 Task: Find connections with filter location Aracati with filter topic #engineeringwith filter profile language German with filter current company Shardul Amarchand Mangaldas & Co with filter school Bharathidasan University, Tiruchirappalli with filter industry Dance Companies with filter service category Family Law with filter keywords title eCommerce Marketing Specialist
Action: Mouse moved to (687, 118)
Screenshot: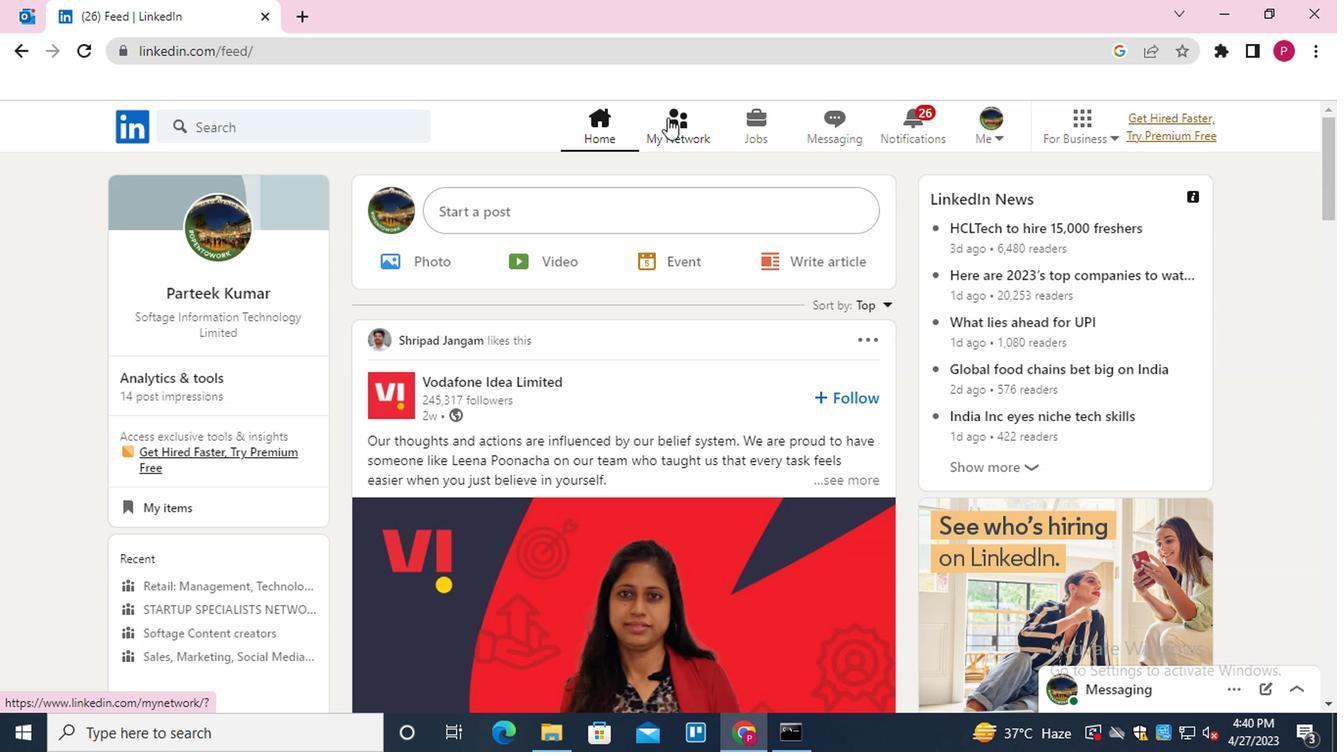 
Action: Mouse pressed left at (687, 118)
Screenshot: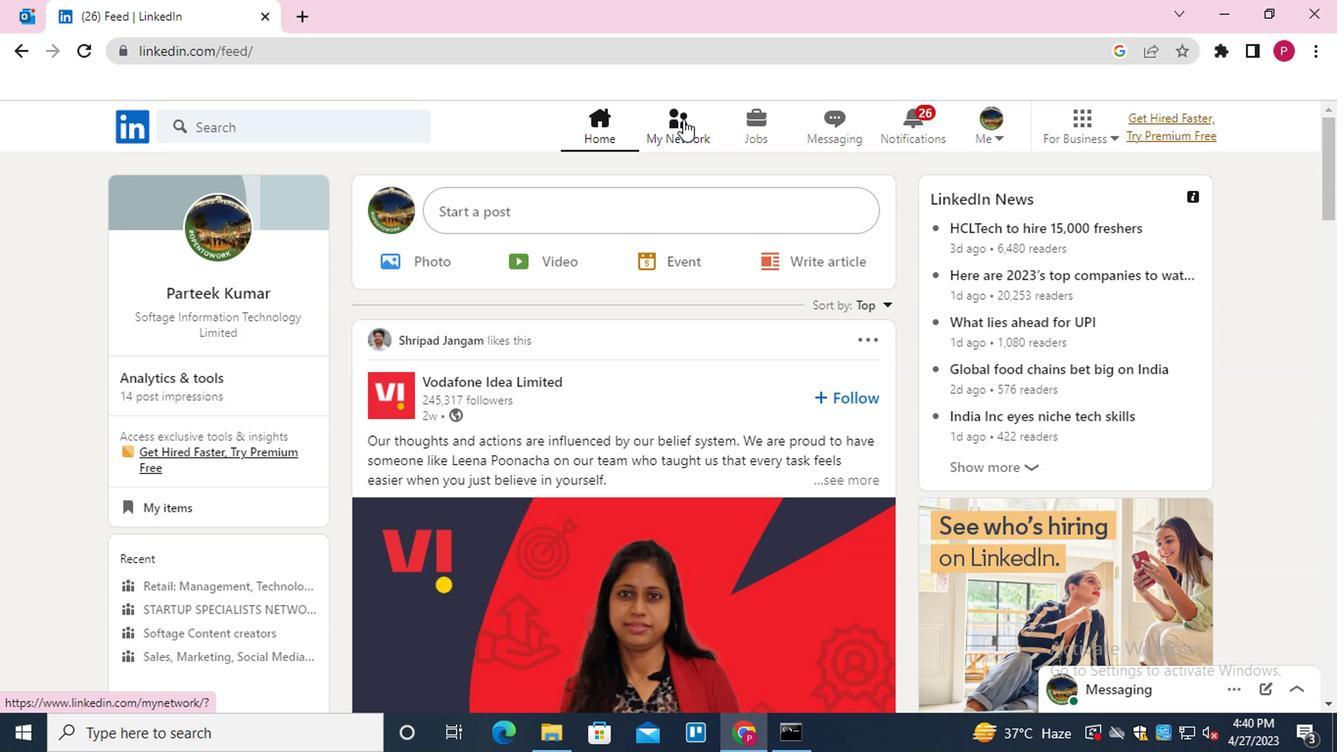 
Action: Mouse moved to (313, 236)
Screenshot: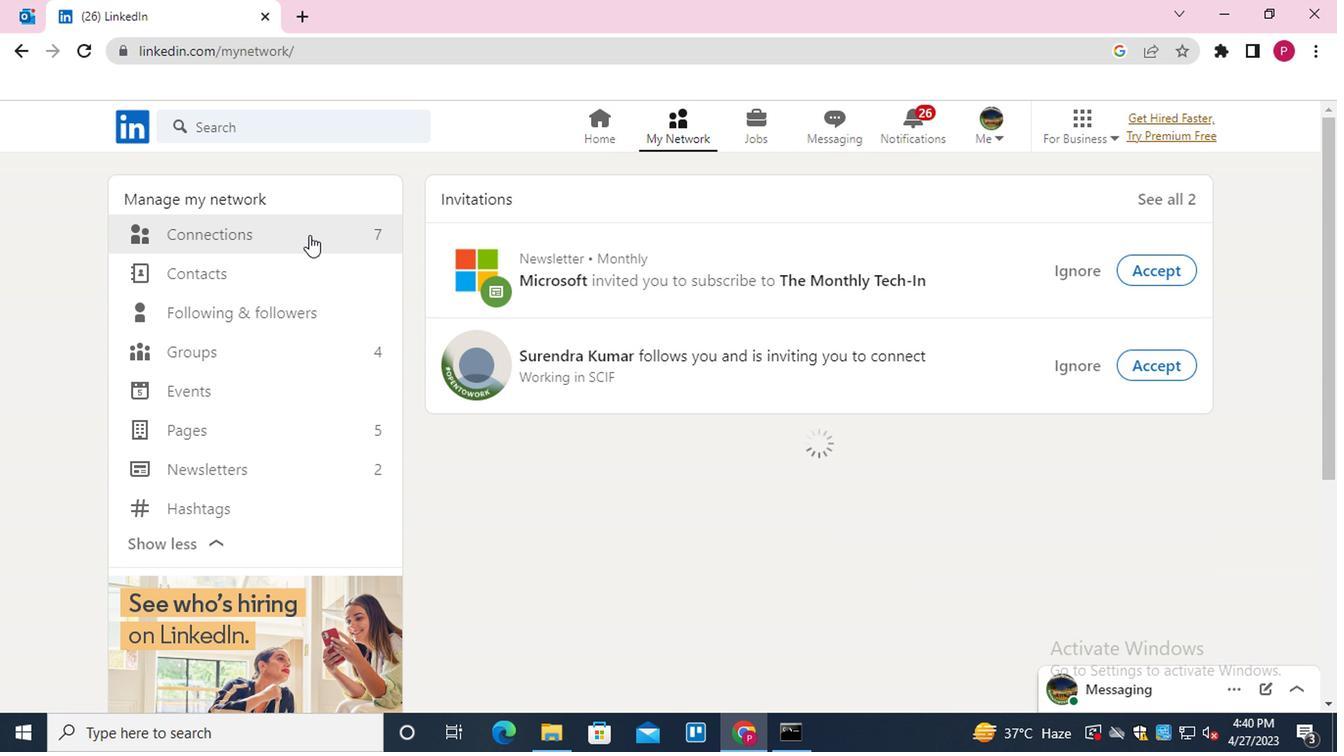 
Action: Mouse pressed left at (313, 236)
Screenshot: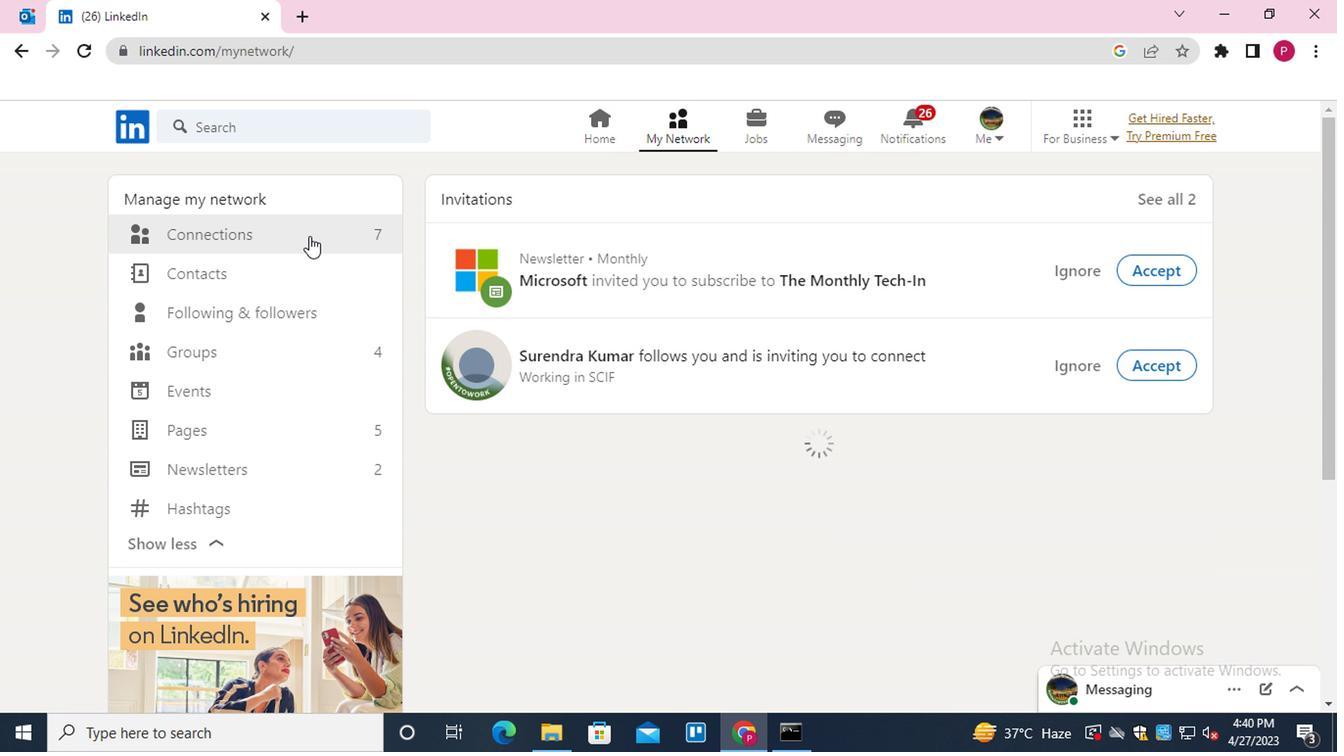 
Action: Mouse moved to (846, 234)
Screenshot: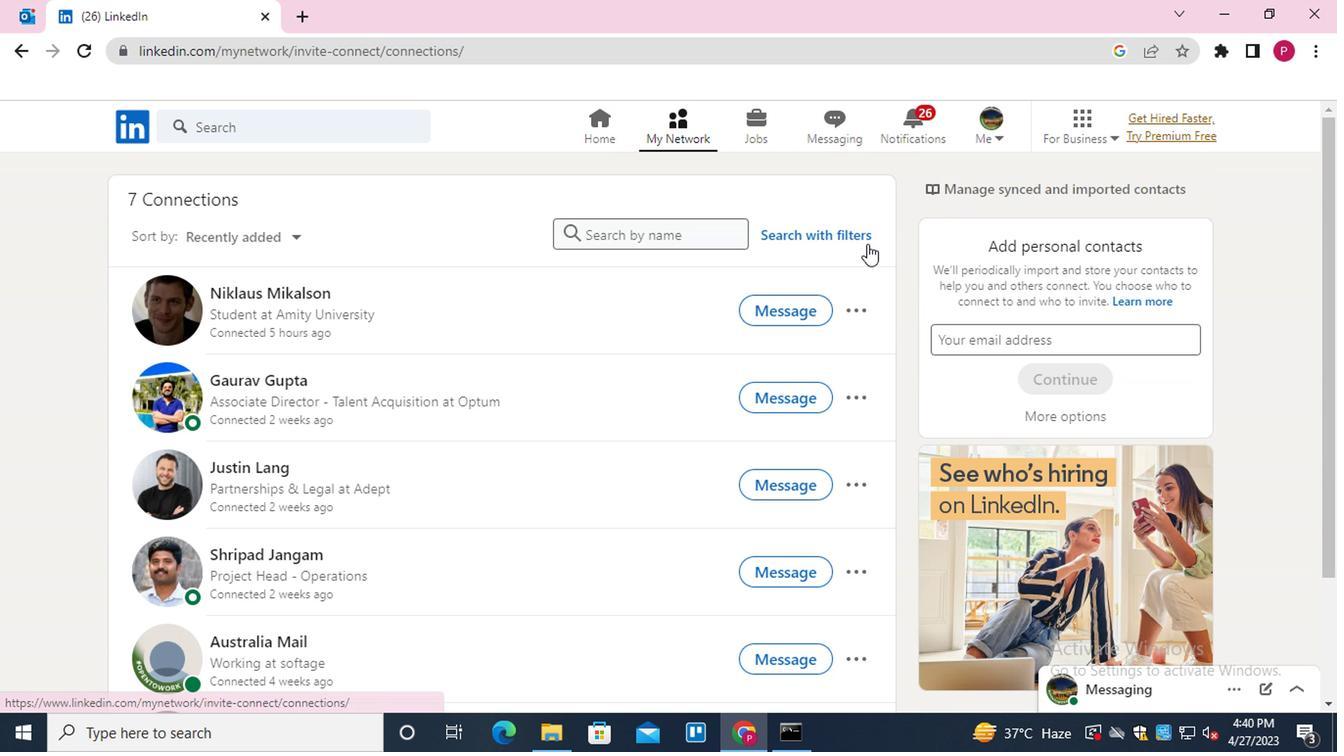 
Action: Mouse pressed left at (846, 234)
Screenshot: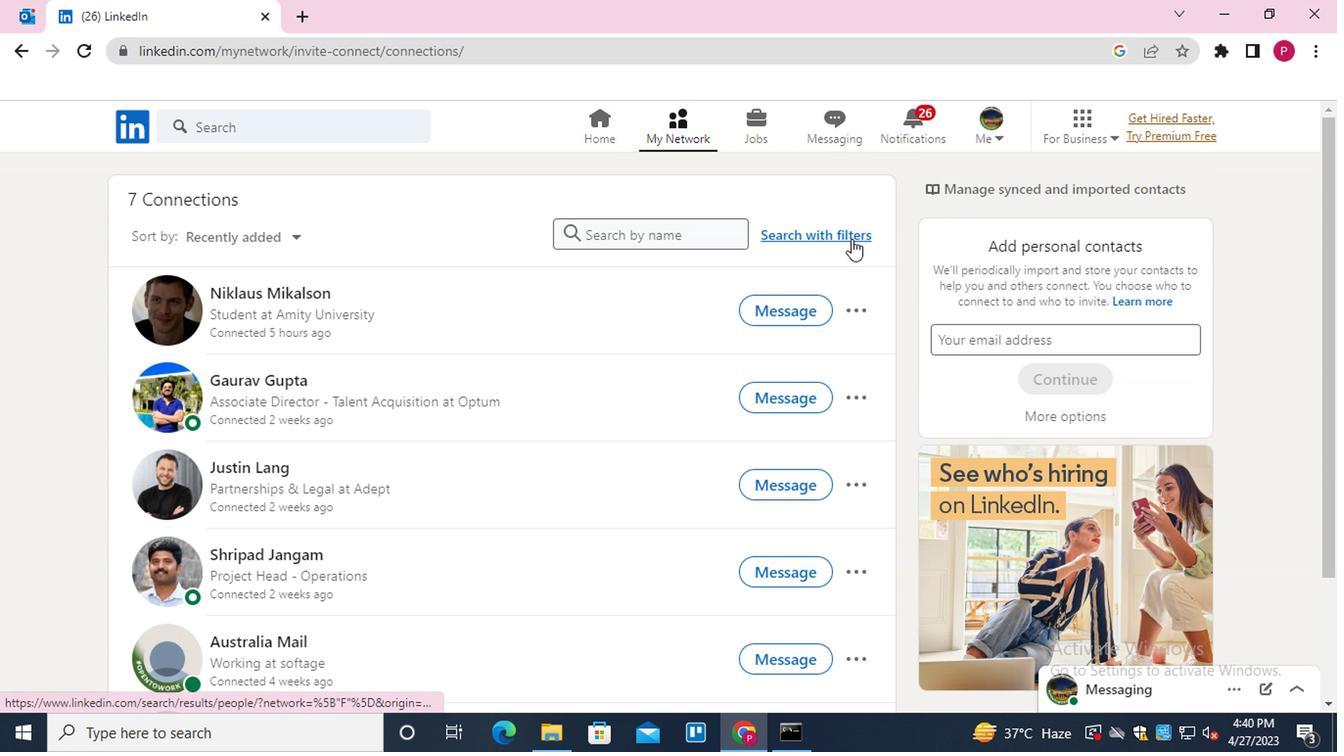 
Action: Mouse moved to (721, 183)
Screenshot: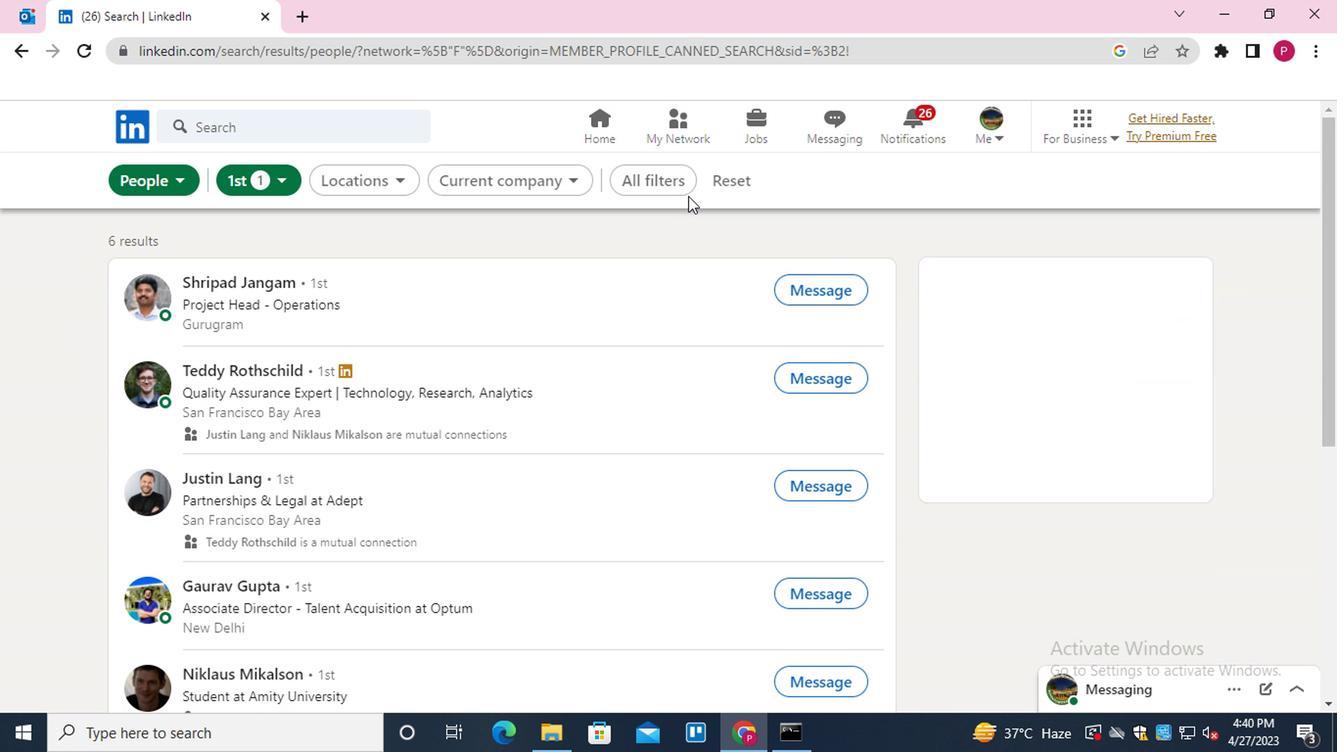 
Action: Mouse pressed left at (721, 183)
Screenshot: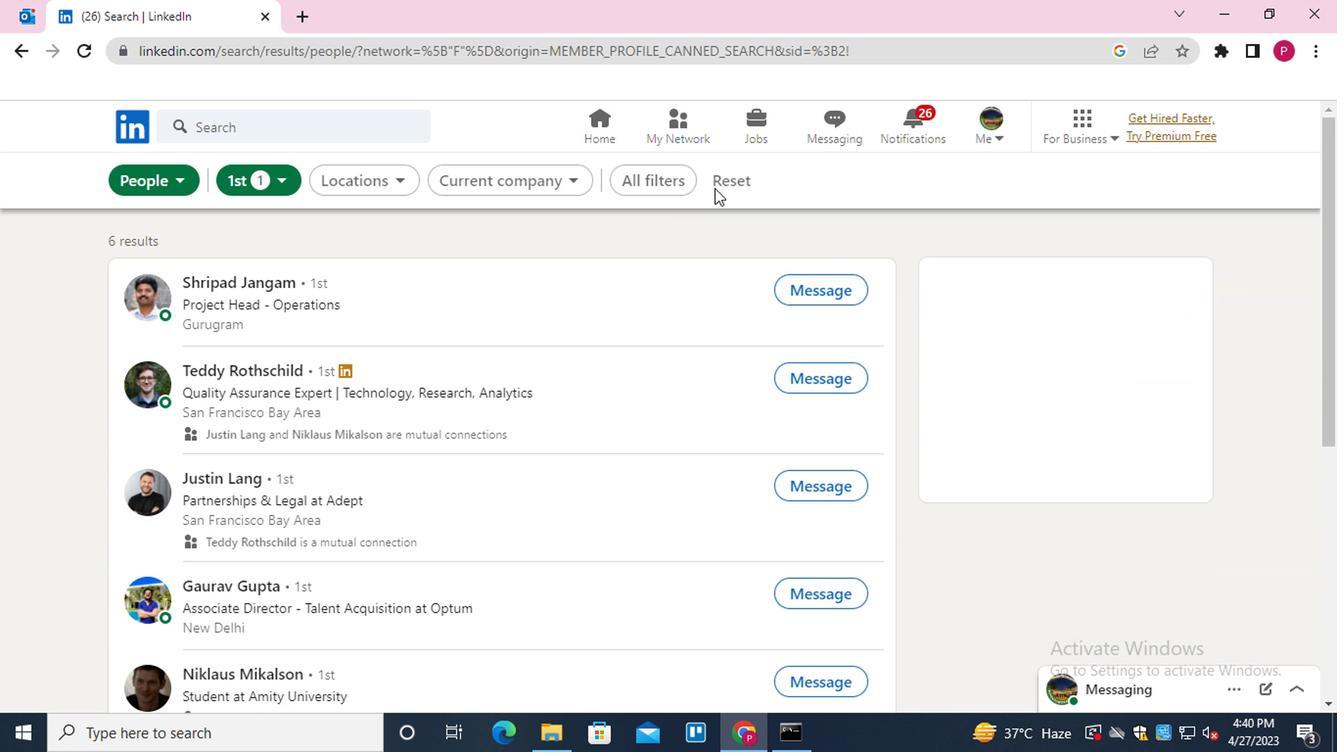 
Action: Mouse pressed left at (721, 183)
Screenshot: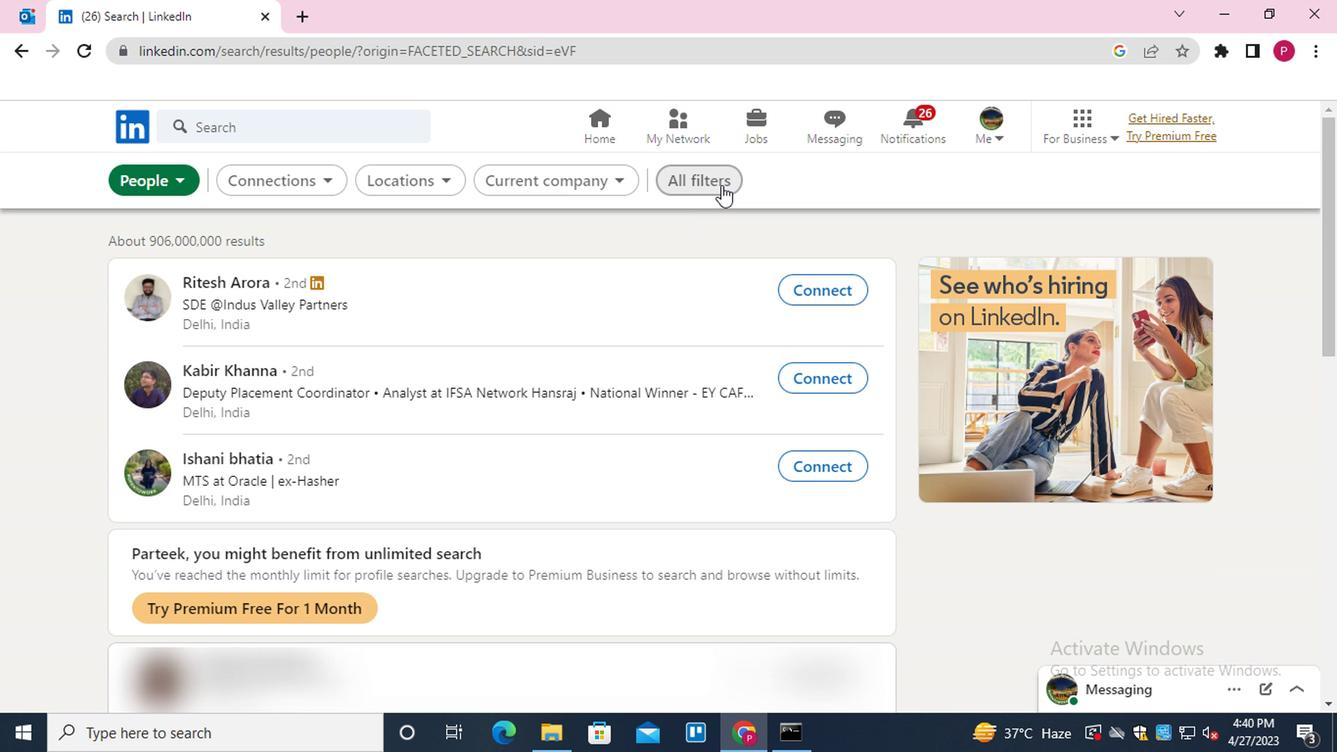 
Action: Mouse moved to (988, 422)
Screenshot: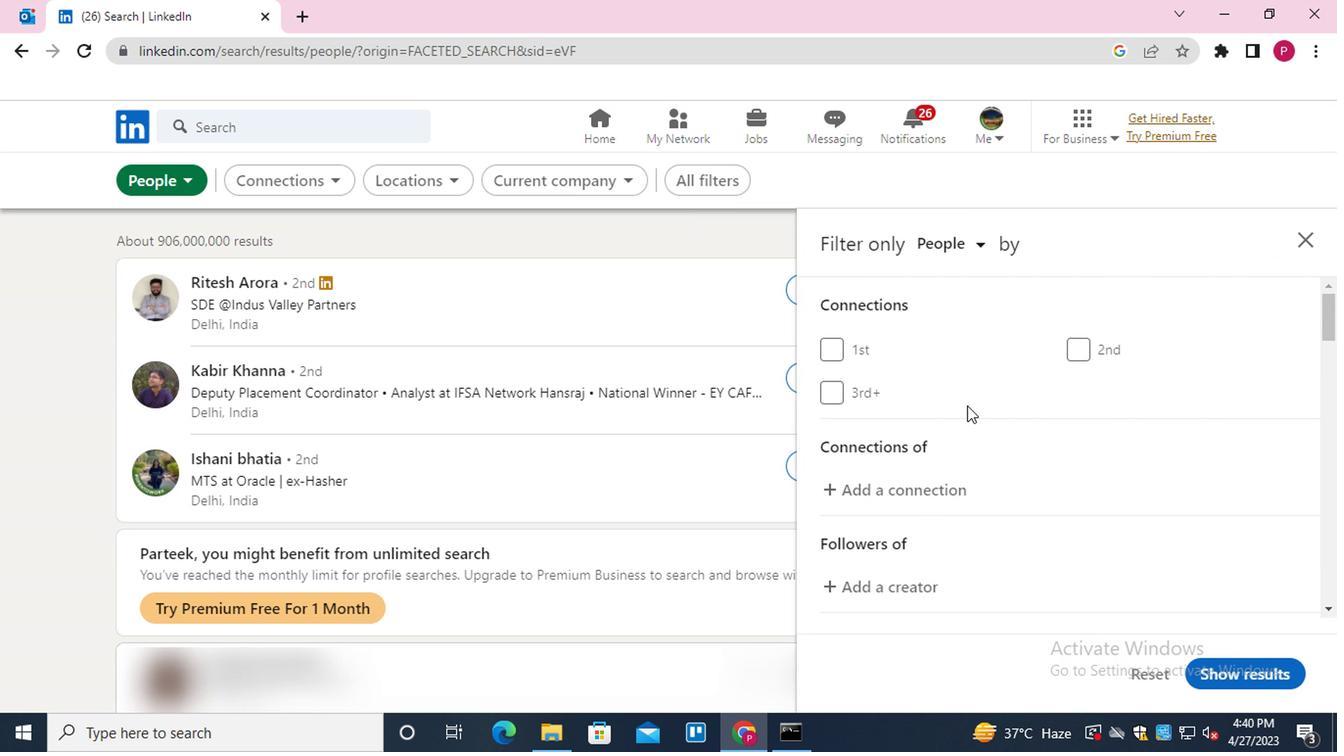 
Action: Mouse scrolled (988, 422) with delta (0, 0)
Screenshot: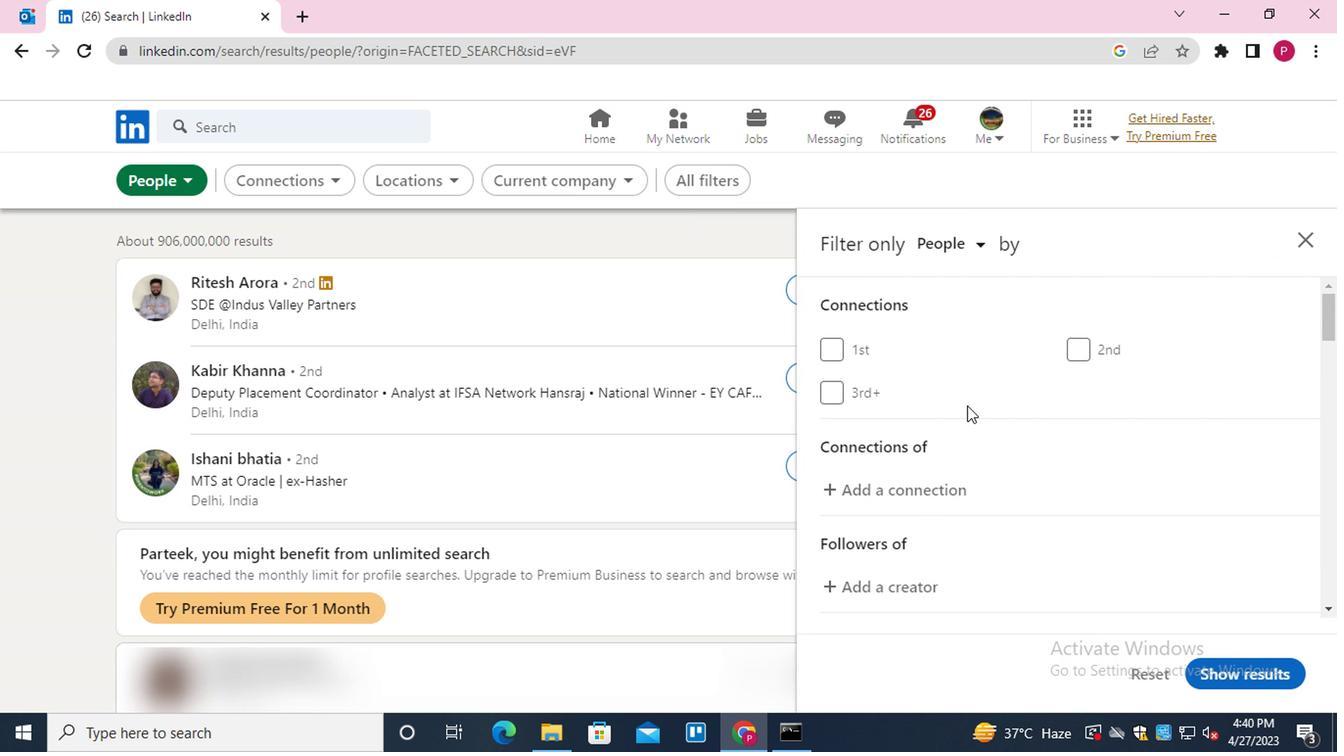 
Action: Mouse moved to (989, 424)
Screenshot: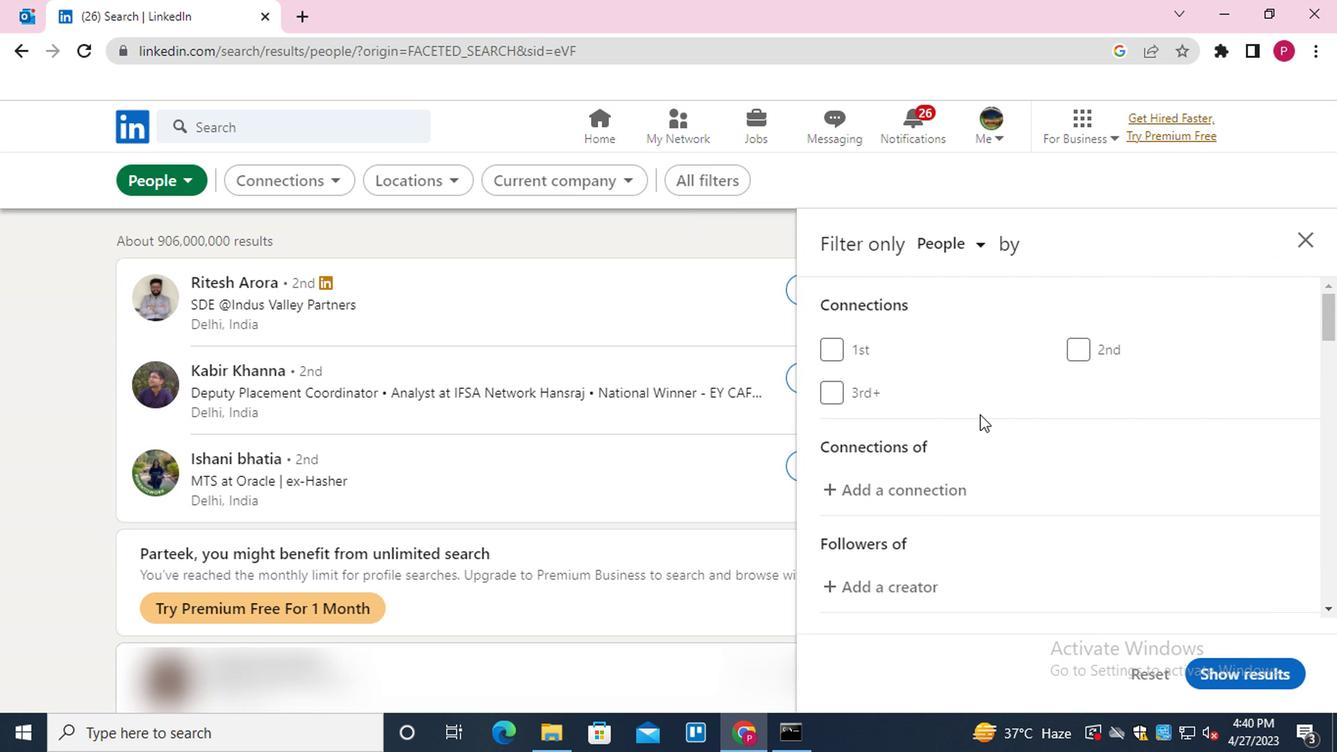 
Action: Mouse scrolled (989, 422) with delta (0, -1)
Screenshot: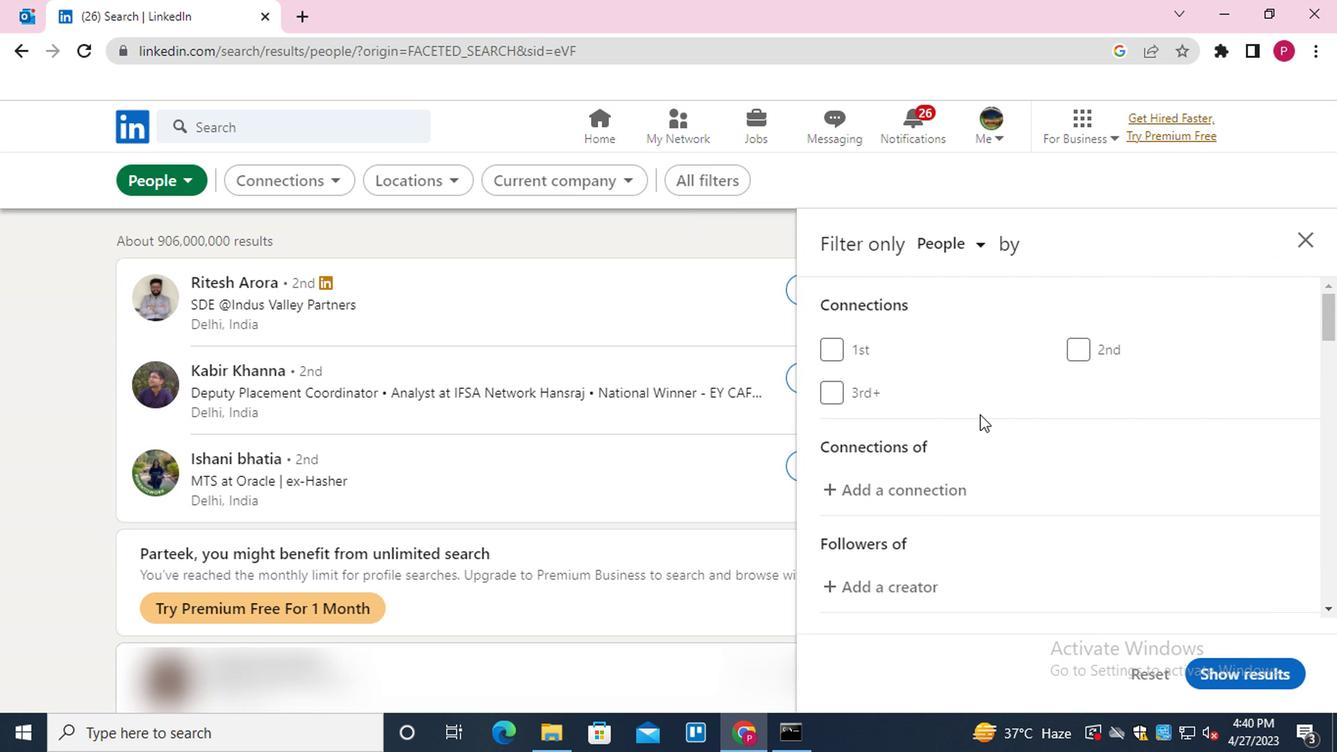 
Action: Mouse moved to (991, 427)
Screenshot: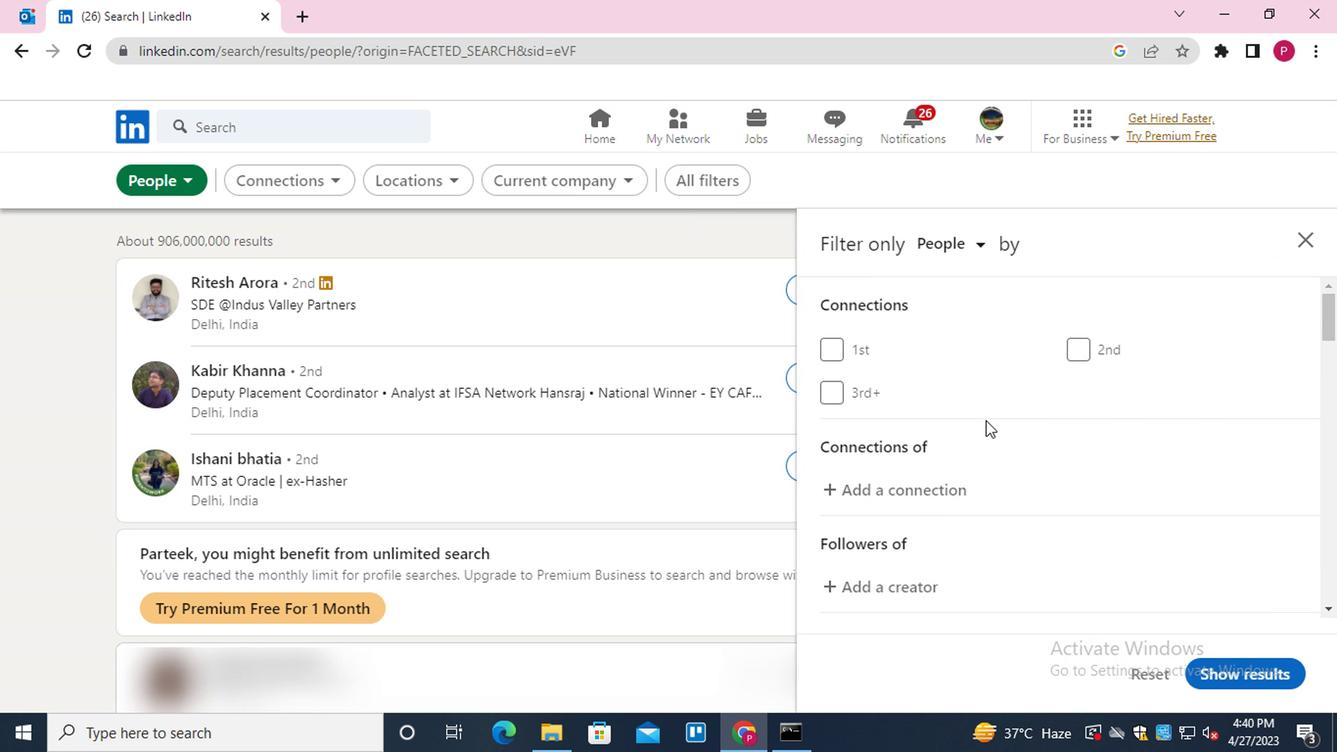 
Action: Mouse scrolled (991, 426) with delta (0, 0)
Screenshot: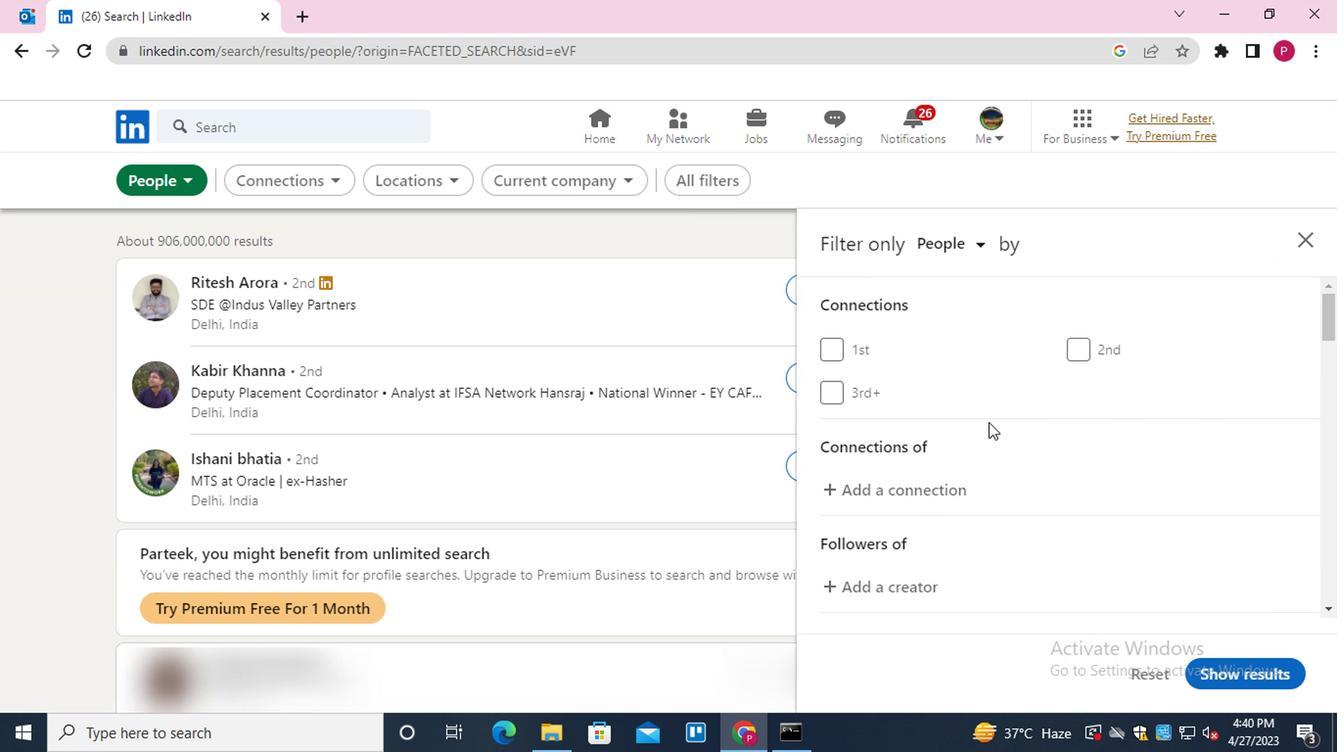
Action: Mouse moved to (1121, 466)
Screenshot: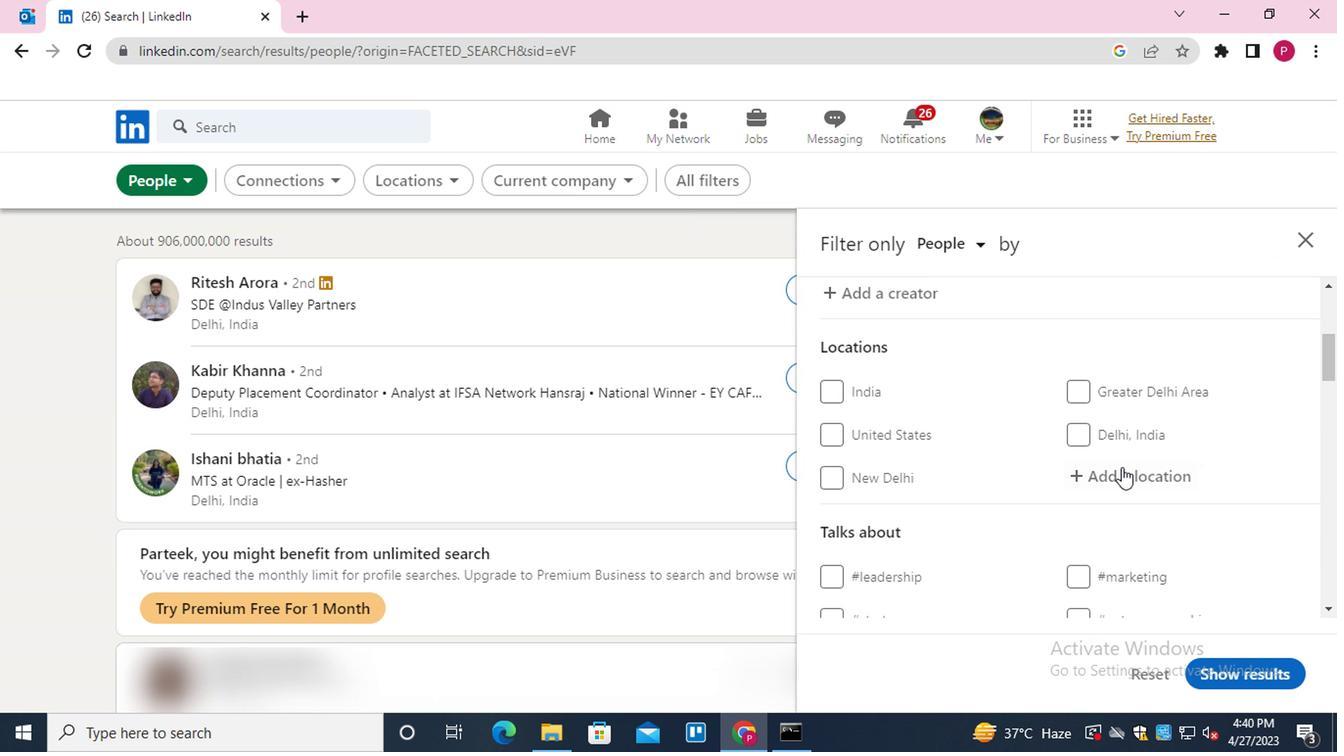 
Action: Mouse pressed left at (1121, 466)
Screenshot: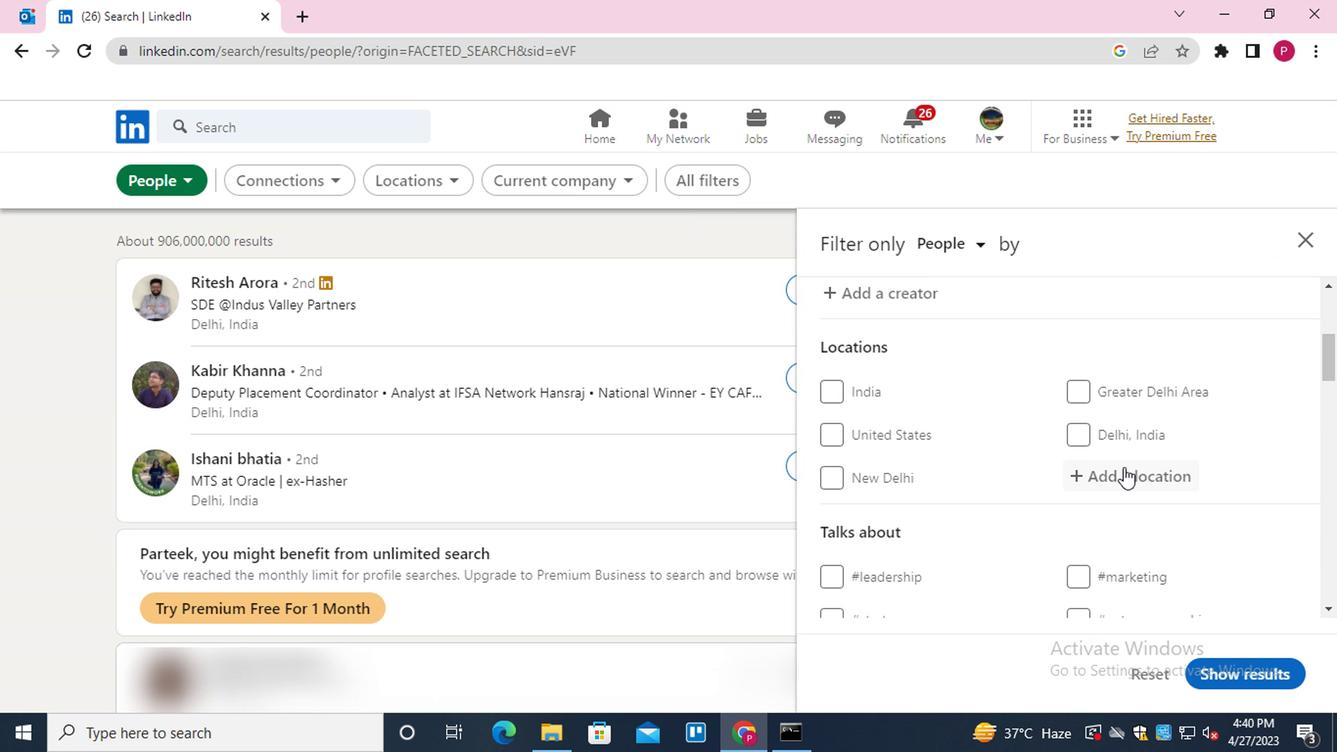 
Action: Key pressed <Key.shift>ARACAT<Key.down><Key.enter>
Screenshot: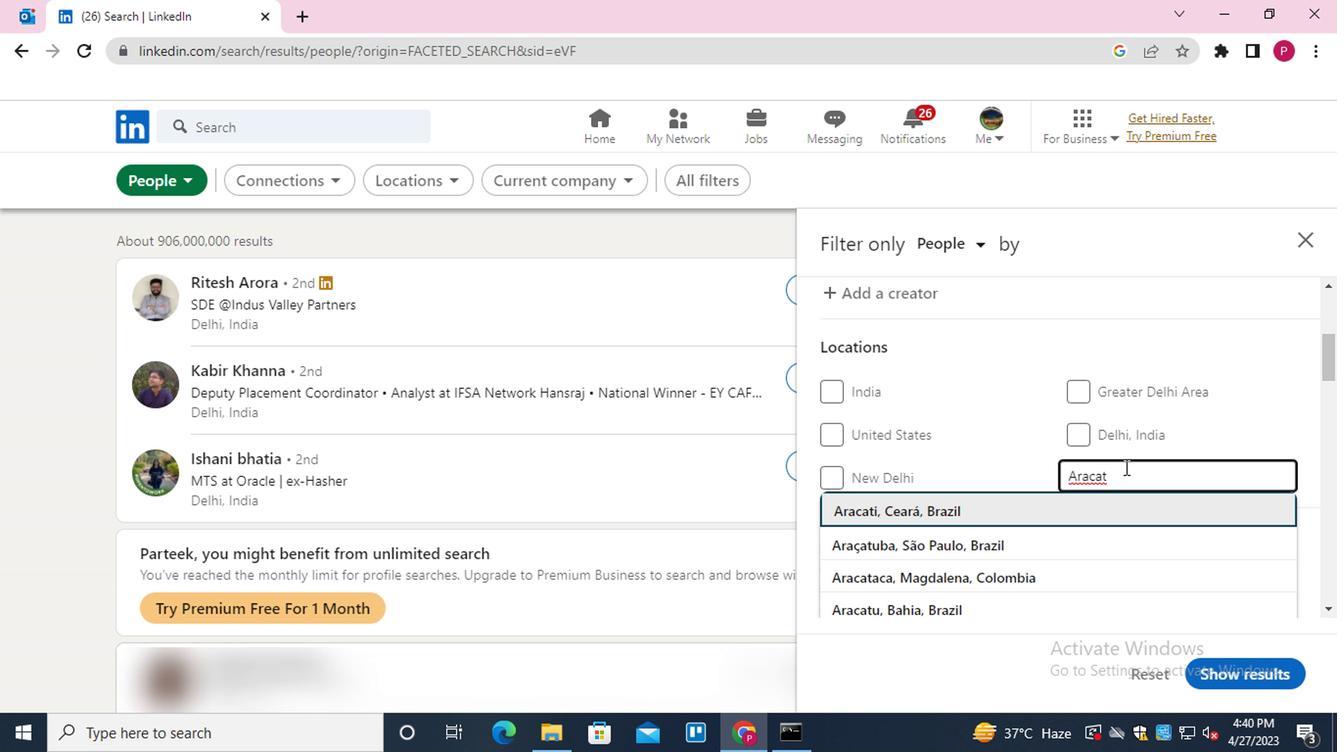 
Action: Mouse scrolled (1121, 465) with delta (0, 0)
Screenshot: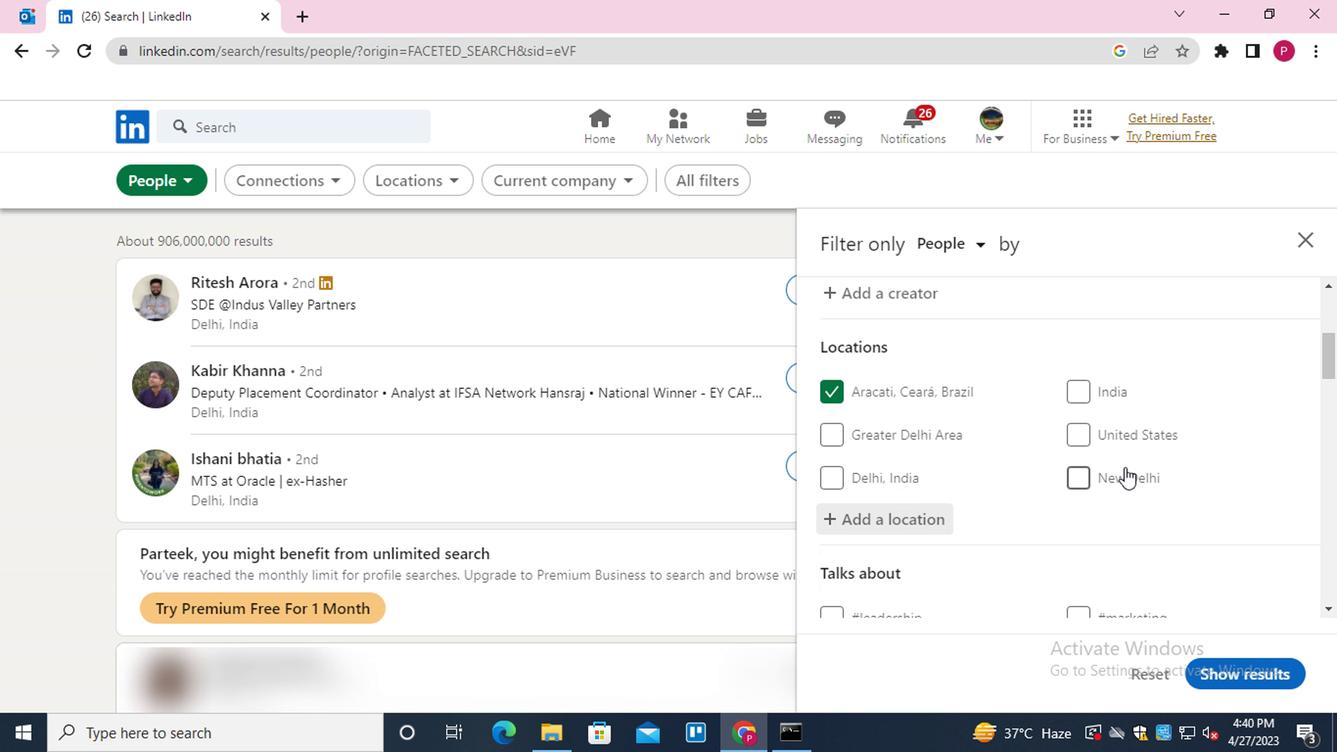 
Action: Mouse moved to (1122, 467)
Screenshot: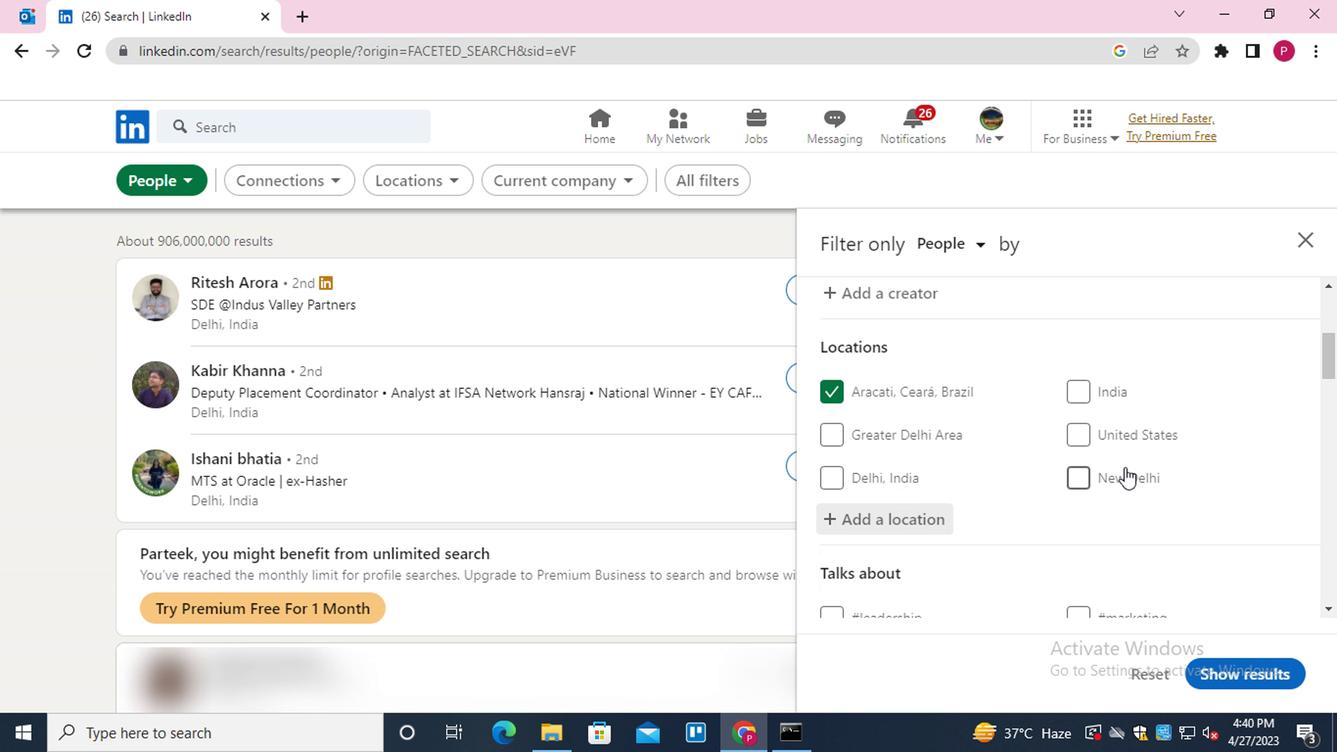 
Action: Mouse scrolled (1122, 466) with delta (0, -1)
Screenshot: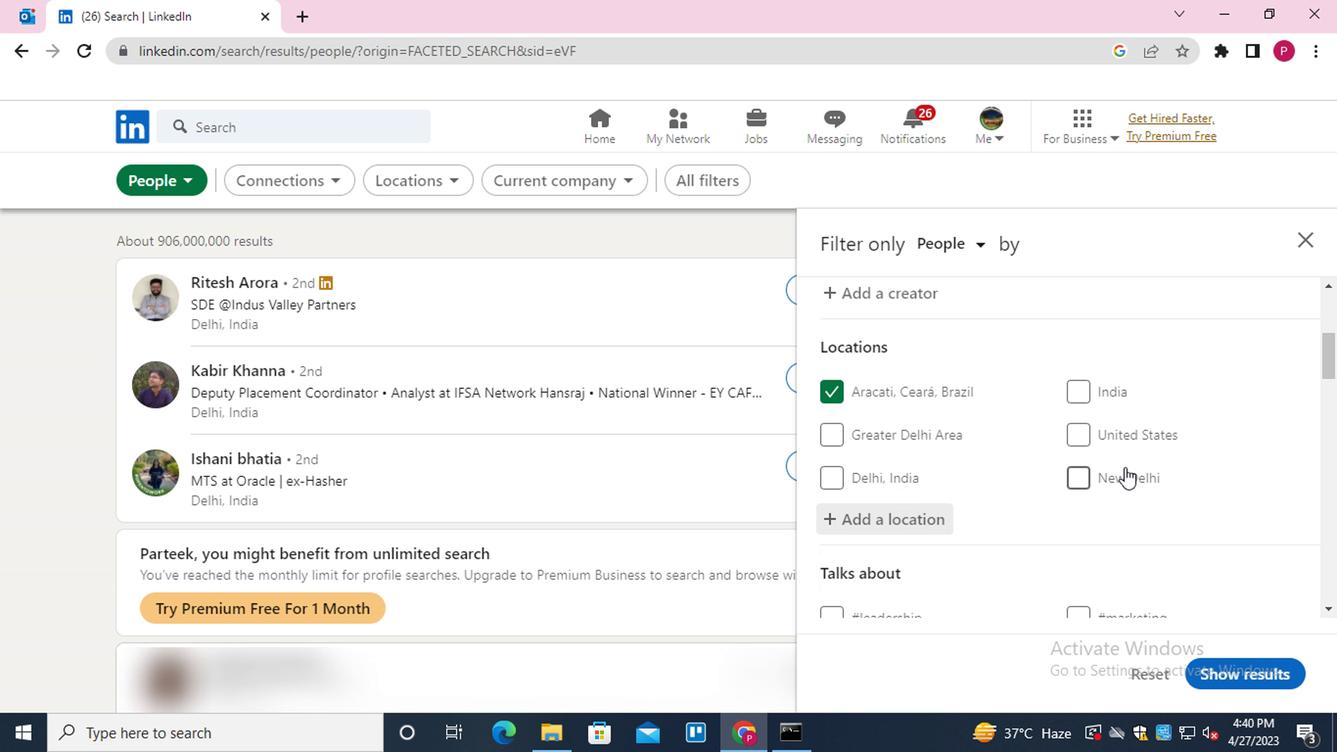 
Action: Mouse moved to (1107, 510)
Screenshot: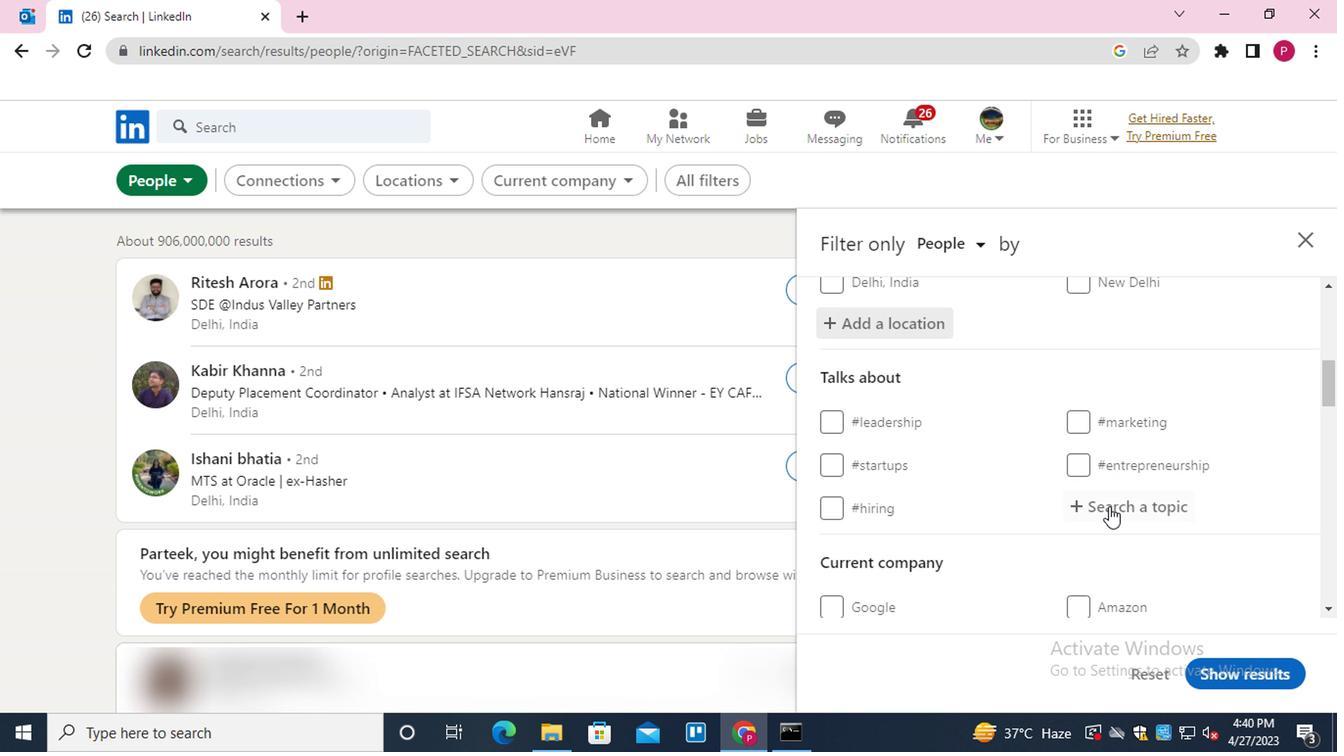 
Action: Mouse pressed left at (1107, 510)
Screenshot: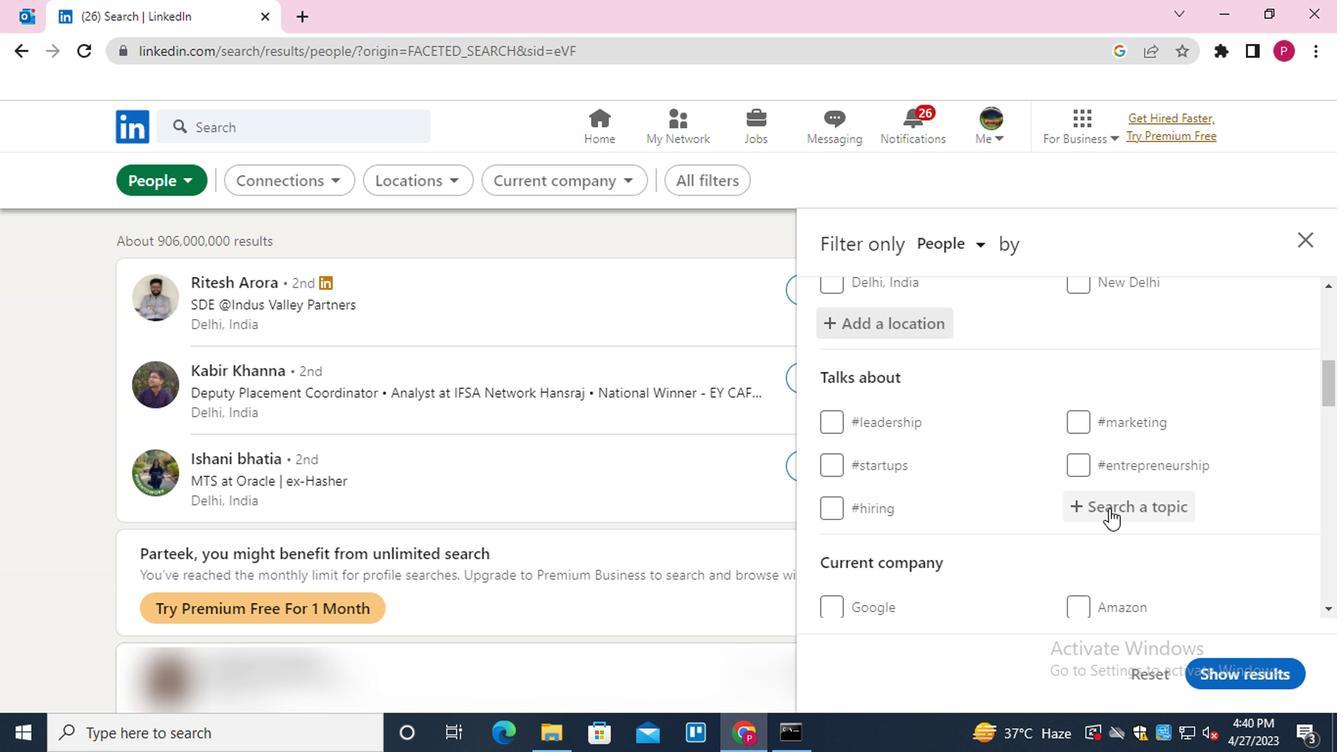 
Action: Key pressed ENGINE<Key.down><Key.enter>
Screenshot: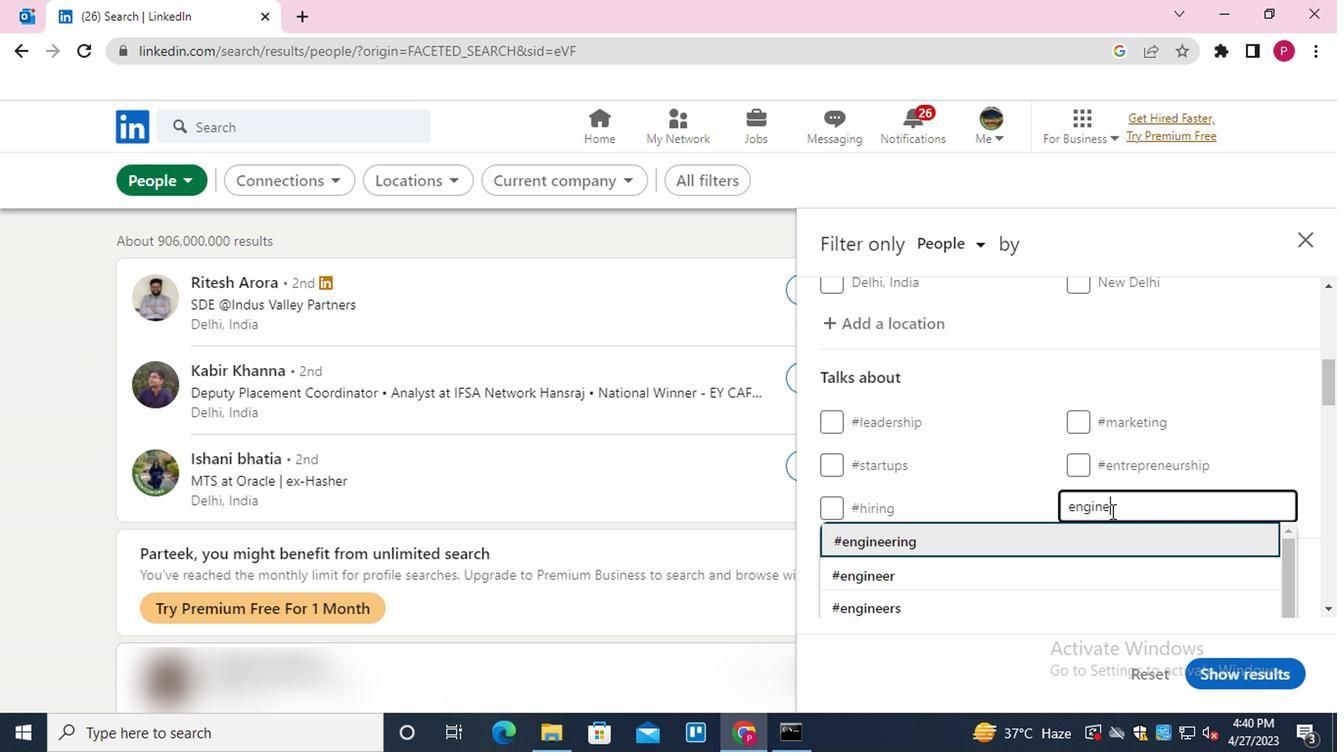 
Action: Mouse scrolled (1107, 509) with delta (0, -1)
Screenshot: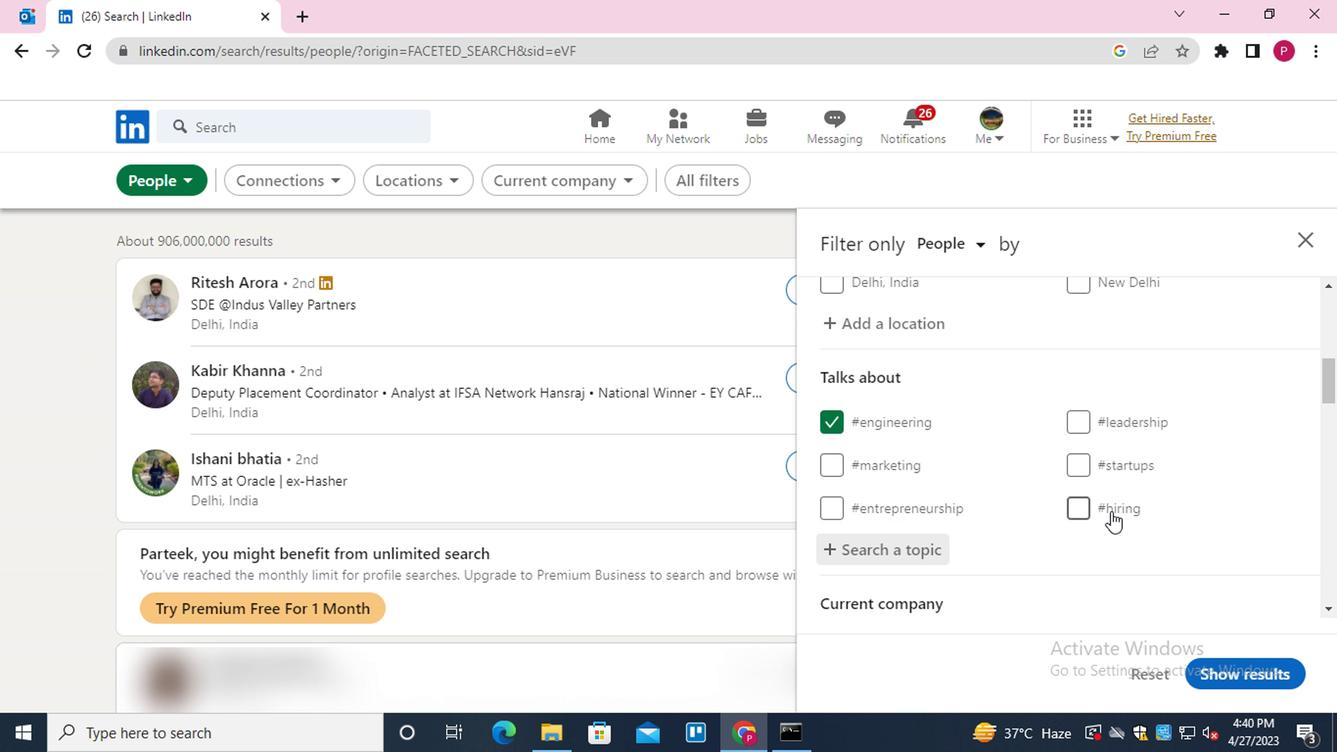 
Action: Mouse scrolled (1107, 509) with delta (0, -1)
Screenshot: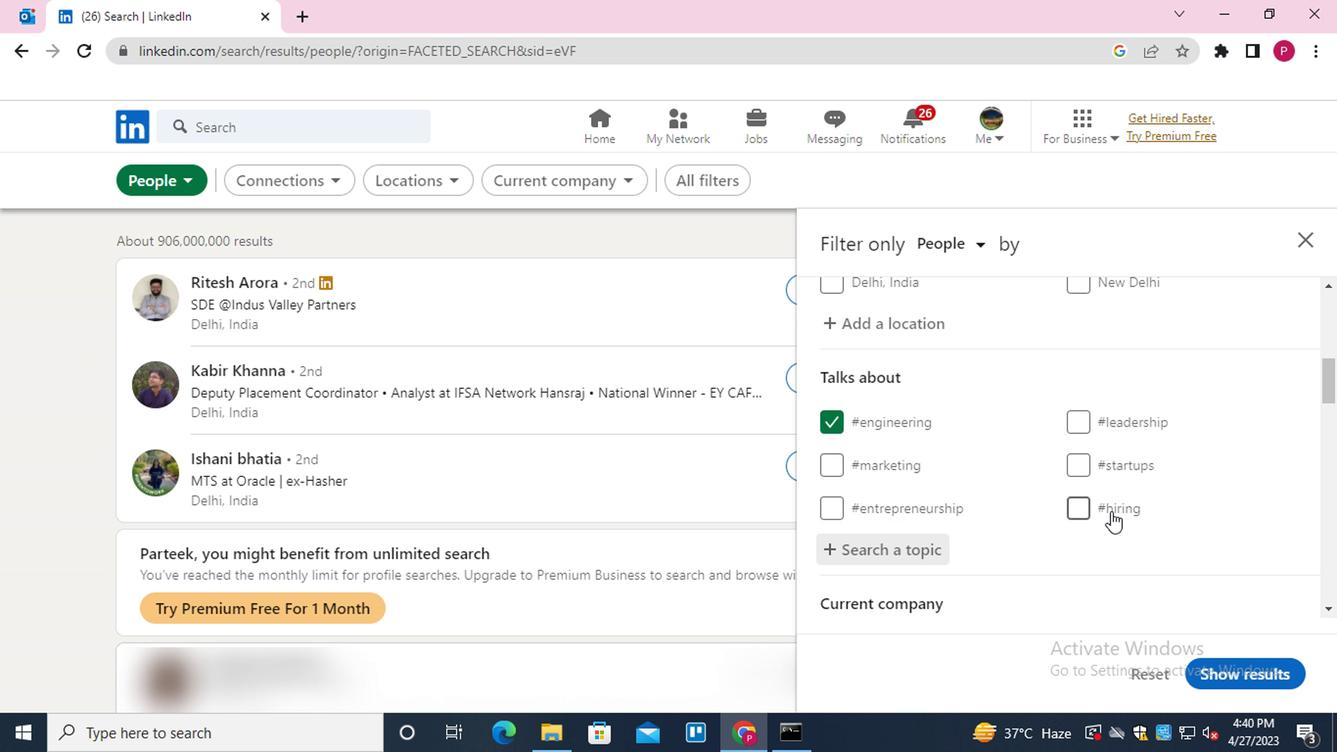
Action: Mouse scrolled (1107, 509) with delta (0, -1)
Screenshot: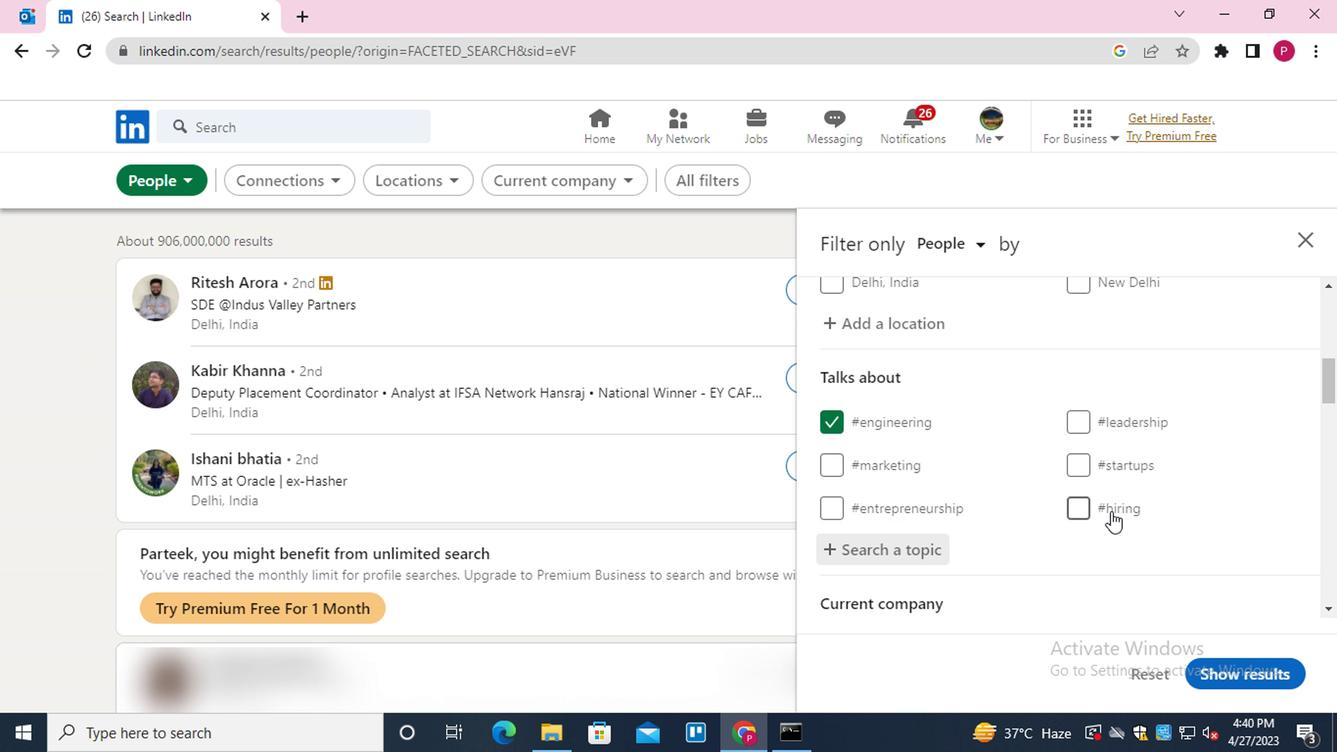 
Action: Mouse moved to (935, 468)
Screenshot: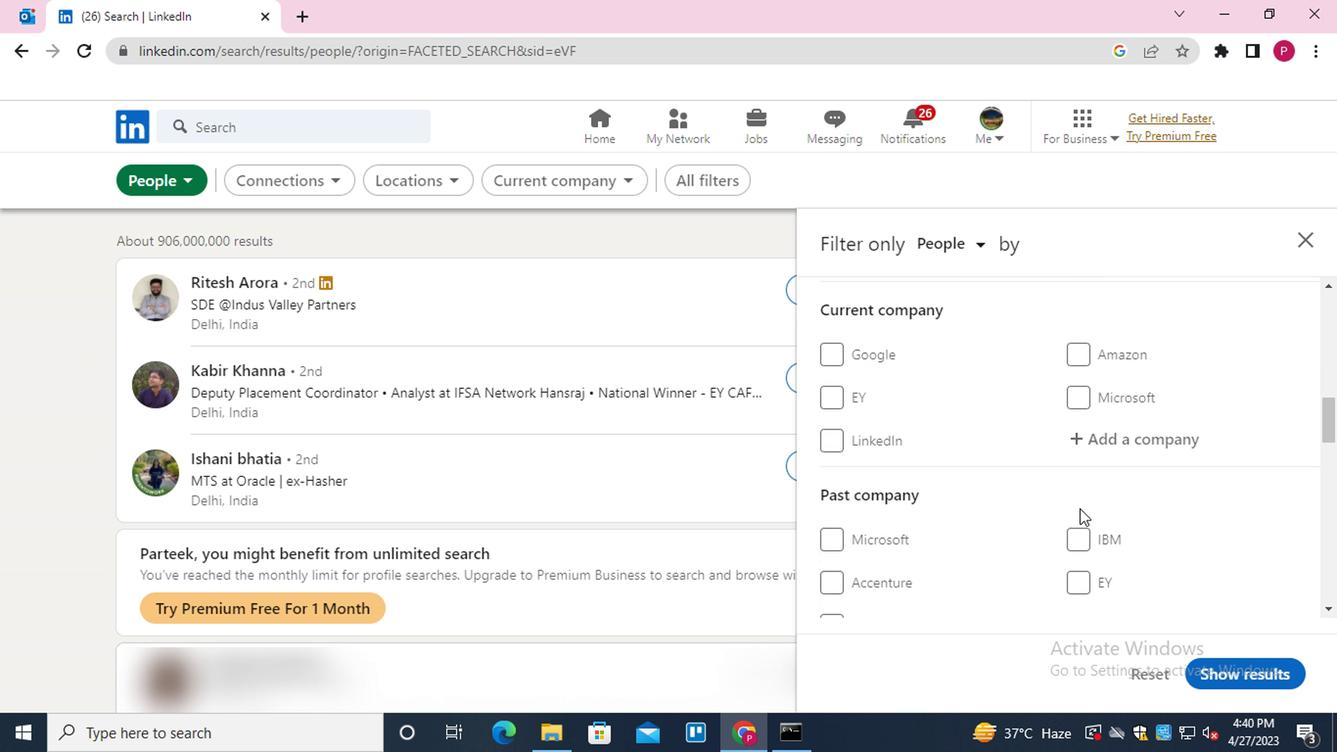 
Action: Mouse scrolled (935, 467) with delta (0, 0)
Screenshot: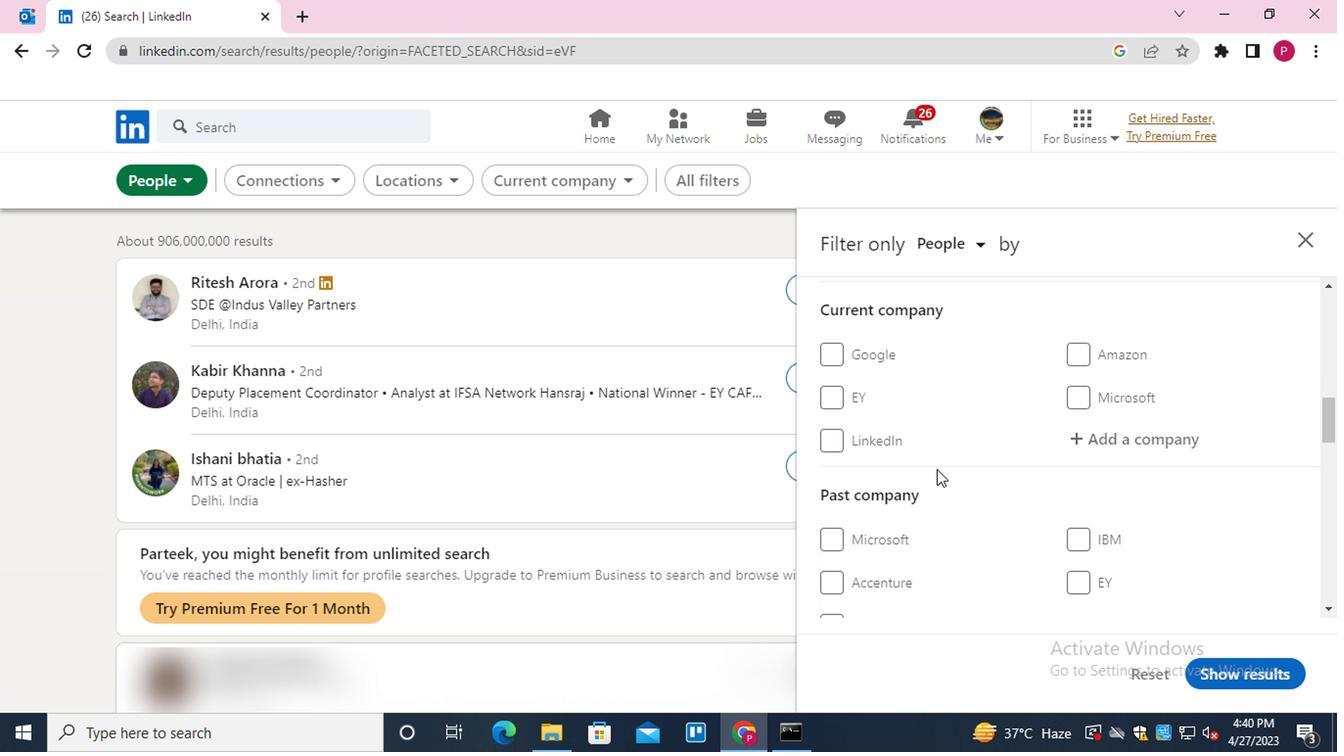 
Action: Mouse scrolled (935, 467) with delta (0, 0)
Screenshot: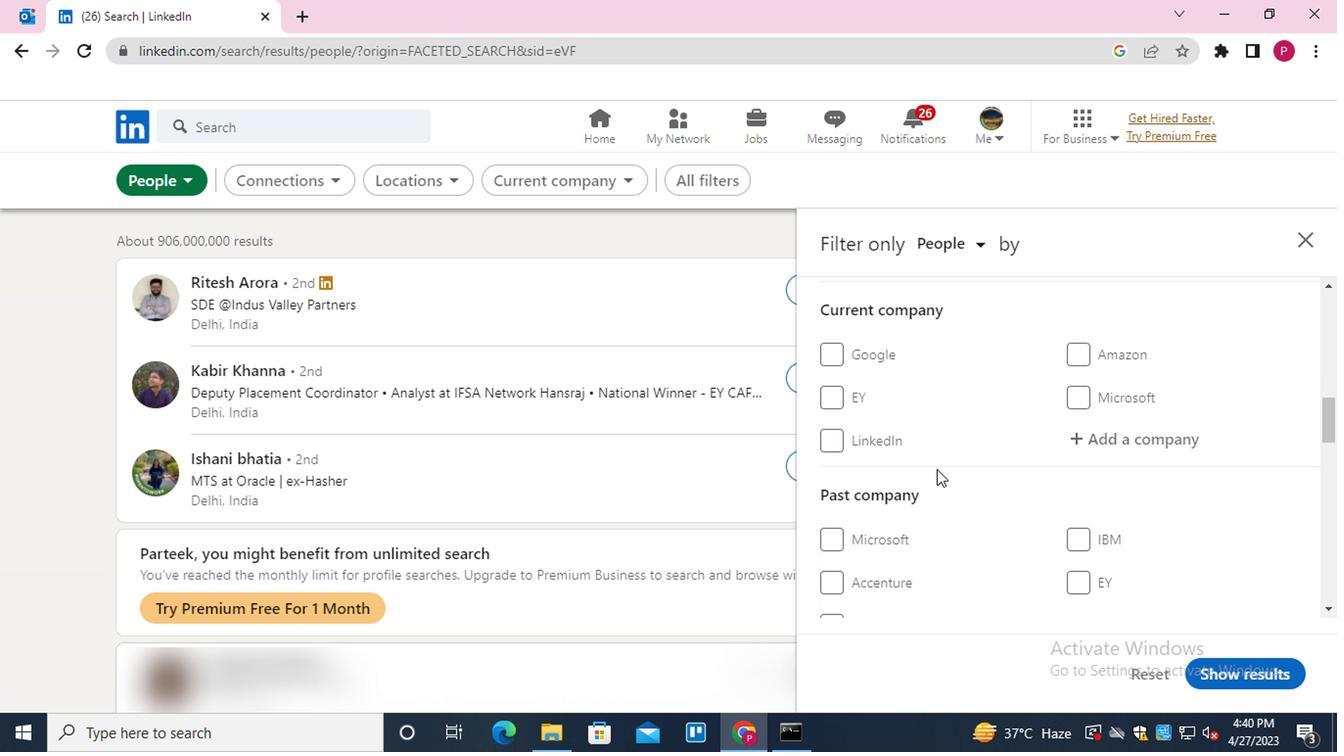 
Action: Mouse scrolled (935, 467) with delta (0, 0)
Screenshot: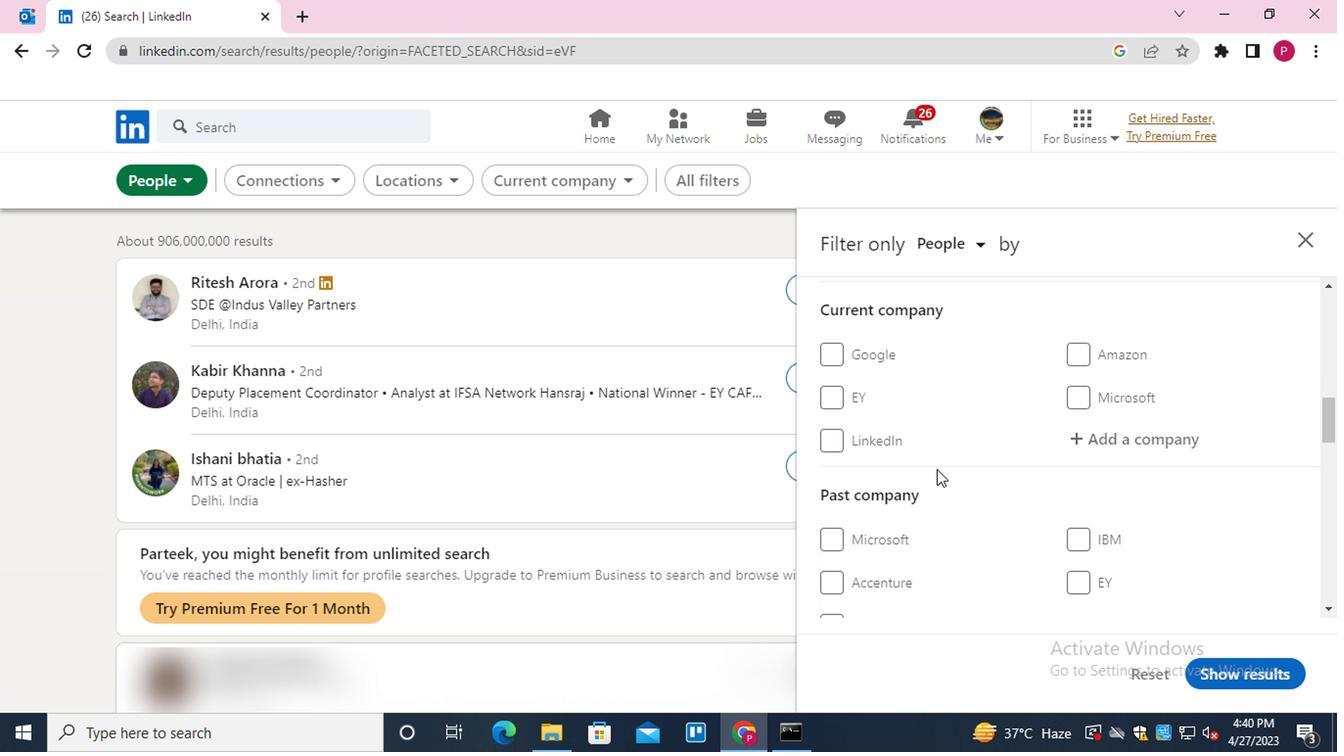 
Action: Mouse scrolled (935, 467) with delta (0, 0)
Screenshot: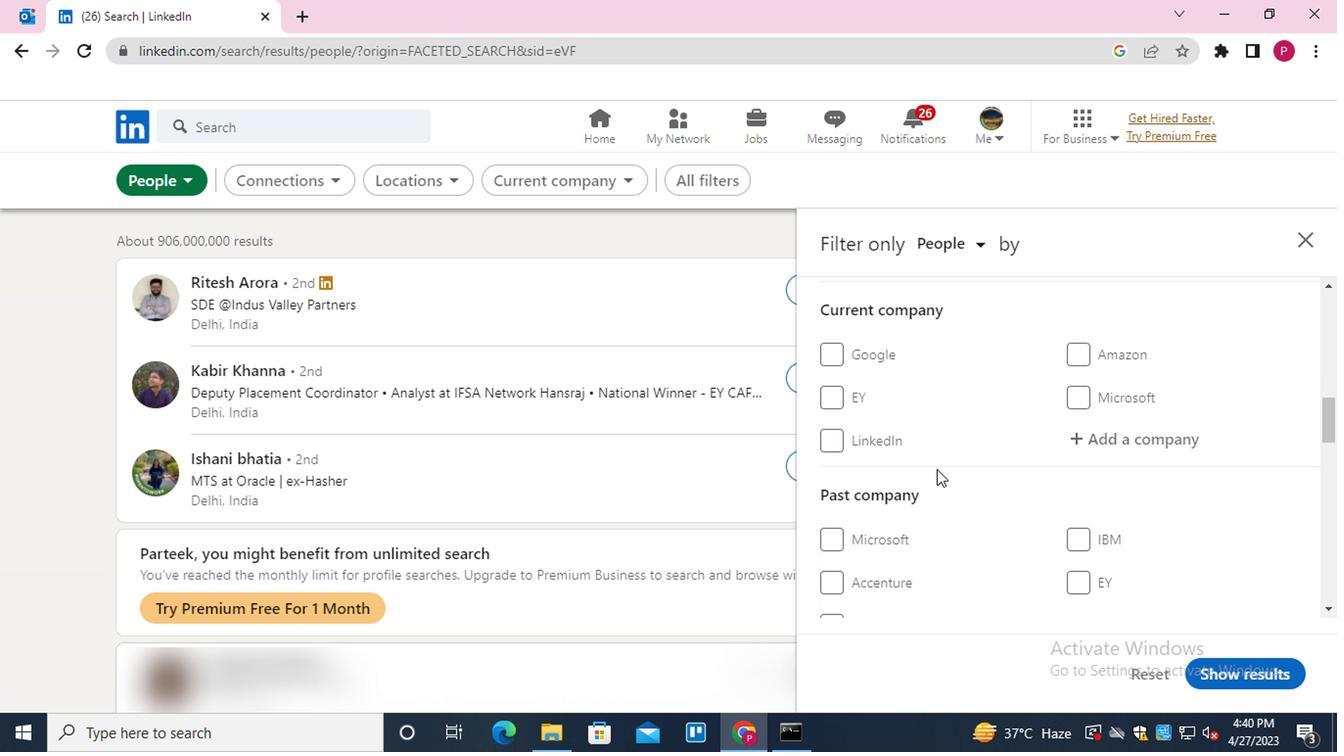 
Action: Mouse scrolled (935, 467) with delta (0, 0)
Screenshot: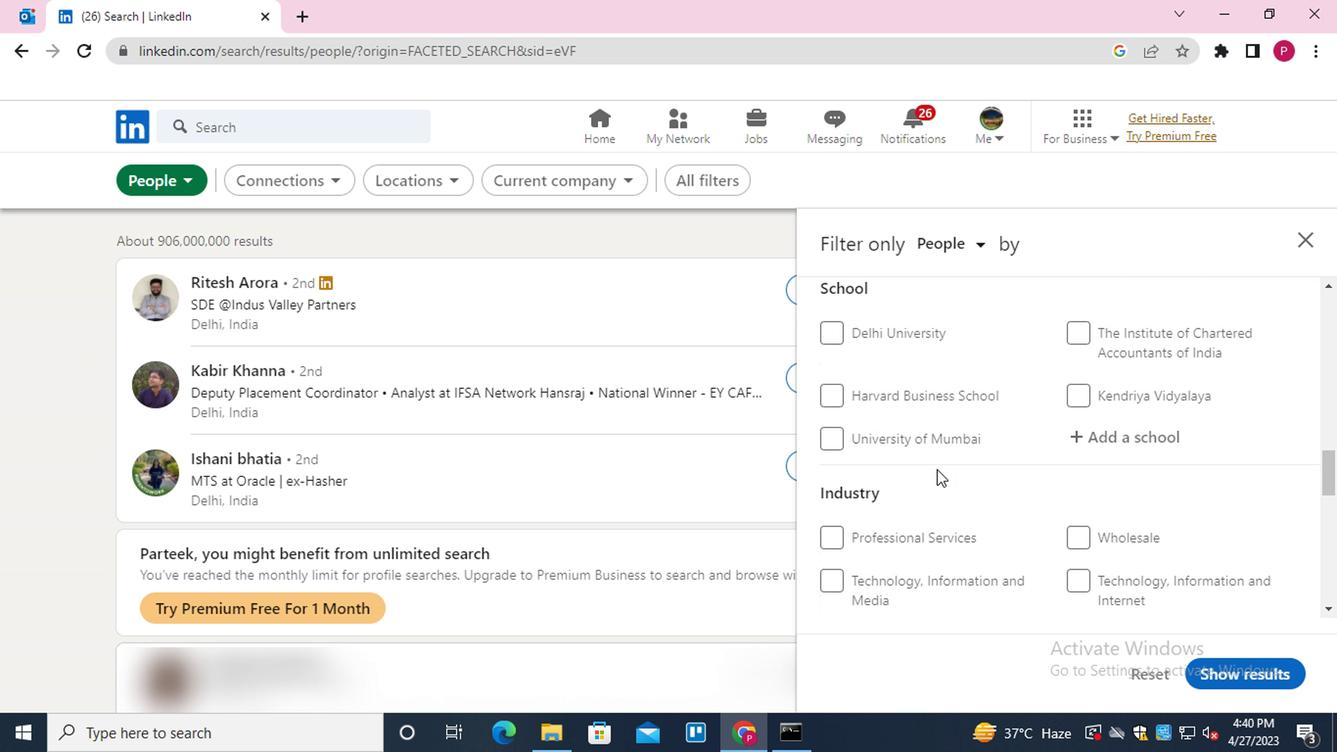 
Action: Mouse scrolled (935, 467) with delta (0, 0)
Screenshot: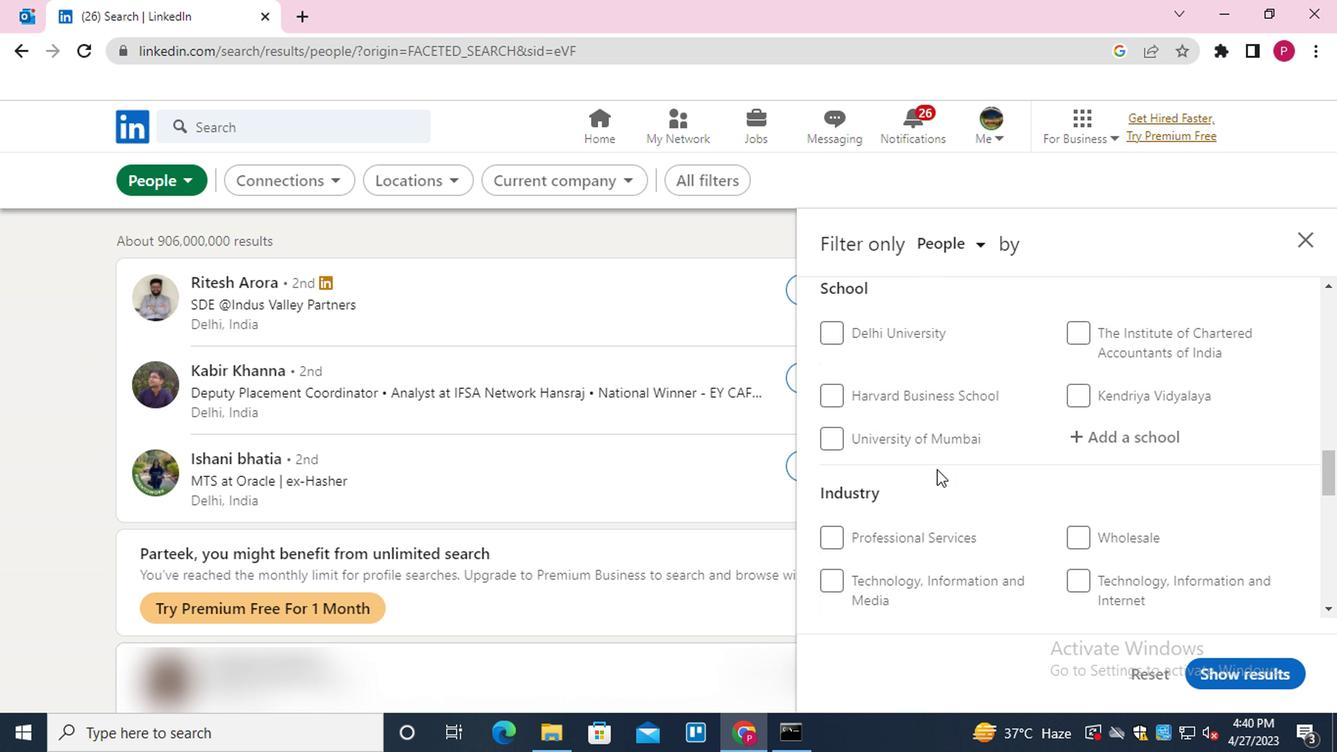 
Action: Mouse scrolled (935, 467) with delta (0, 0)
Screenshot: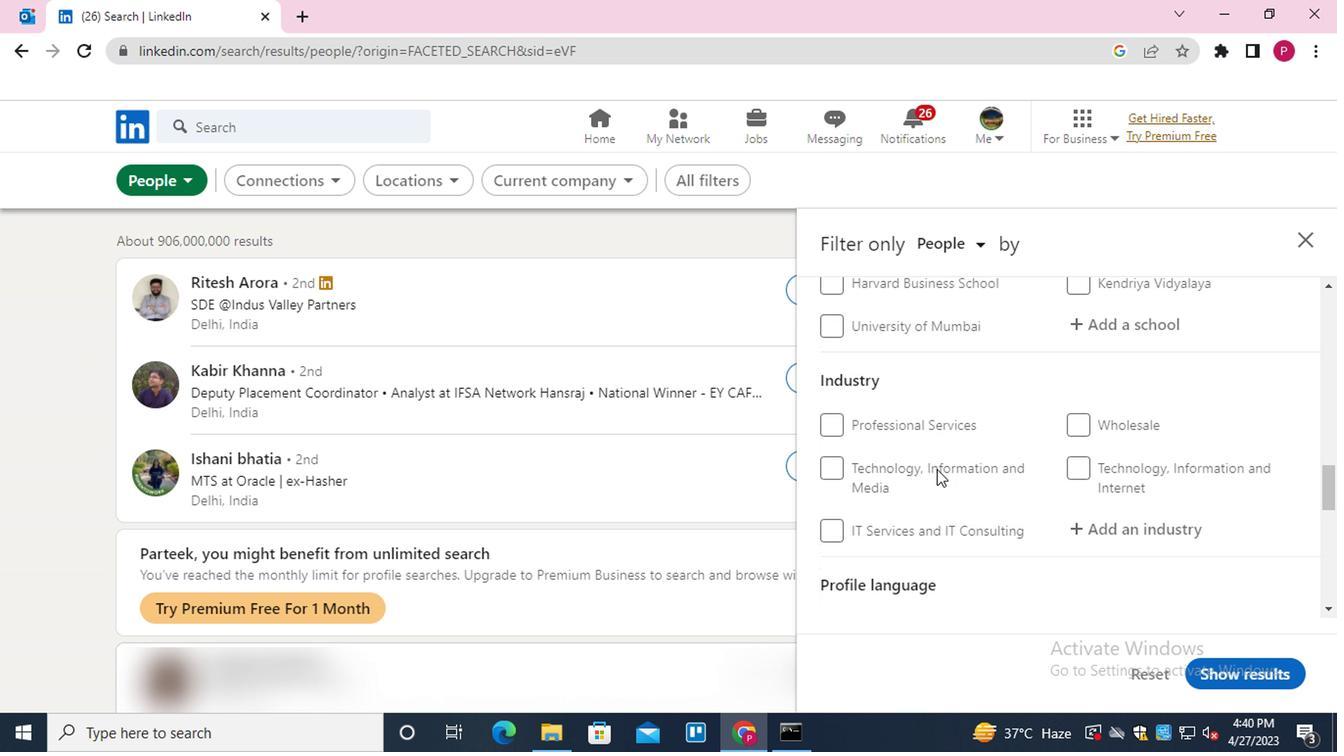 
Action: Mouse scrolled (935, 467) with delta (0, 0)
Screenshot: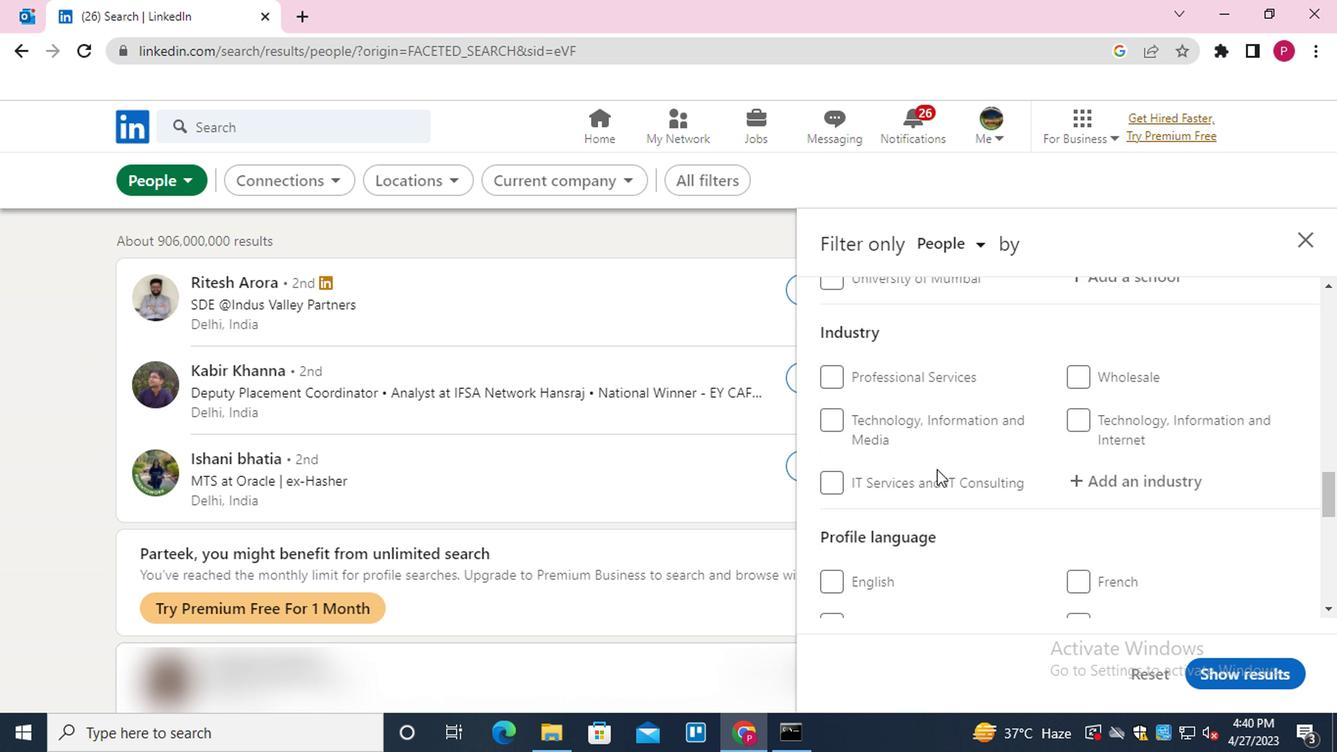 
Action: Mouse scrolled (935, 467) with delta (0, 0)
Screenshot: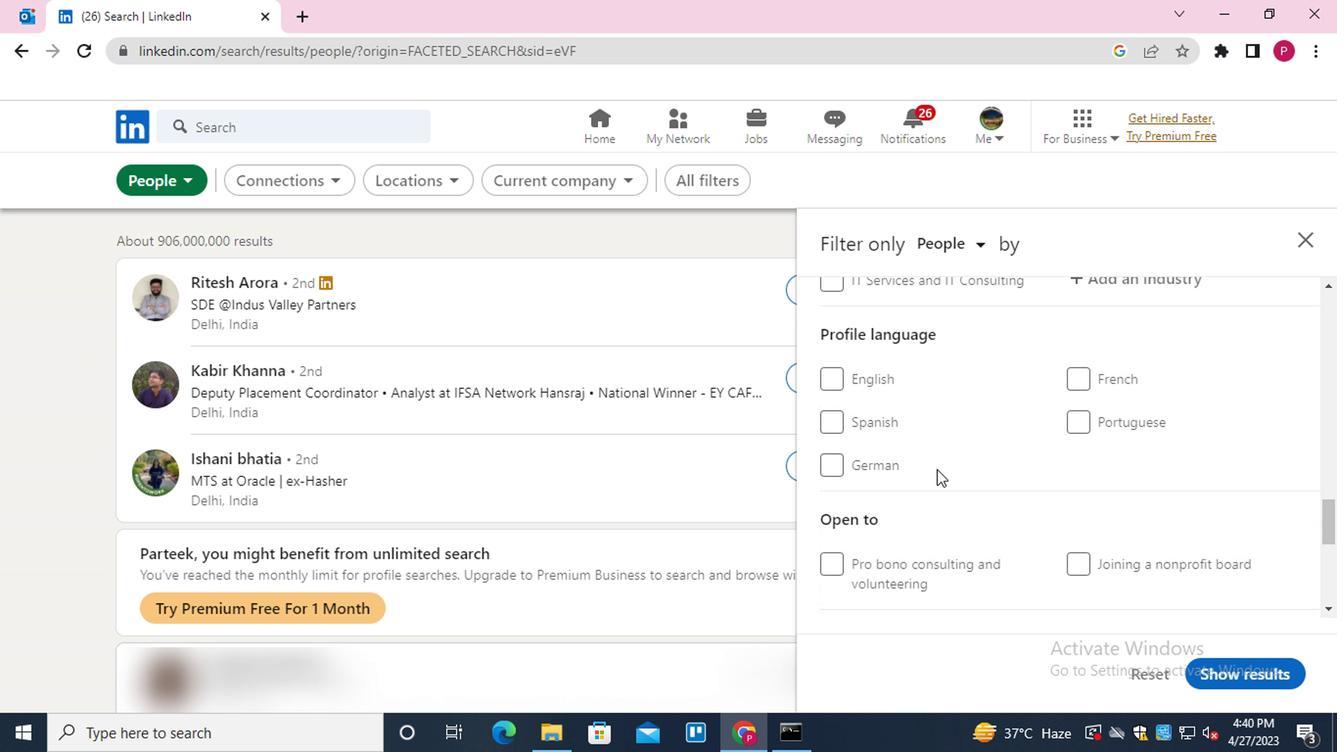 
Action: Mouse scrolled (935, 469) with delta (0, 1)
Screenshot: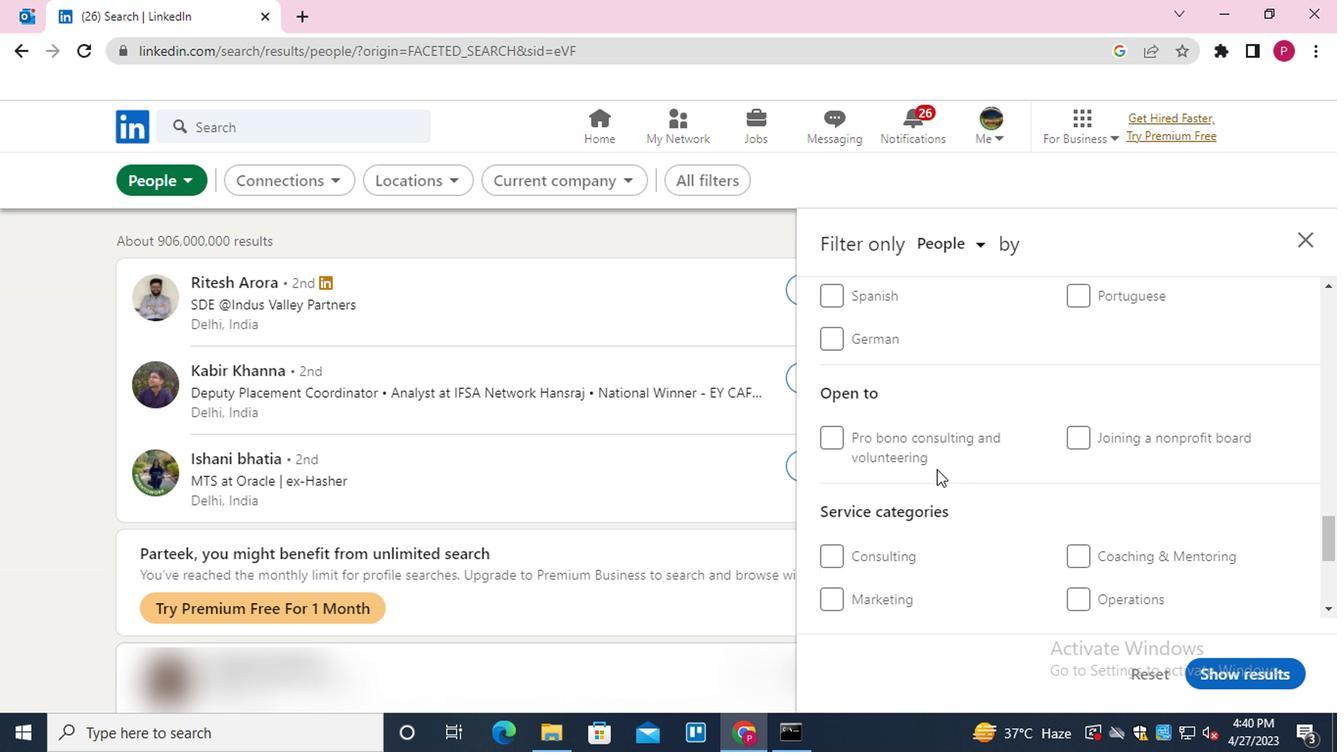 
Action: Mouse moved to (875, 431)
Screenshot: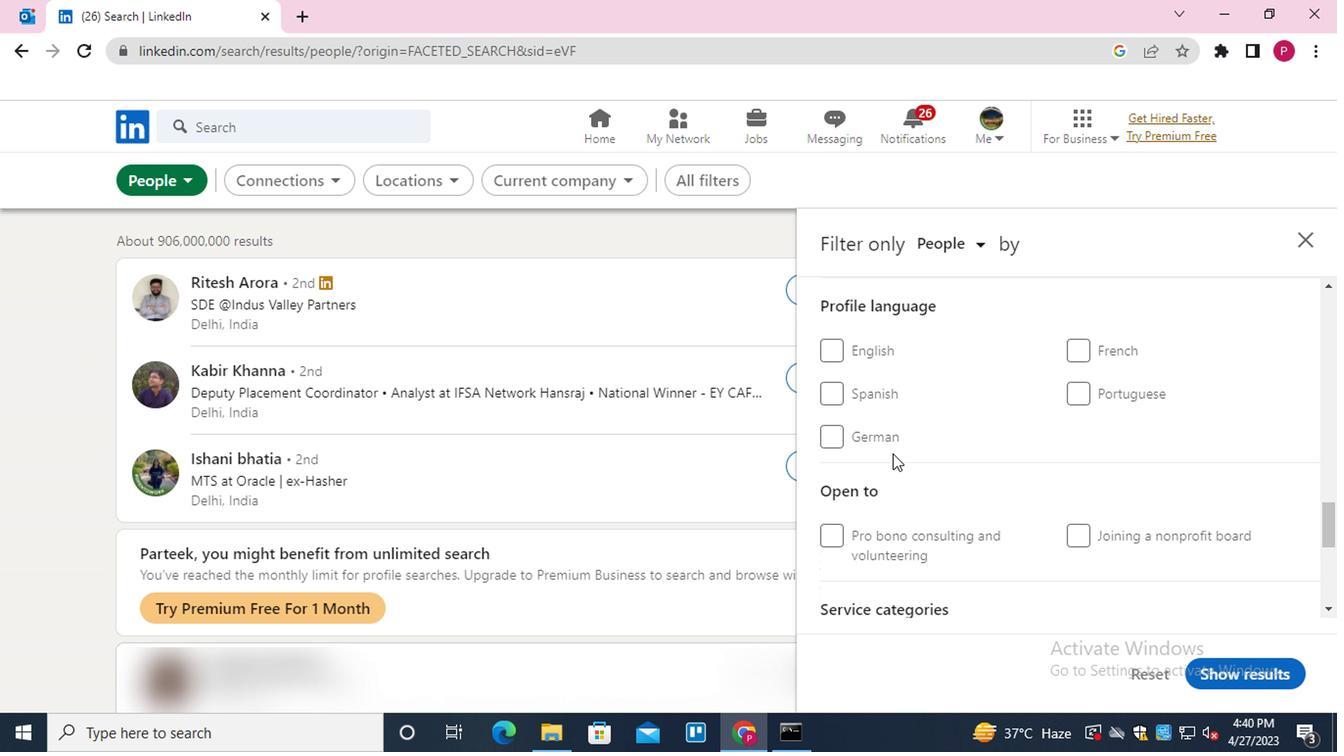 
Action: Mouse pressed left at (875, 431)
Screenshot: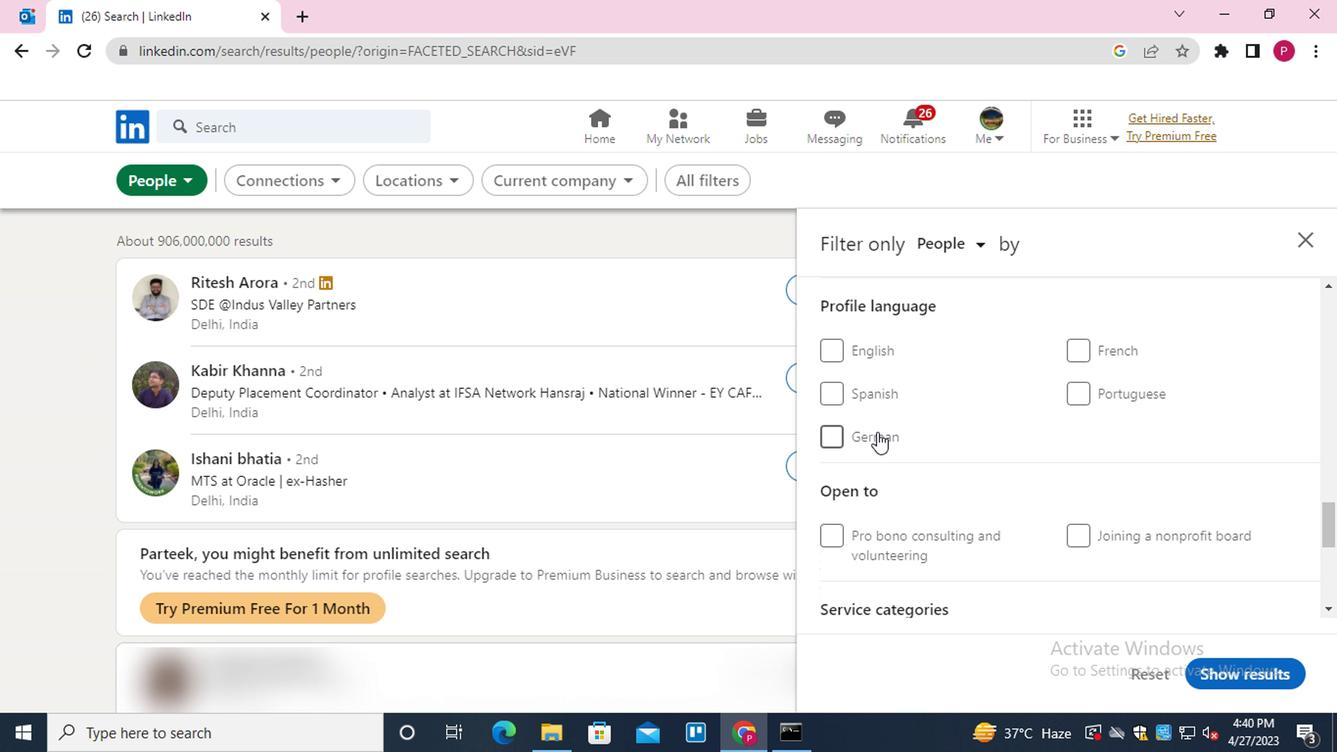 
Action: Mouse moved to (894, 416)
Screenshot: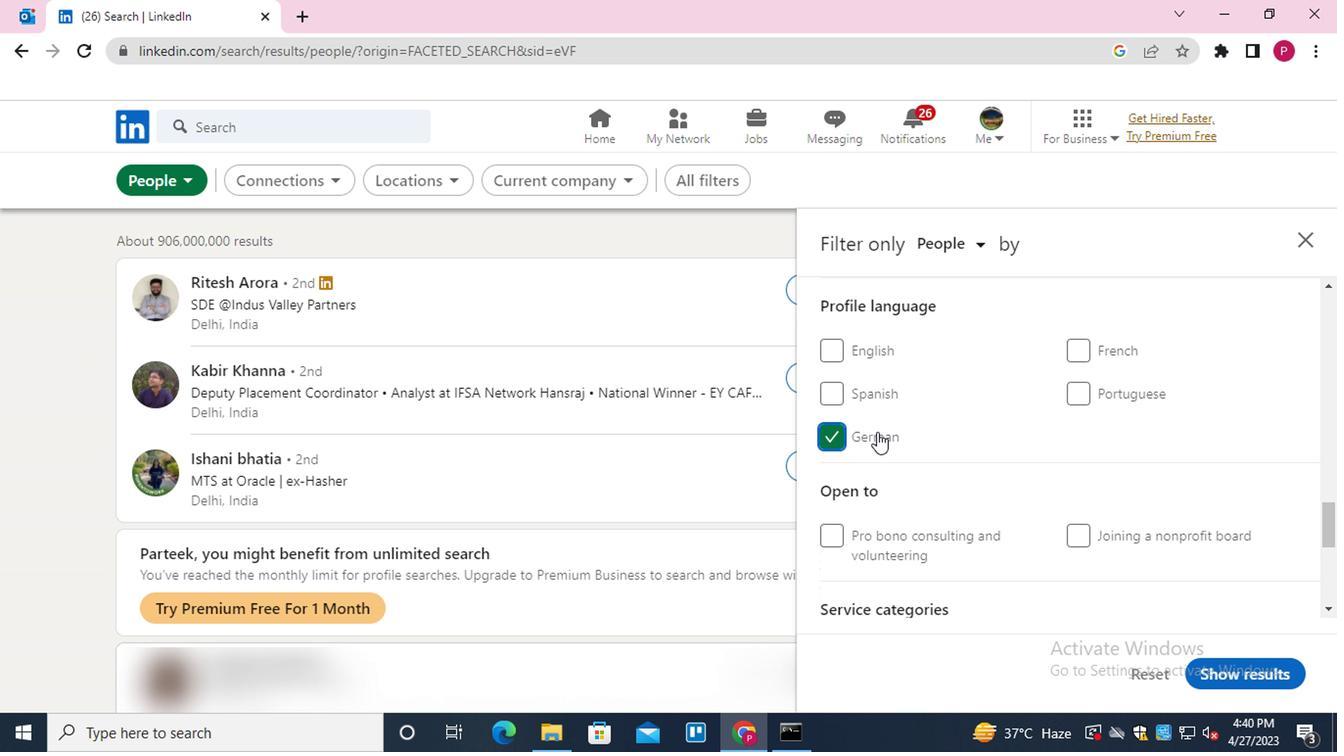 
Action: Mouse scrolled (894, 417) with delta (0, 0)
Screenshot: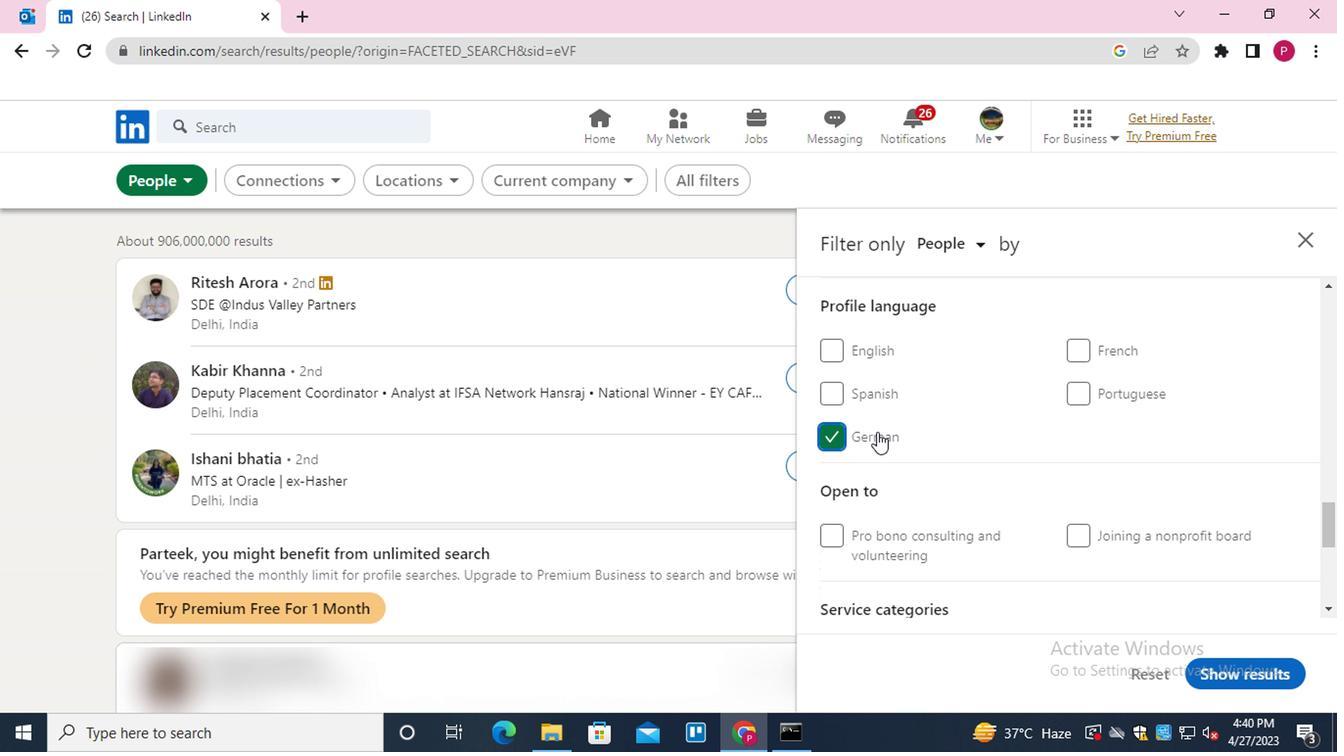 
Action: Mouse moved to (895, 415)
Screenshot: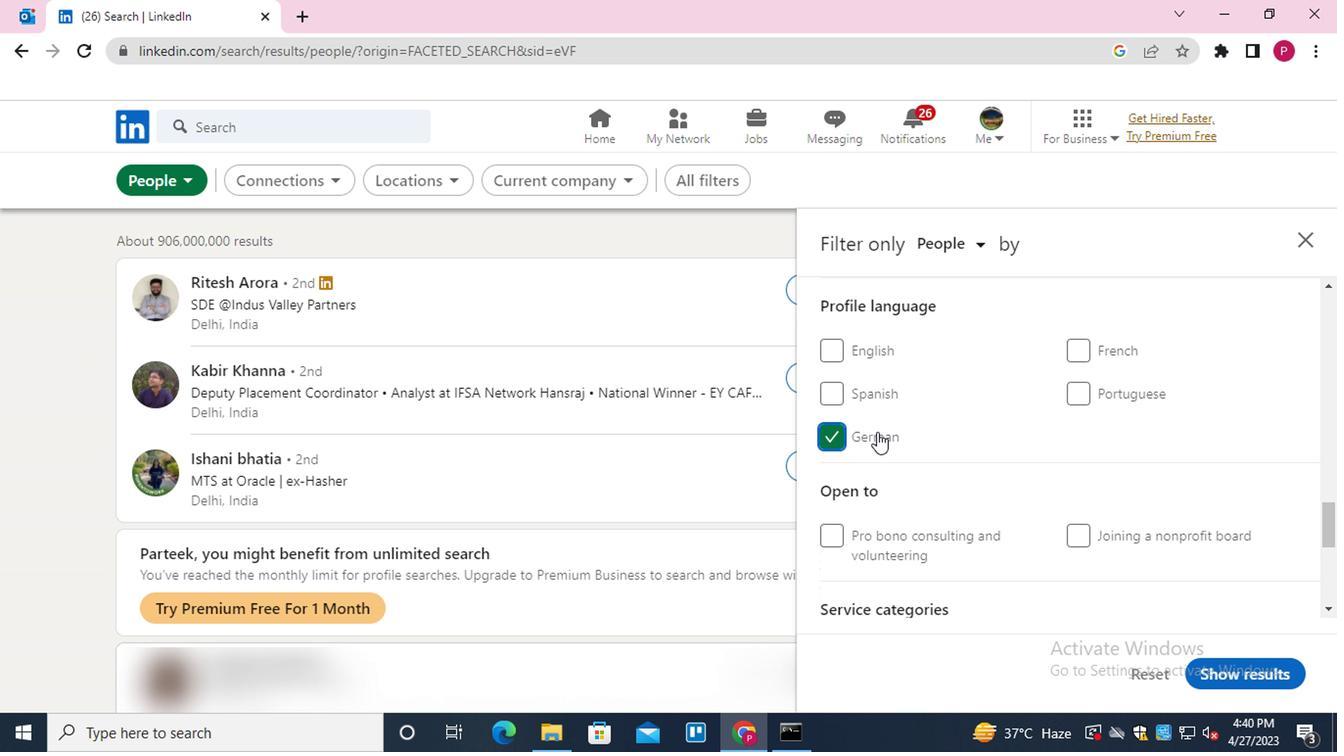 
Action: Mouse scrolled (895, 416) with delta (0, 1)
Screenshot: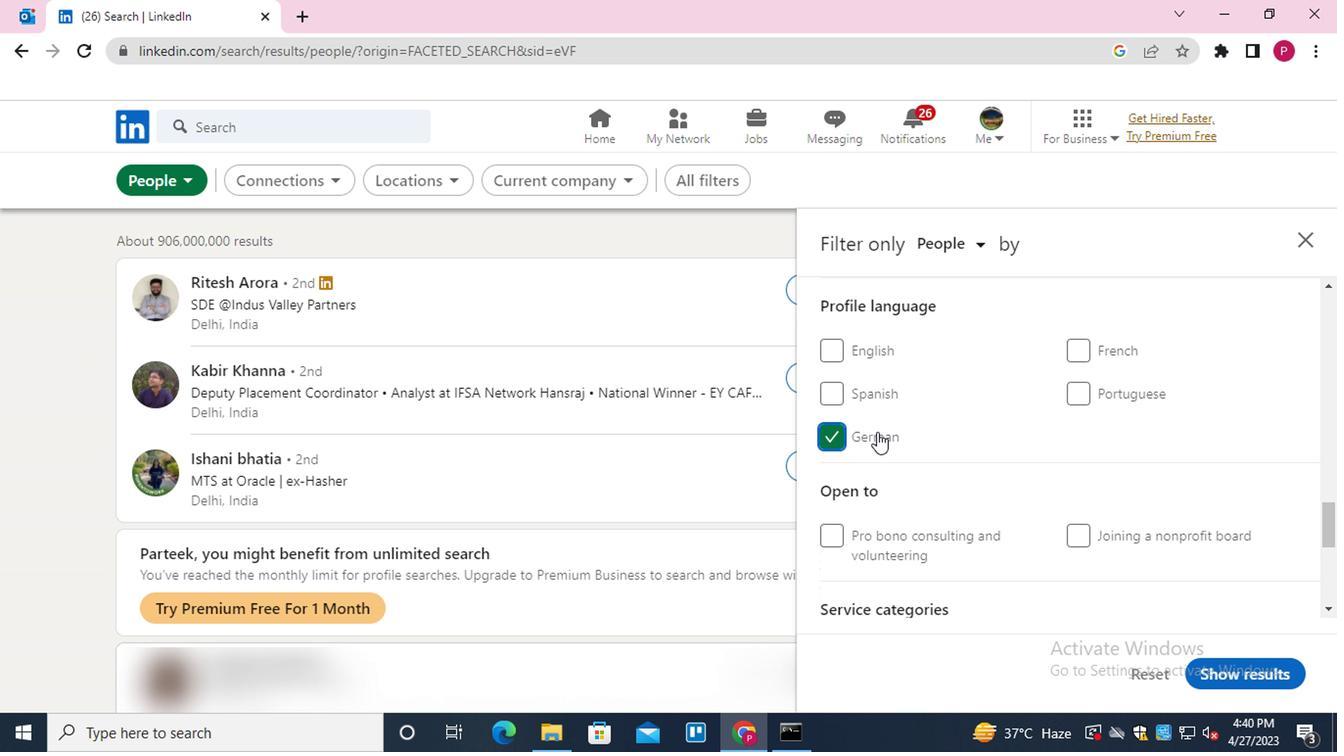 
Action: Mouse scrolled (895, 416) with delta (0, 1)
Screenshot: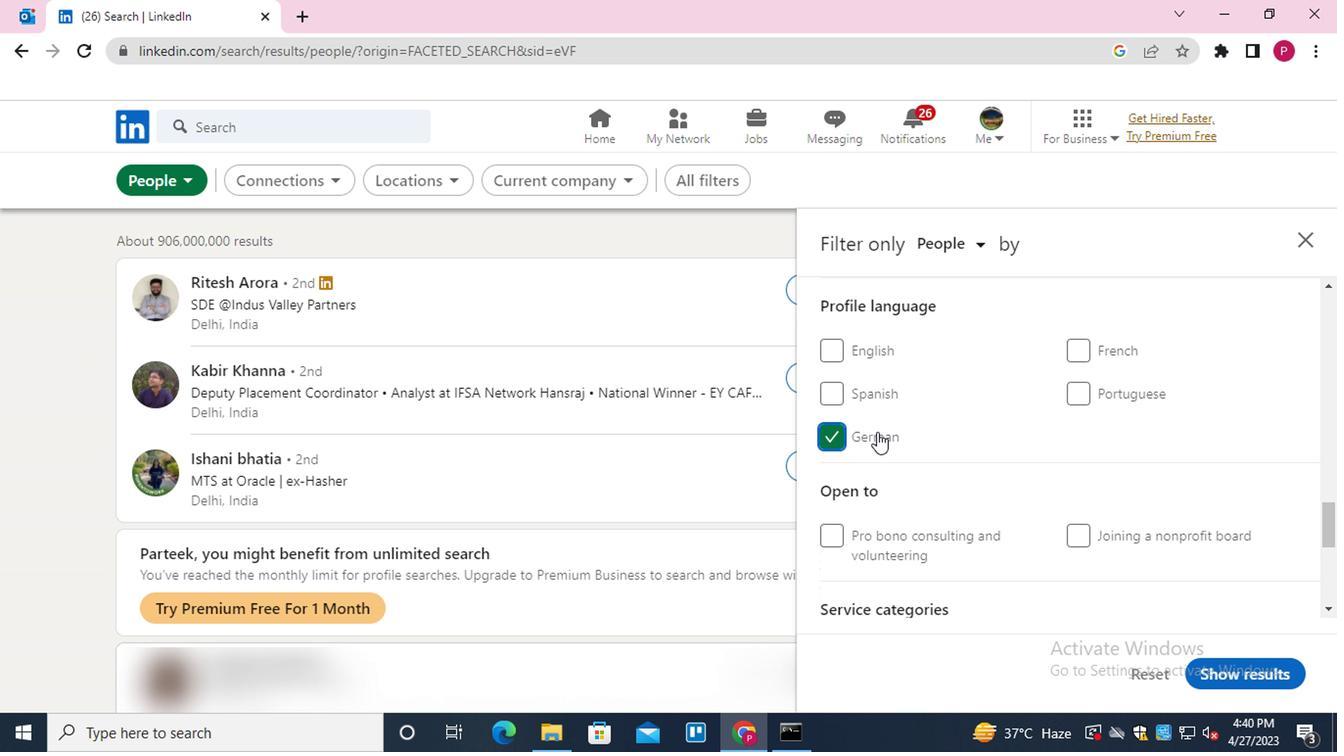 
Action: Mouse scrolled (895, 416) with delta (0, 1)
Screenshot: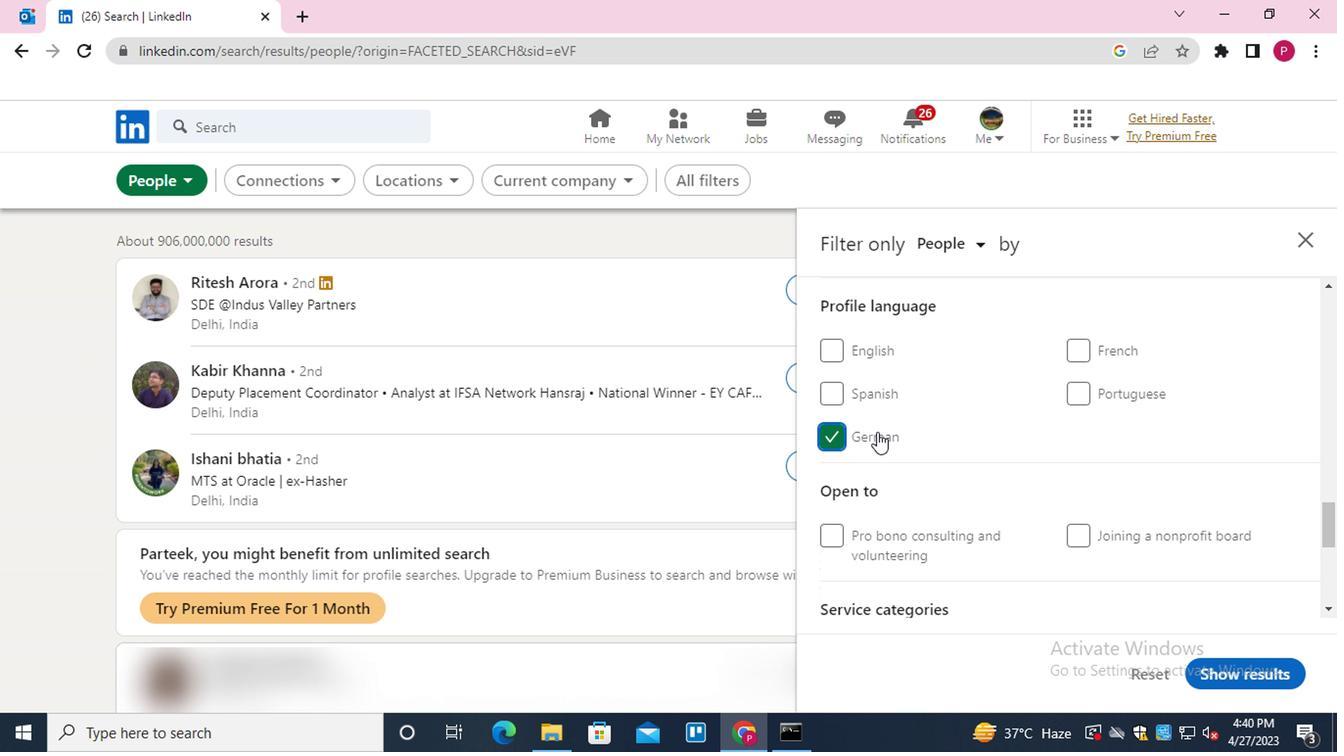 
Action: Mouse scrolled (895, 416) with delta (0, 1)
Screenshot: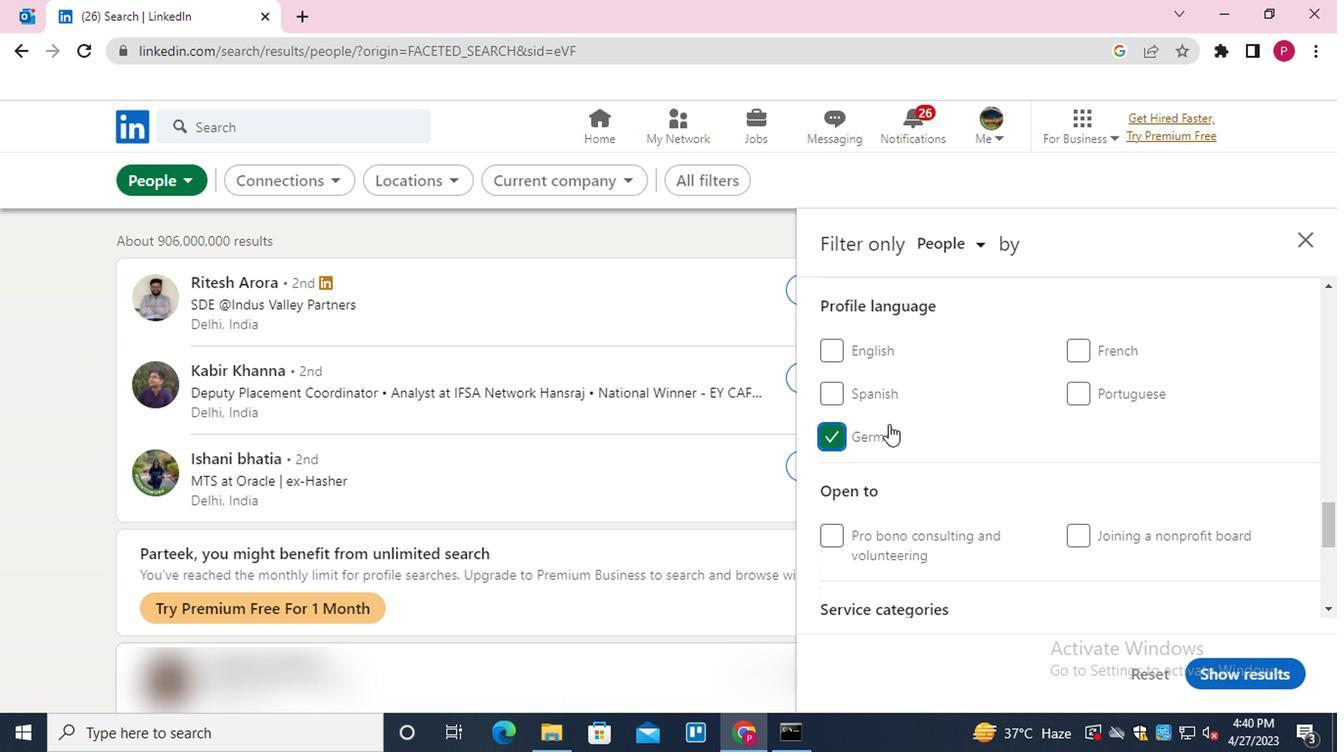 
Action: Mouse scrolled (895, 416) with delta (0, 1)
Screenshot: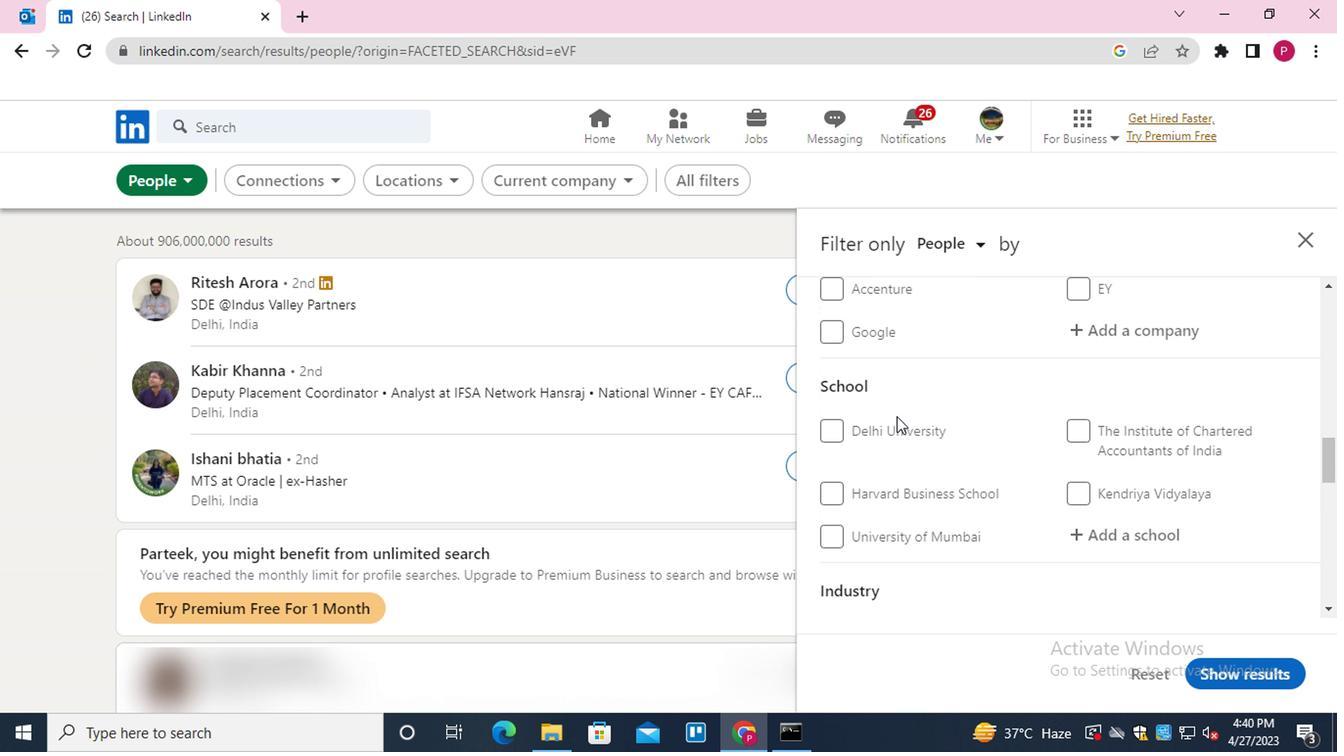 
Action: Mouse scrolled (895, 416) with delta (0, 1)
Screenshot: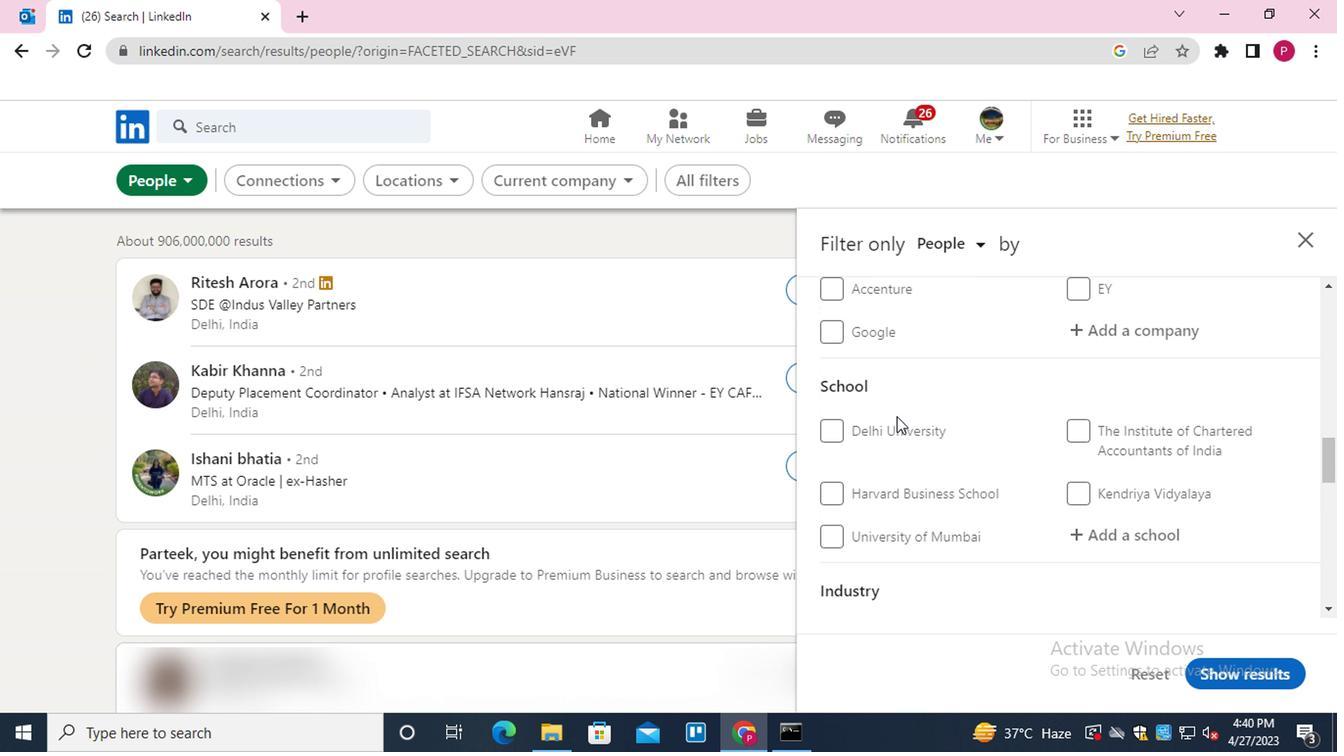 
Action: Mouse scrolled (895, 416) with delta (0, 1)
Screenshot: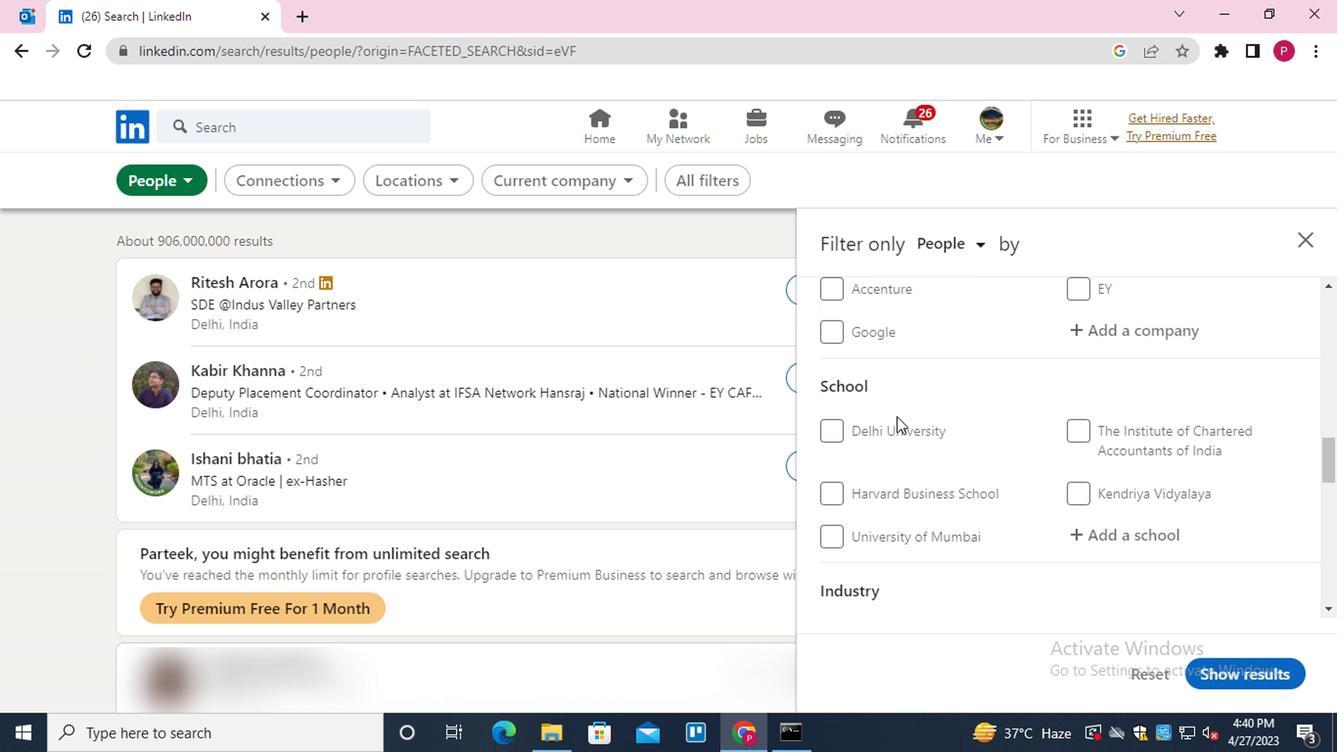 
Action: Mouse scrolled (895, 416) with delta (0, 1)
Screenshot: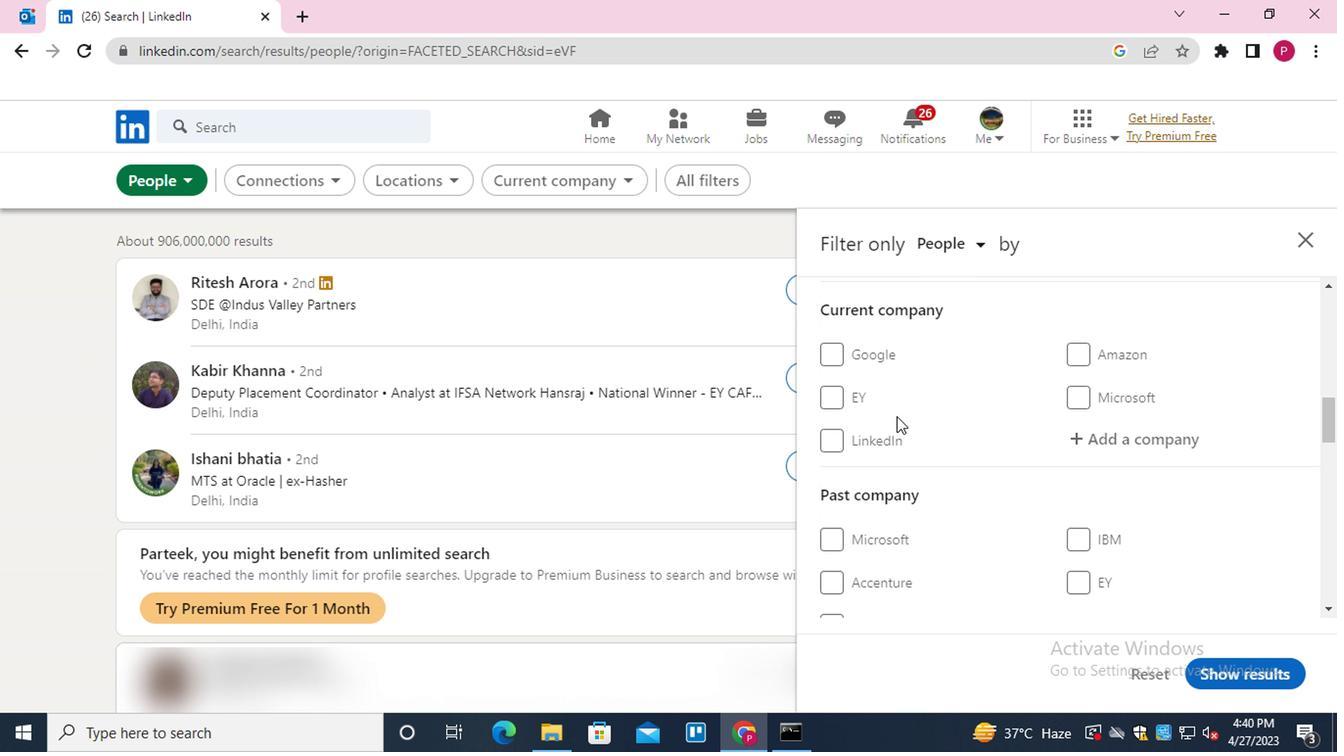 
Action: Mouse moved to (1100, 525)
Screenshot: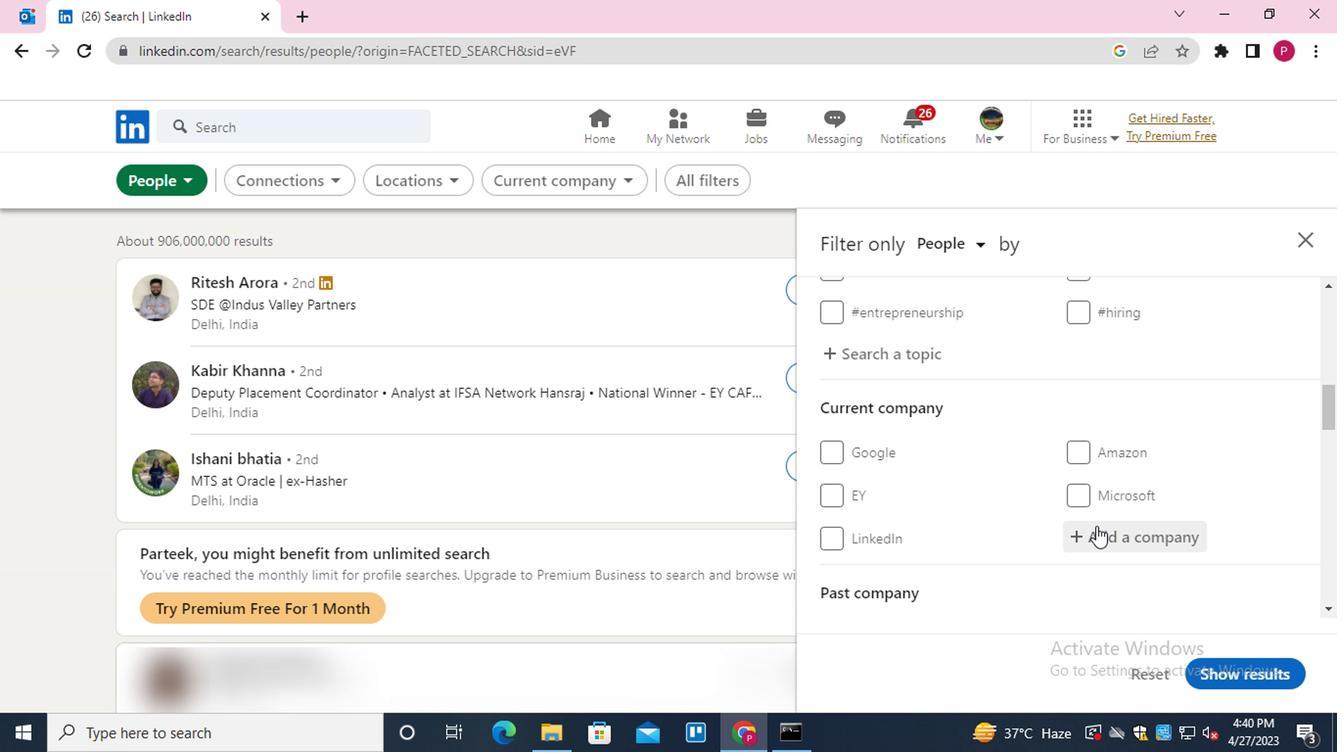 
Action: Mouse pressed left at (1100, 525)
Screenshot: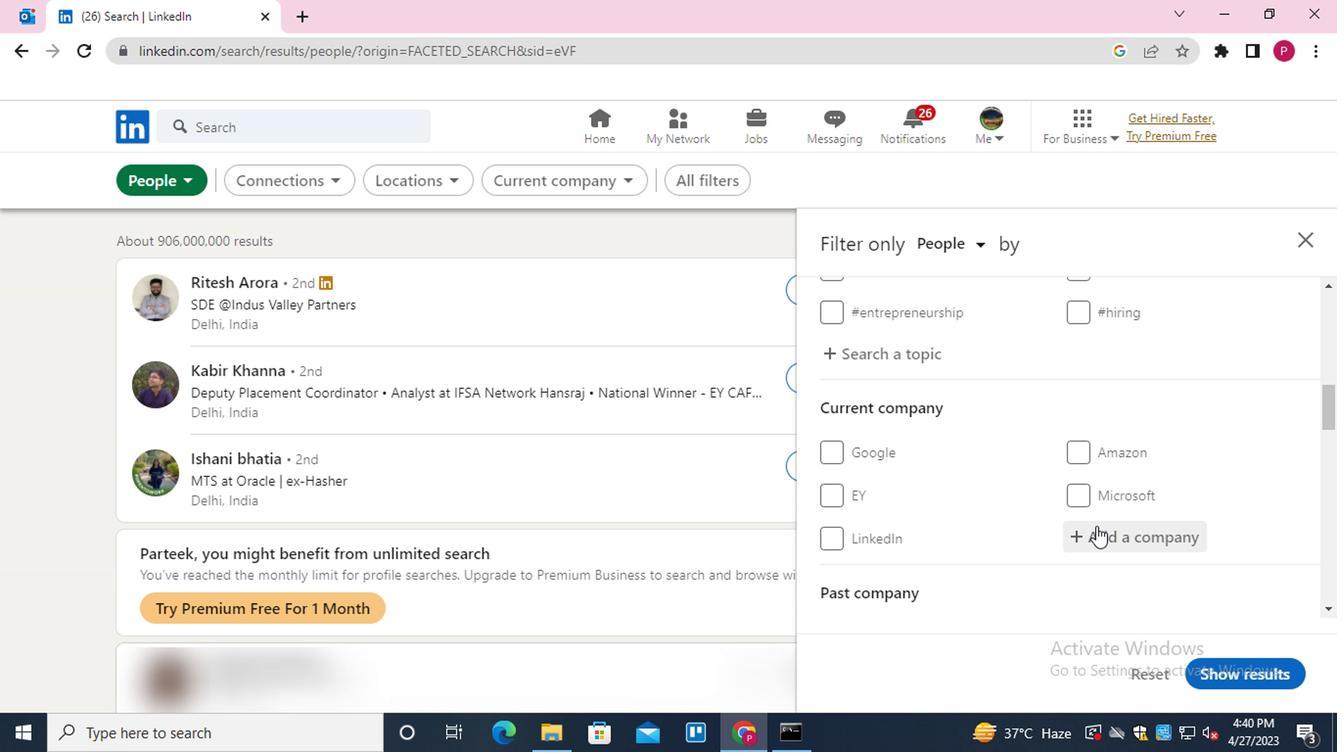 
Action: Mouse moved to (1101, 526)
Screenshot: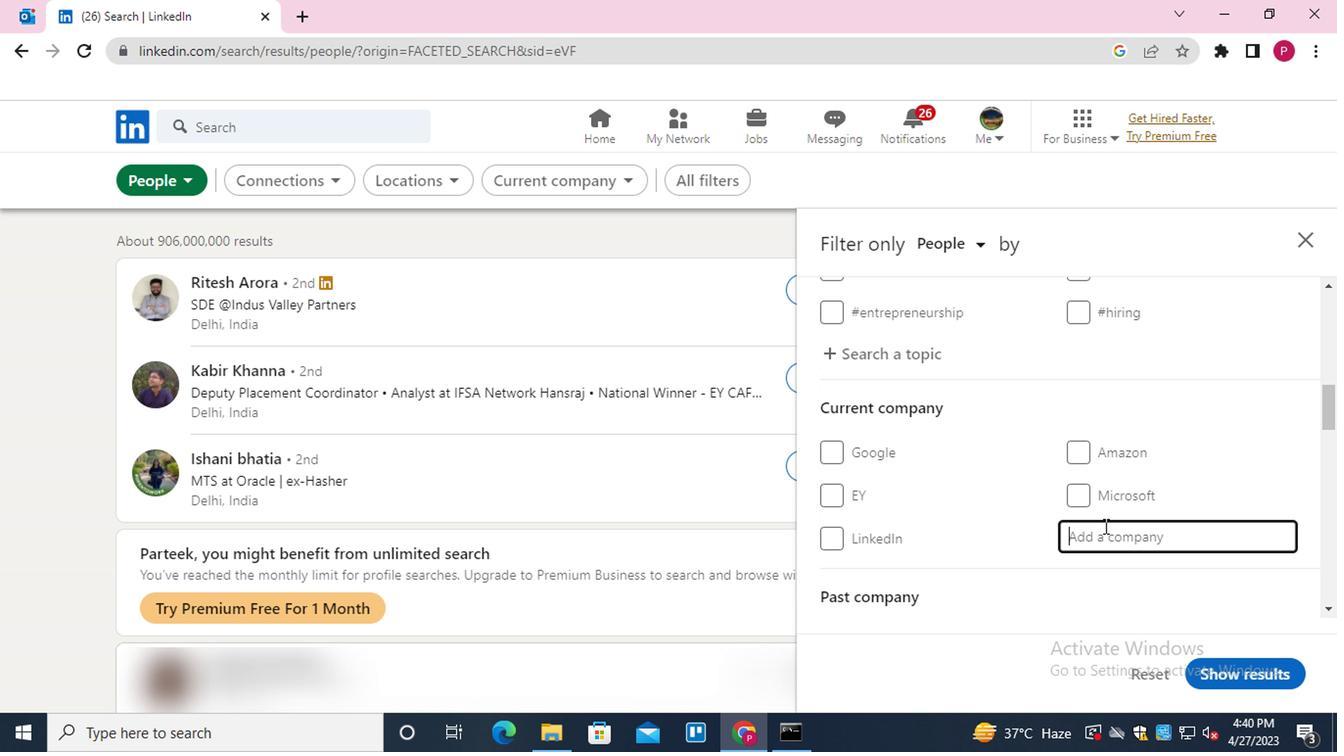 
Action: Key pressed <Key.shift>SHARDUL<Key.down><Key.enter>
Screenshot: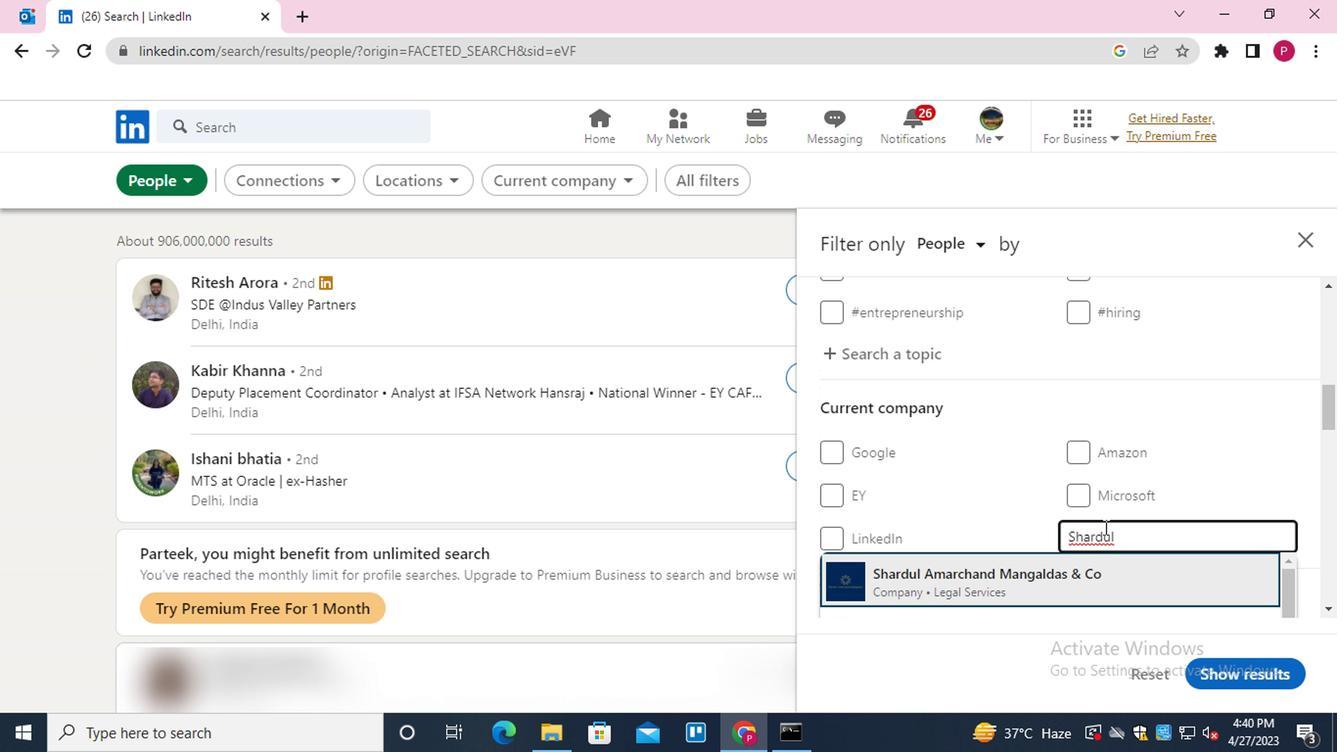 
Action: Mouse moved to (1032, 491)
Screenshot: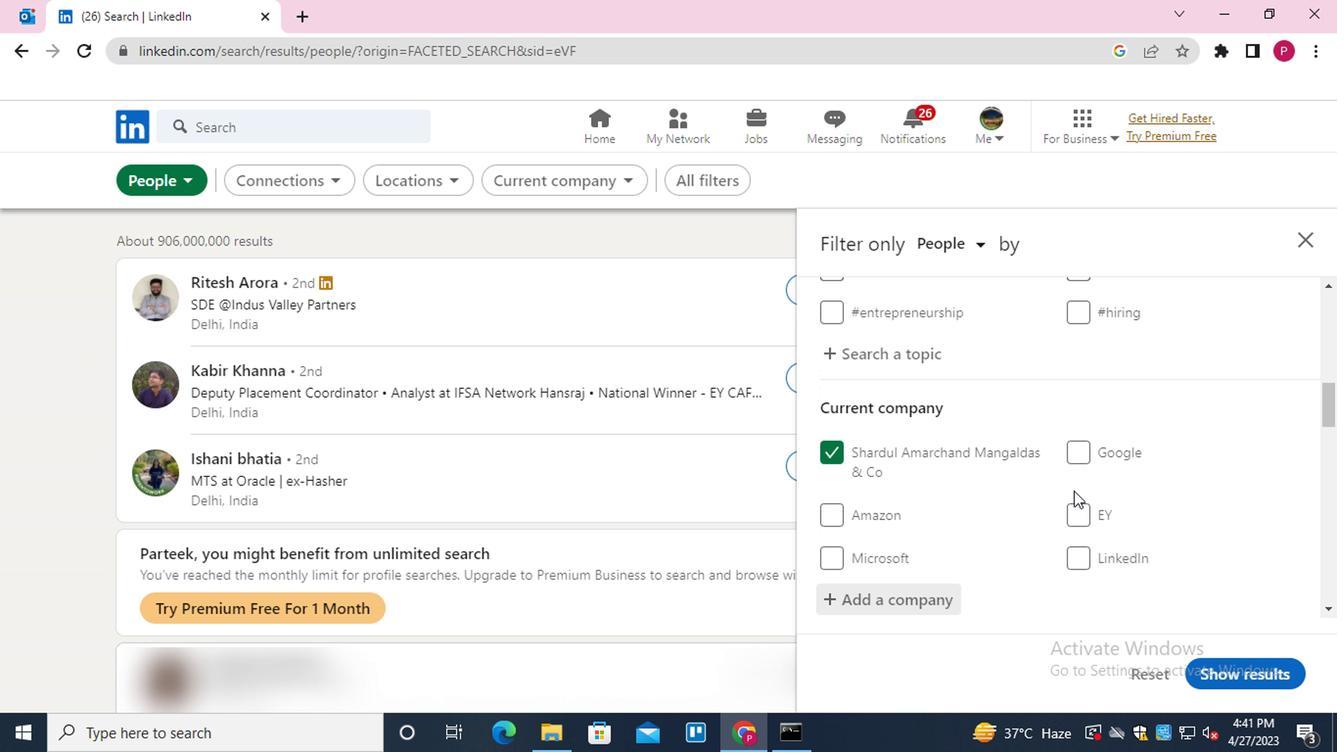 
Action: Mouse scrolled (1032, 491) with delta (0, 0)
Screenshot: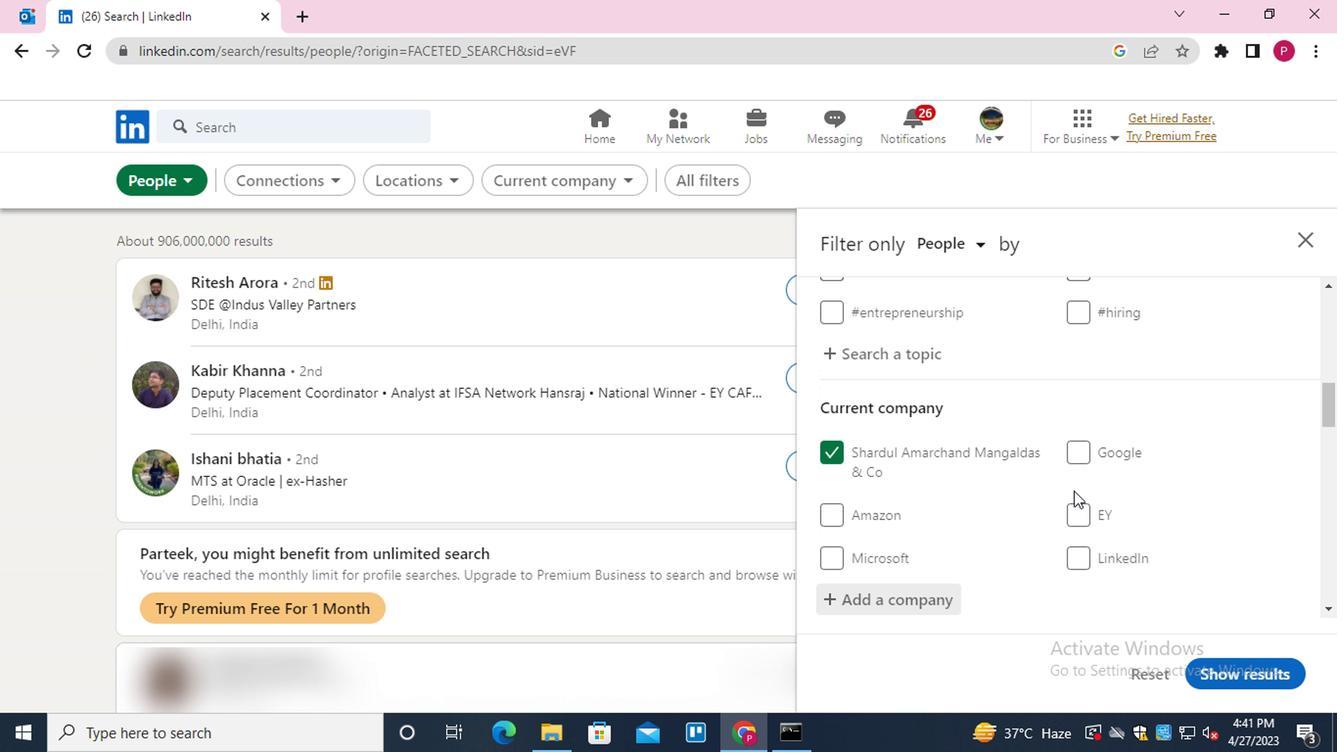
Action: Mouse moved to (1028, 494)
Screenshot: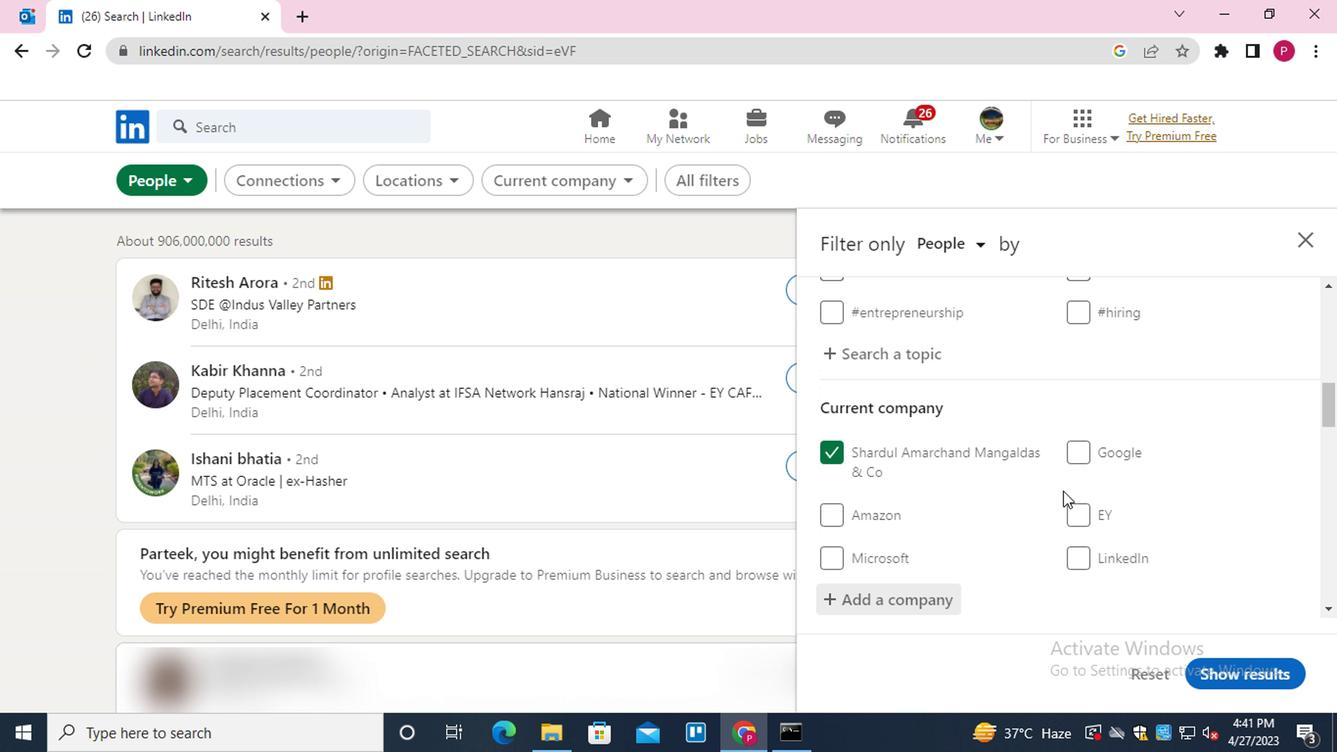 
Action: Mouse scrolled (1028, 494) with delta (0, 0)
Screenshot: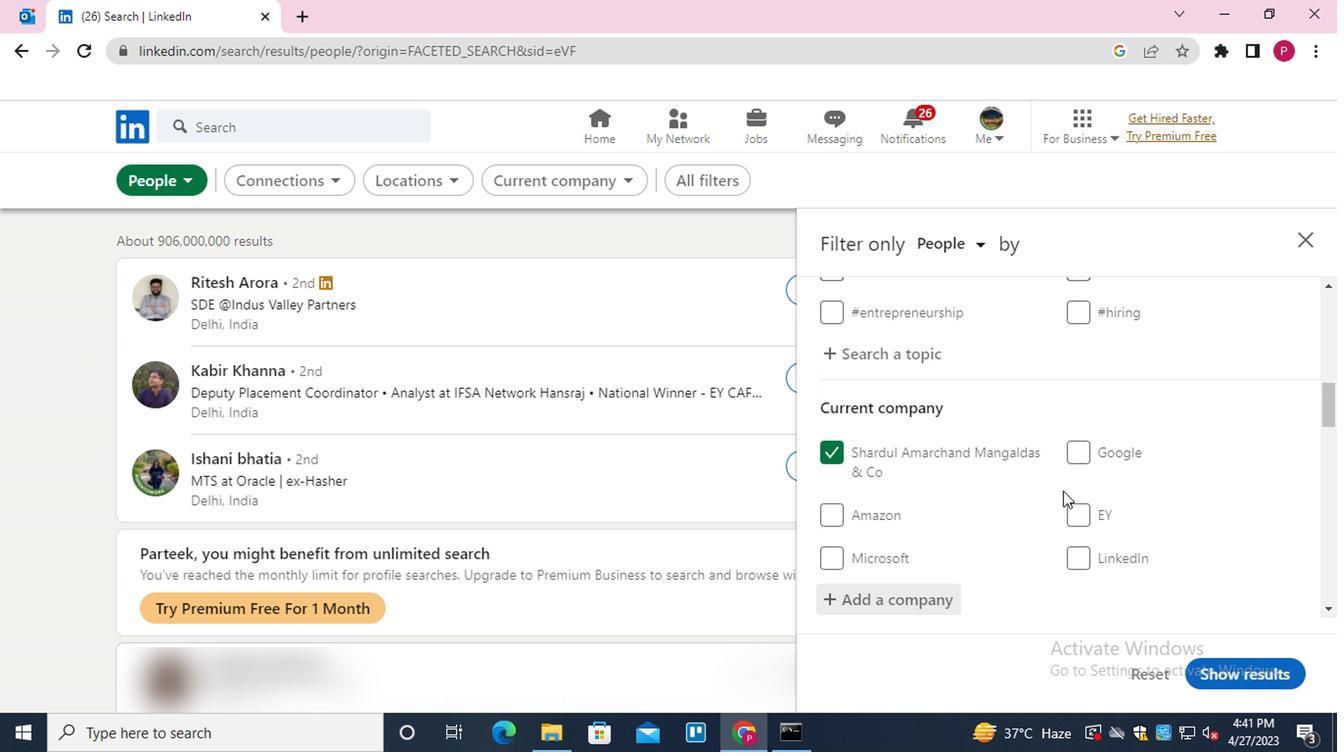 
Action: Mouse moved to (1025, 496)
Screenshot: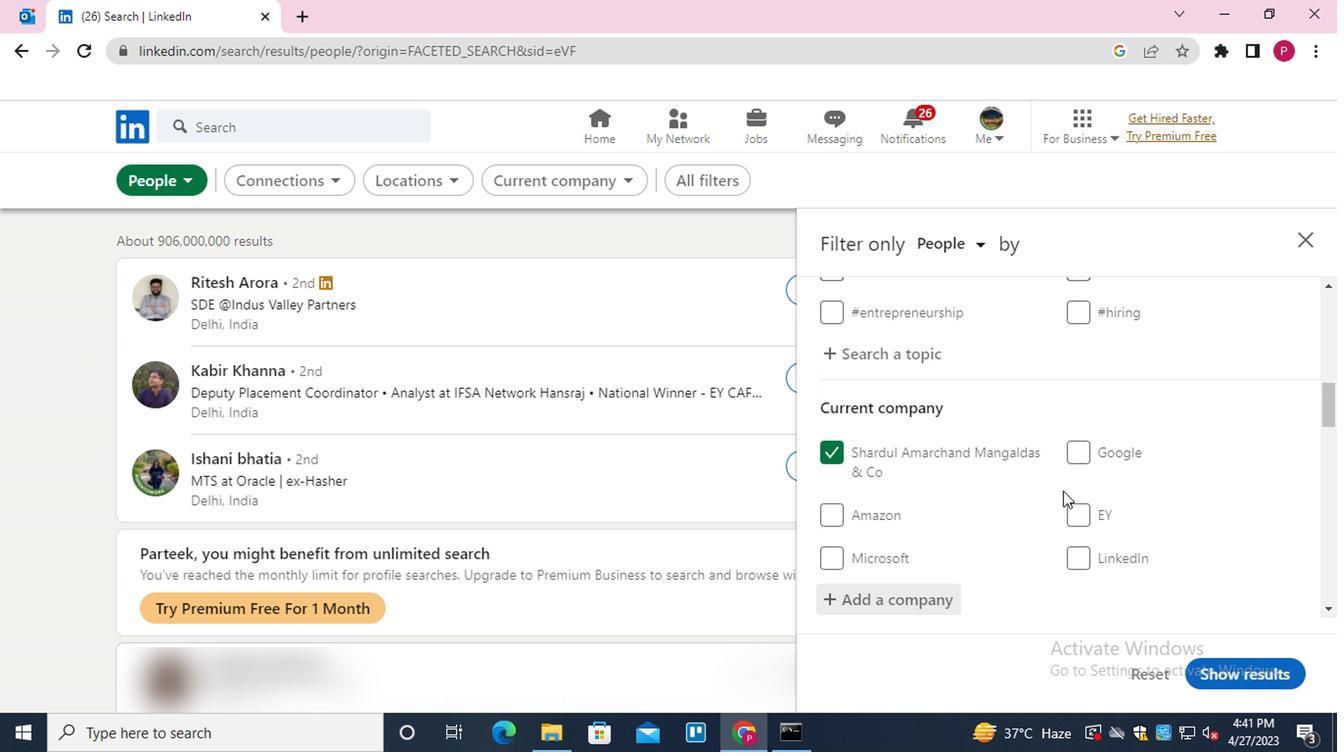 
Action: Mouse scrolled (1025, 496) with delta (0, 0)
Screenshot: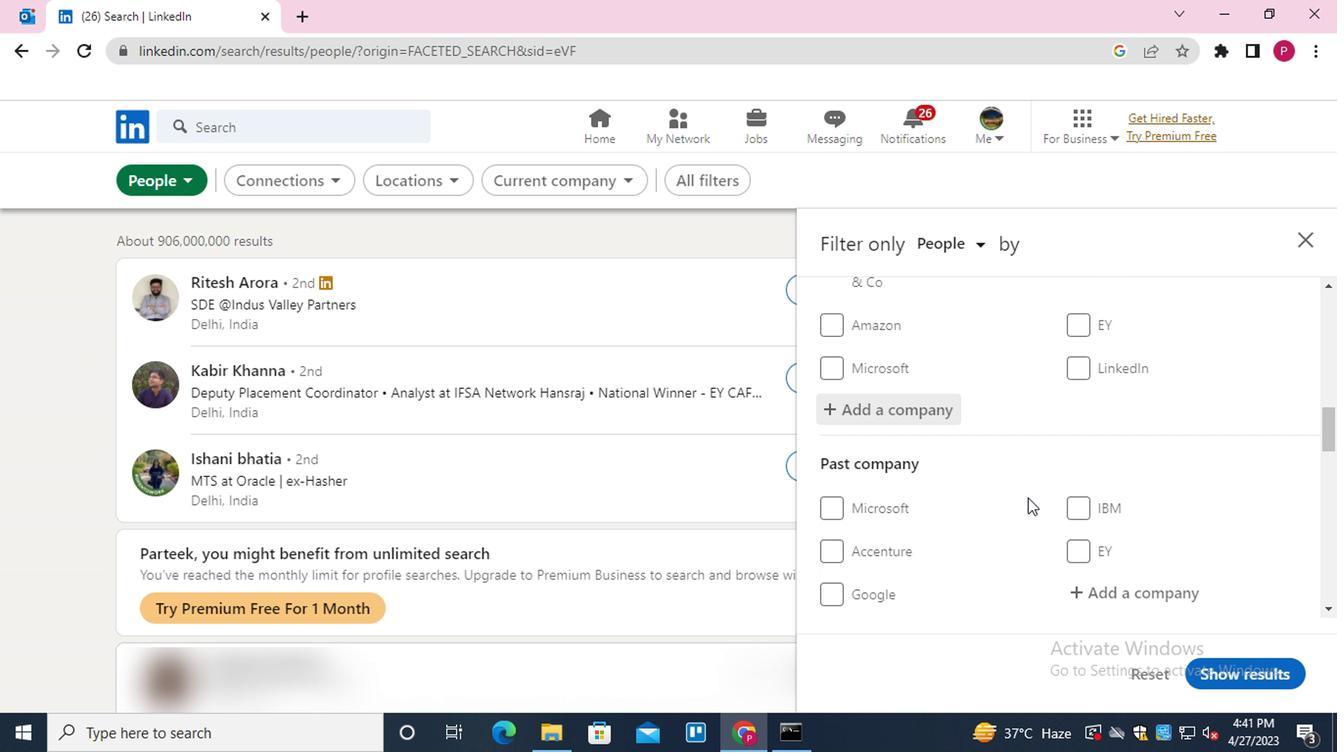
Action: Mouse scrolled (1025, 496) with delta (0, 0)
Screenshot: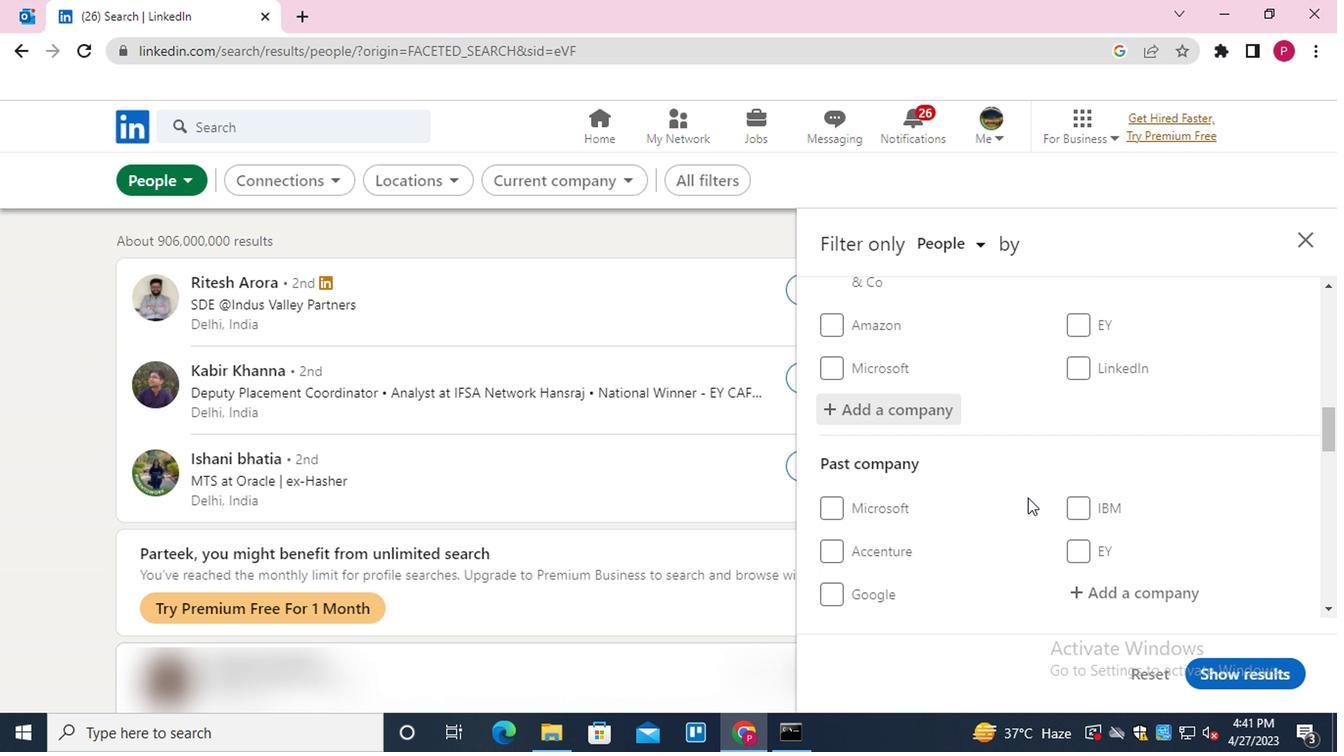 
Action: Mouse scrolled (1025, 496) with delta (0, 0)
Screenshot: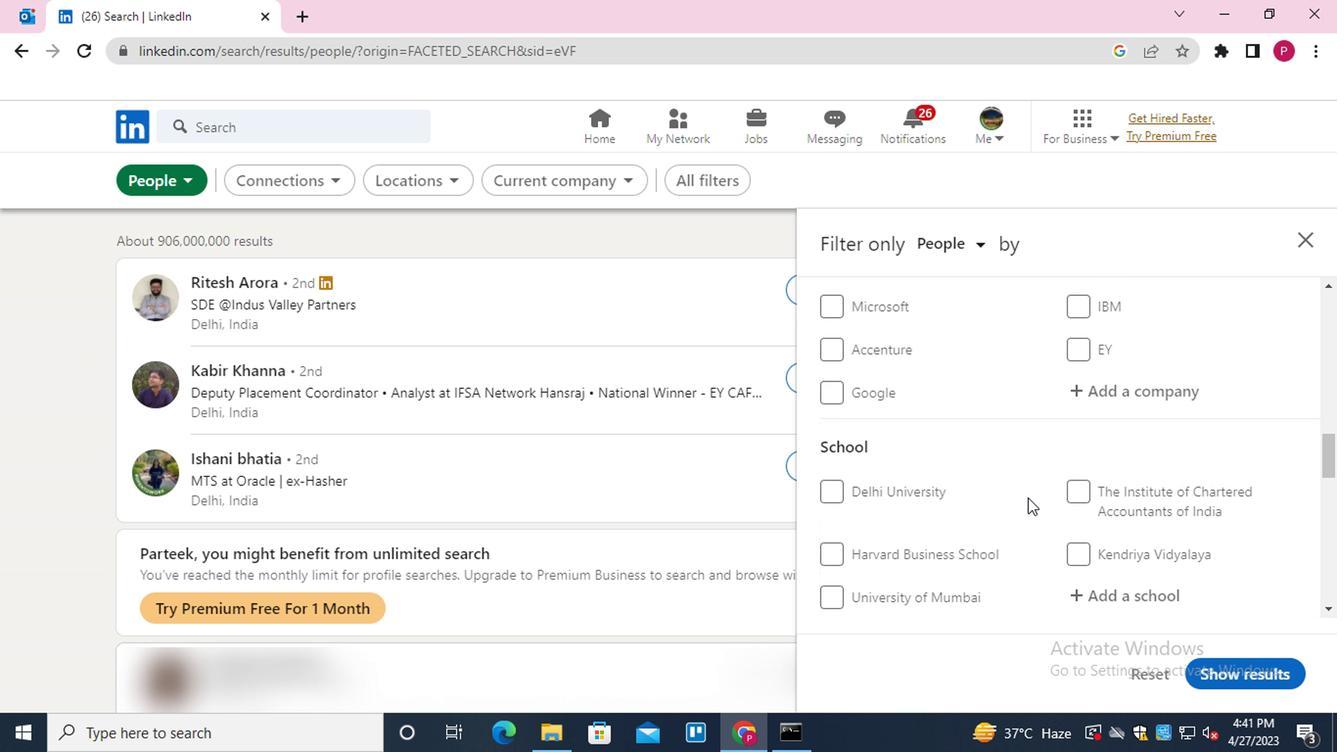 
Action: Mouse moved to (1122, 539)
Screenshot: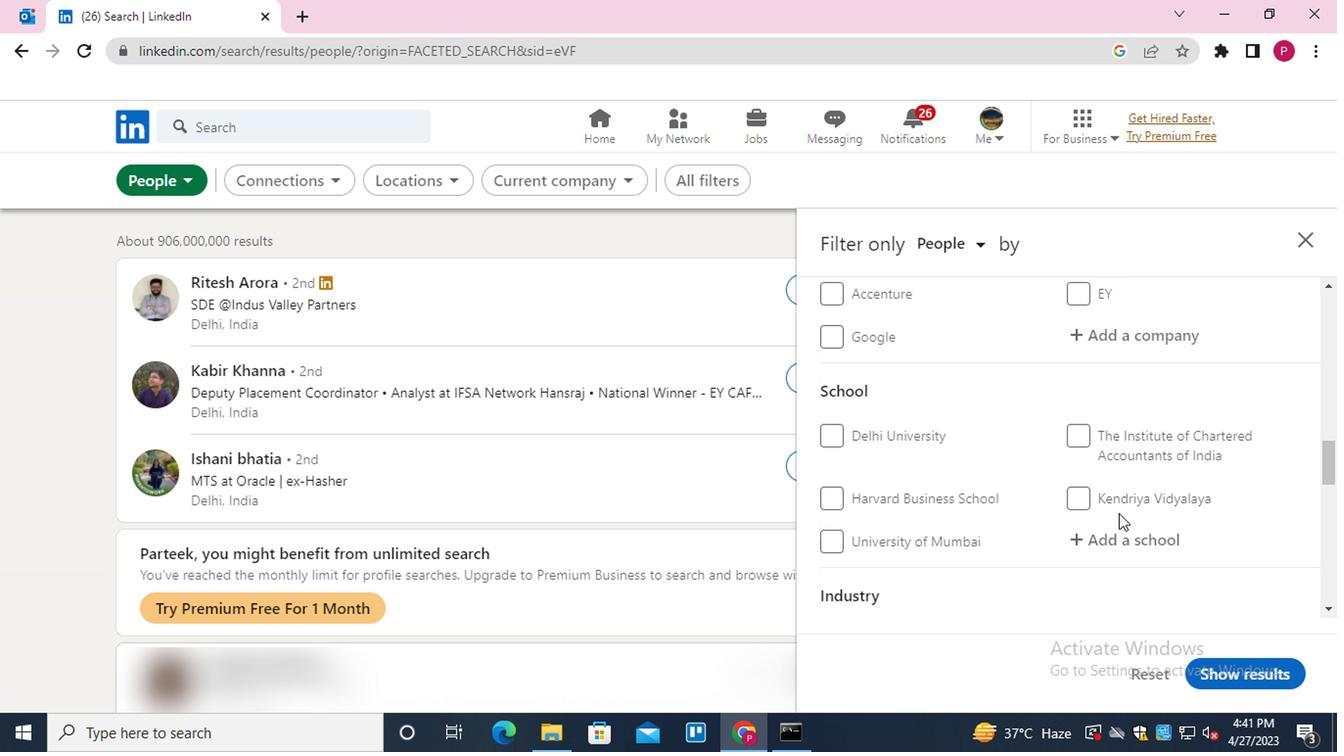 
Action: Mouse pressed left at (1122, 539)
Screenshot: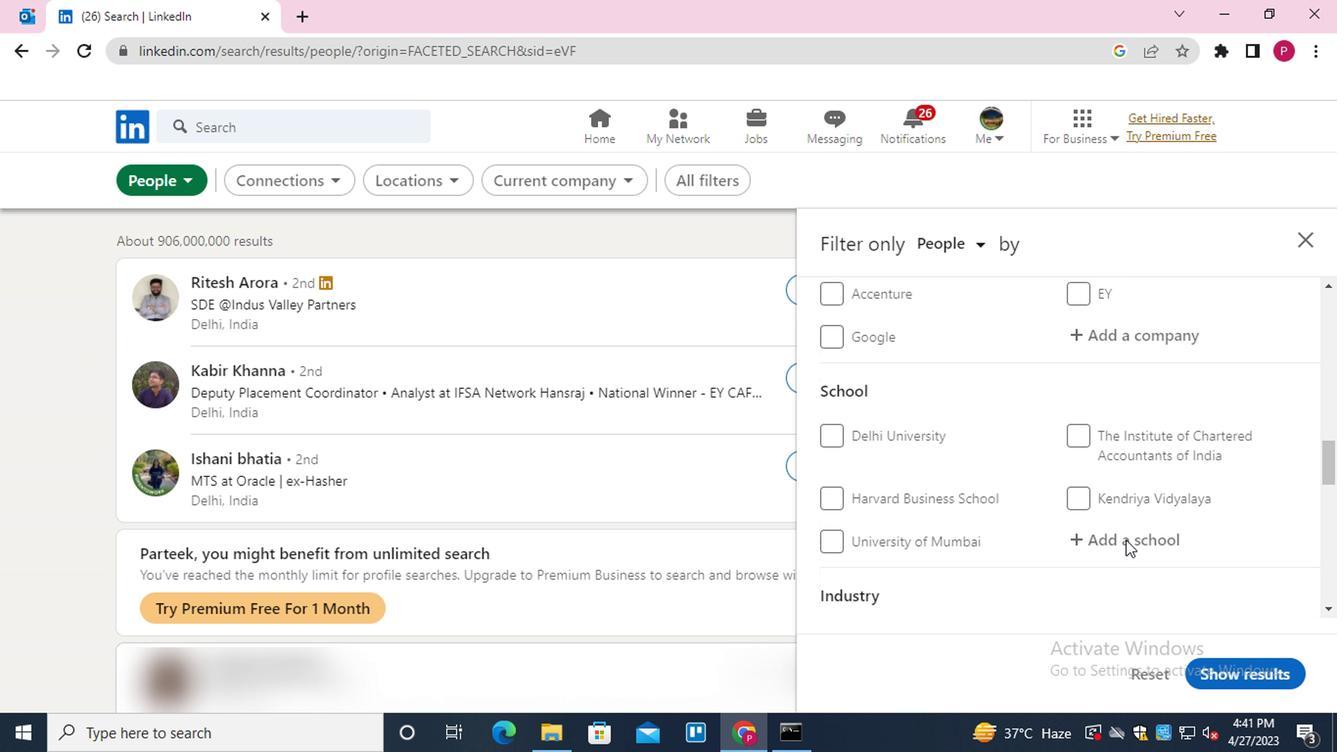 
Action: Mouse moved to (1070, 511)
Screenshot: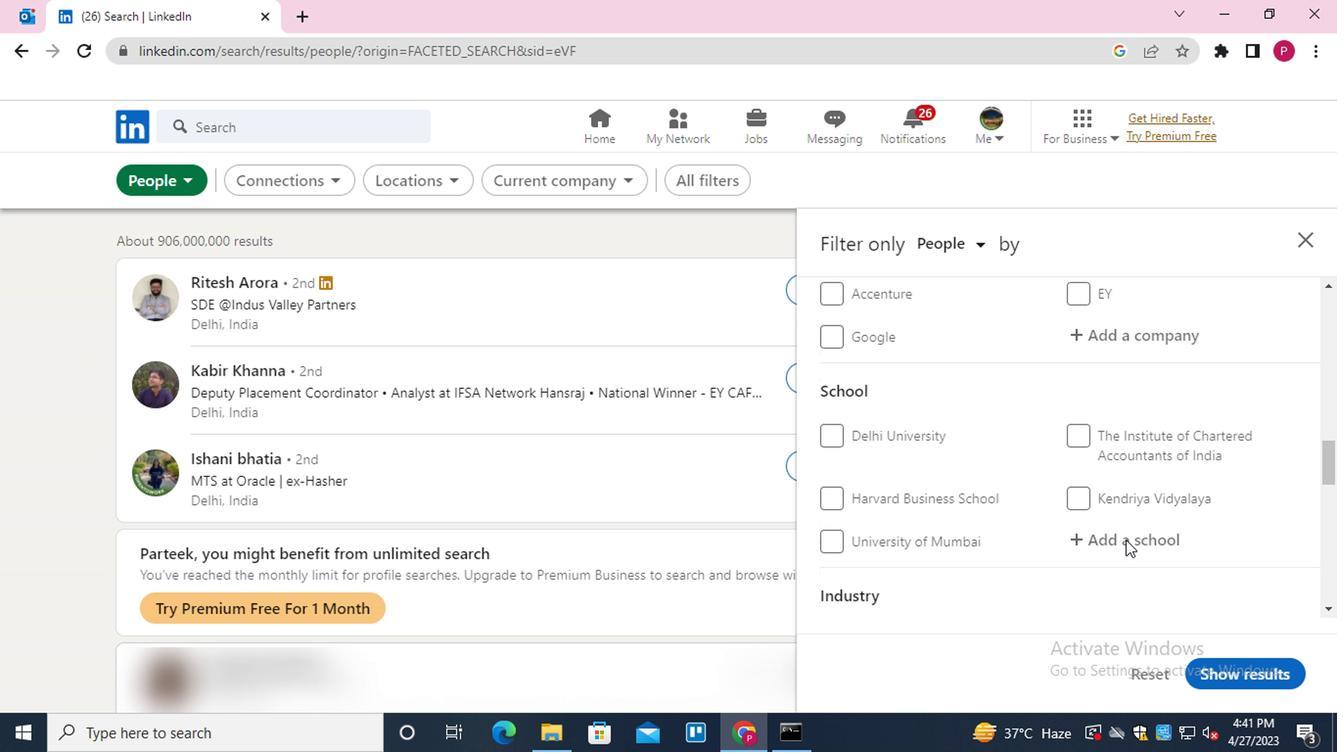 
Action: Mouse scrolled (1070, 510) with delta (0, 0)
Screenshot: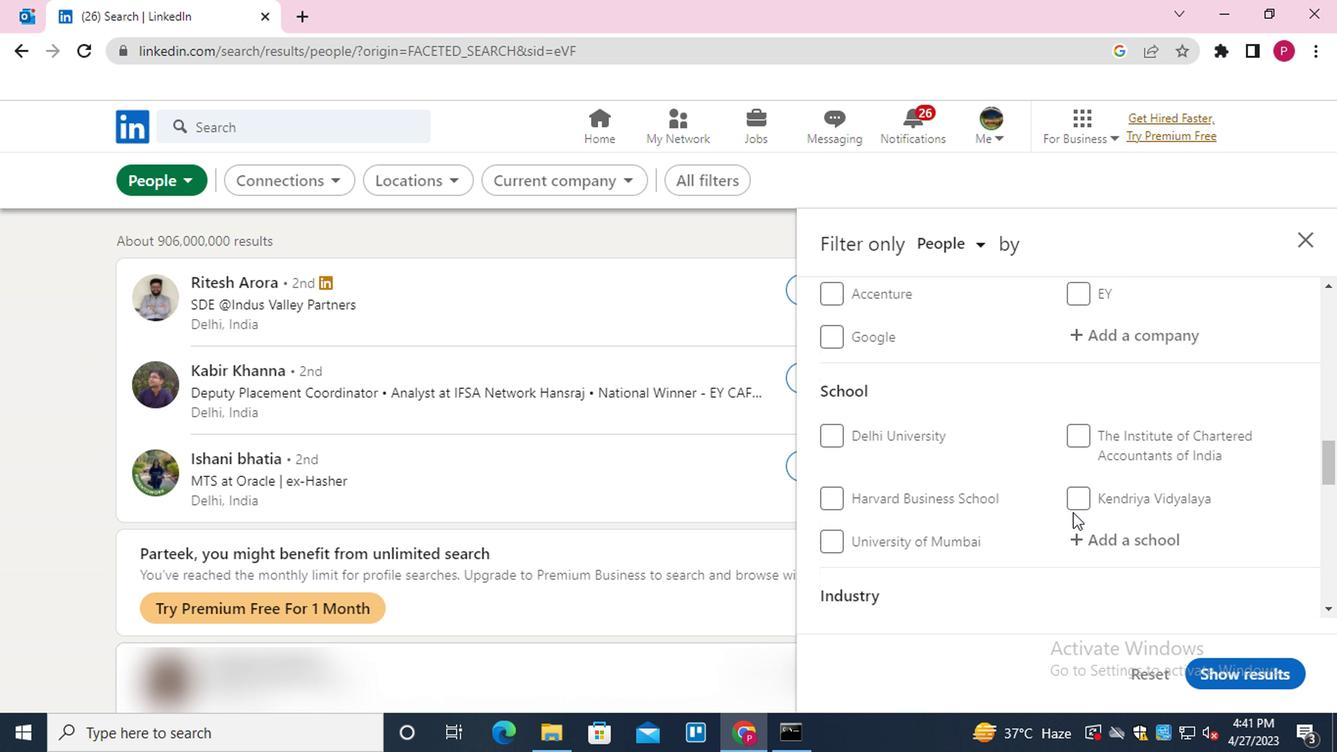 
Action: Mouse scrolled (1070, 510) with delta (0, 0)
Screenshot: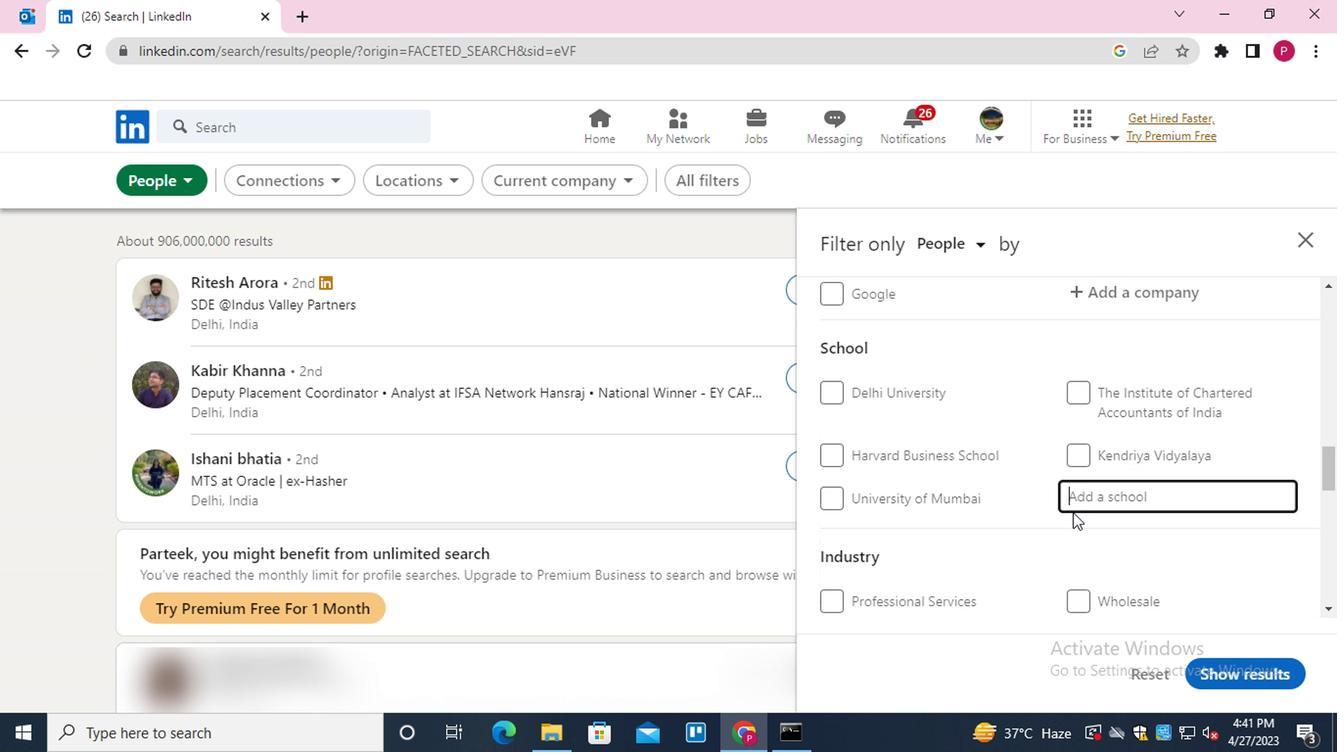 
Action: Key pressed <Key.shift>BHARAT<Key.space><Key.backspace>HI<Key.up><Key.down><Key.down><Key.enter>
Screenshot: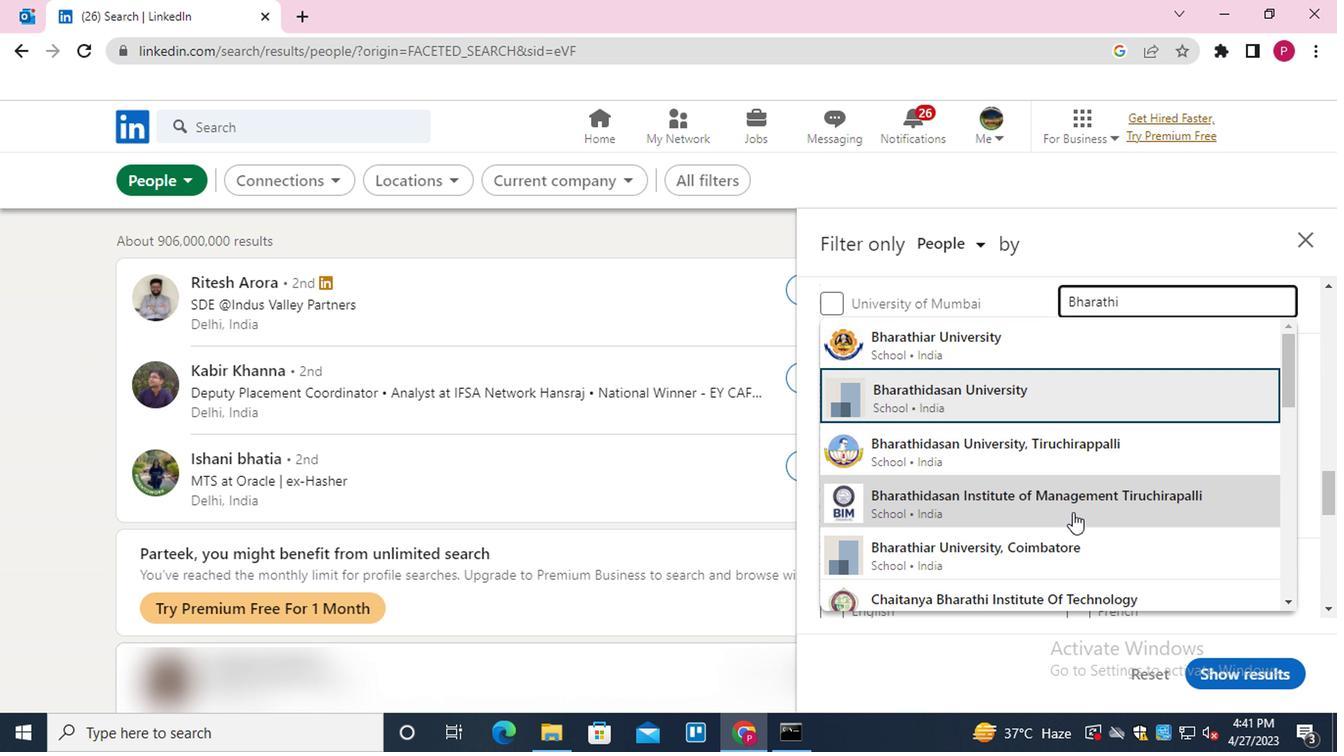 
Action: Mouse moved to (1013, 517)
Screenshot: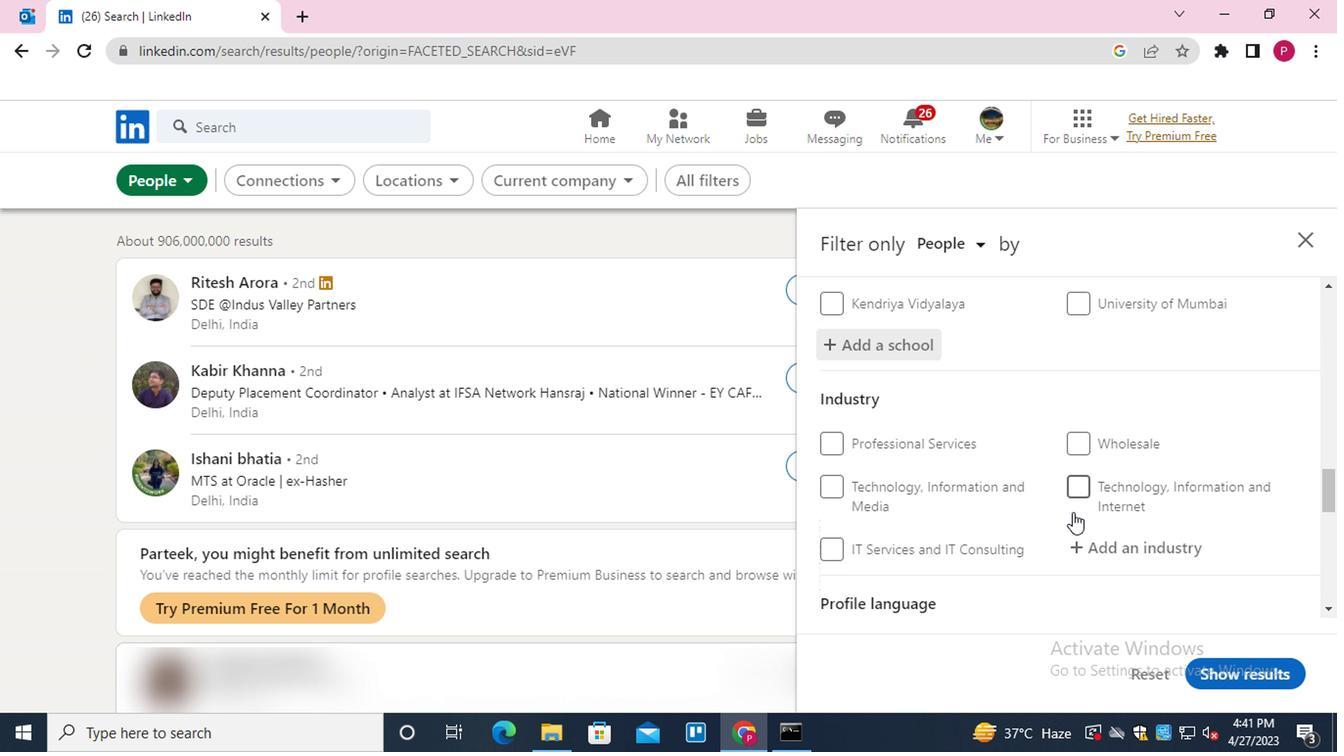
Action: Mouse scrolled (1013, 516) with delta (0, -1)
Screenshot: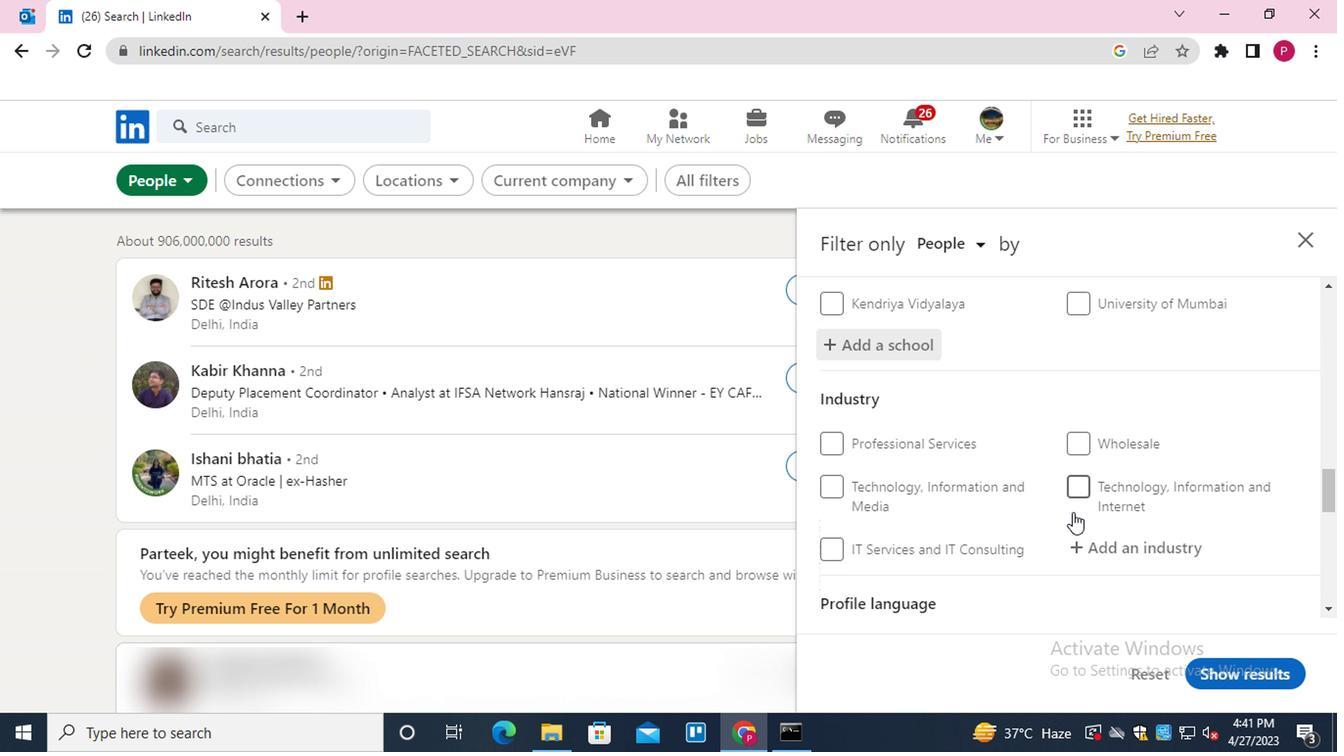 
Action: Mouse moved to (1006, 517)
Screenshot: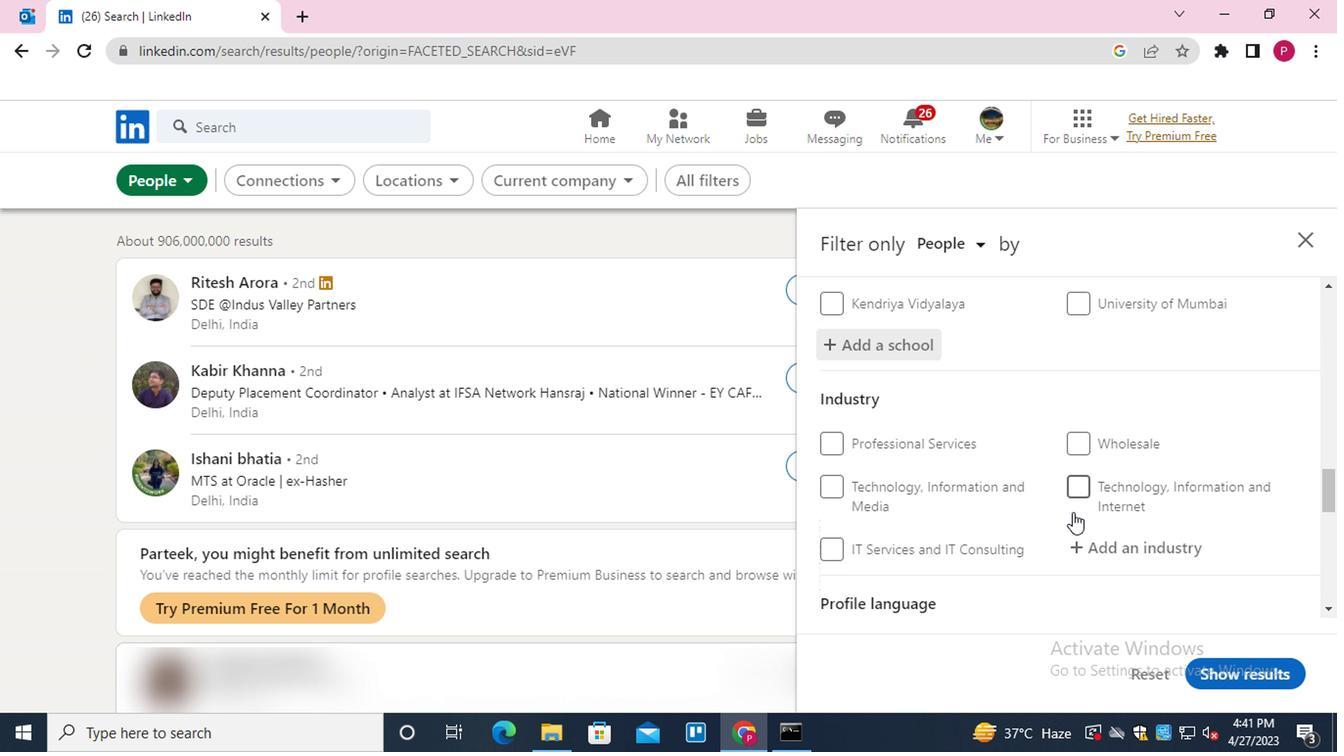 
Action: Mouse scrolled (1006, 516) with delta (0, -1)
Screenshot: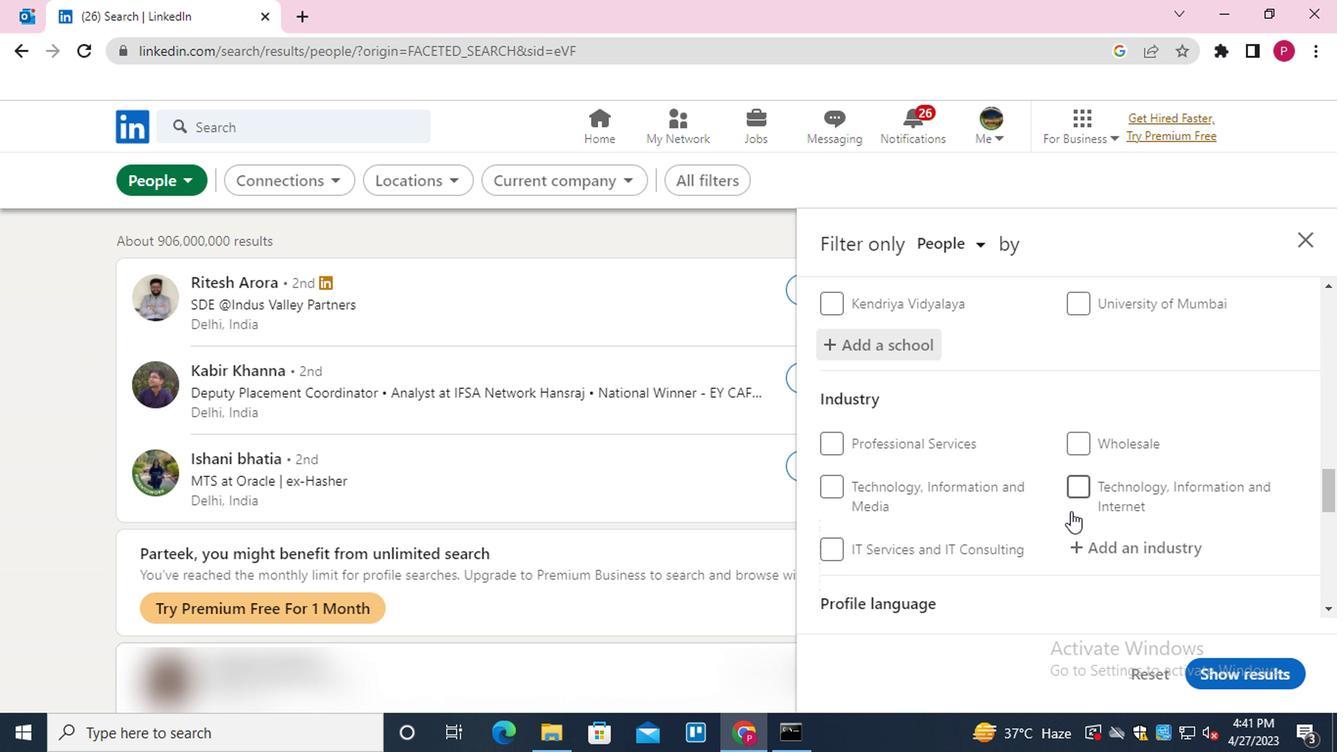 
Action: Mouse scrolled (1006, 516) with delta (0, -1)
Screenshot: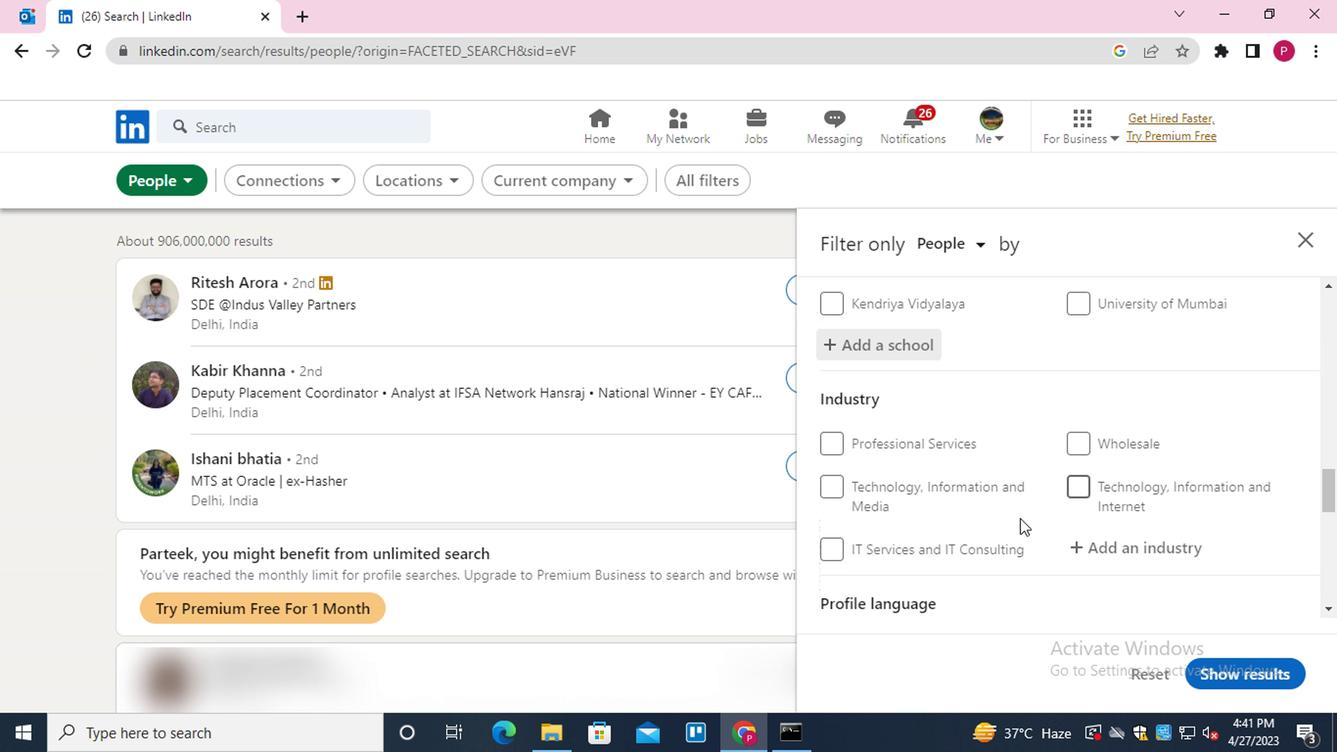
Action: Mouse scrolled (1006, 516) with delta (0, -1)
Screenshot: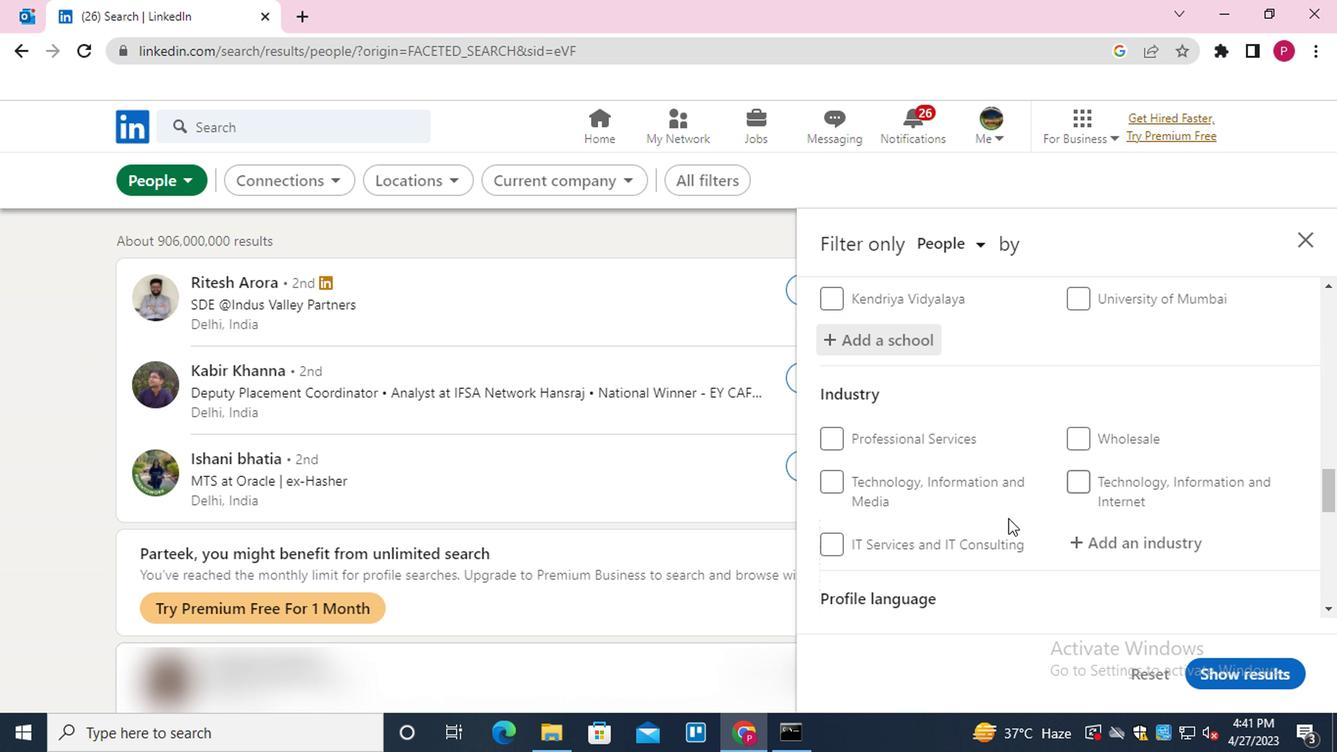 
Action: Mouse moved to (1004, 486)
Screenshot: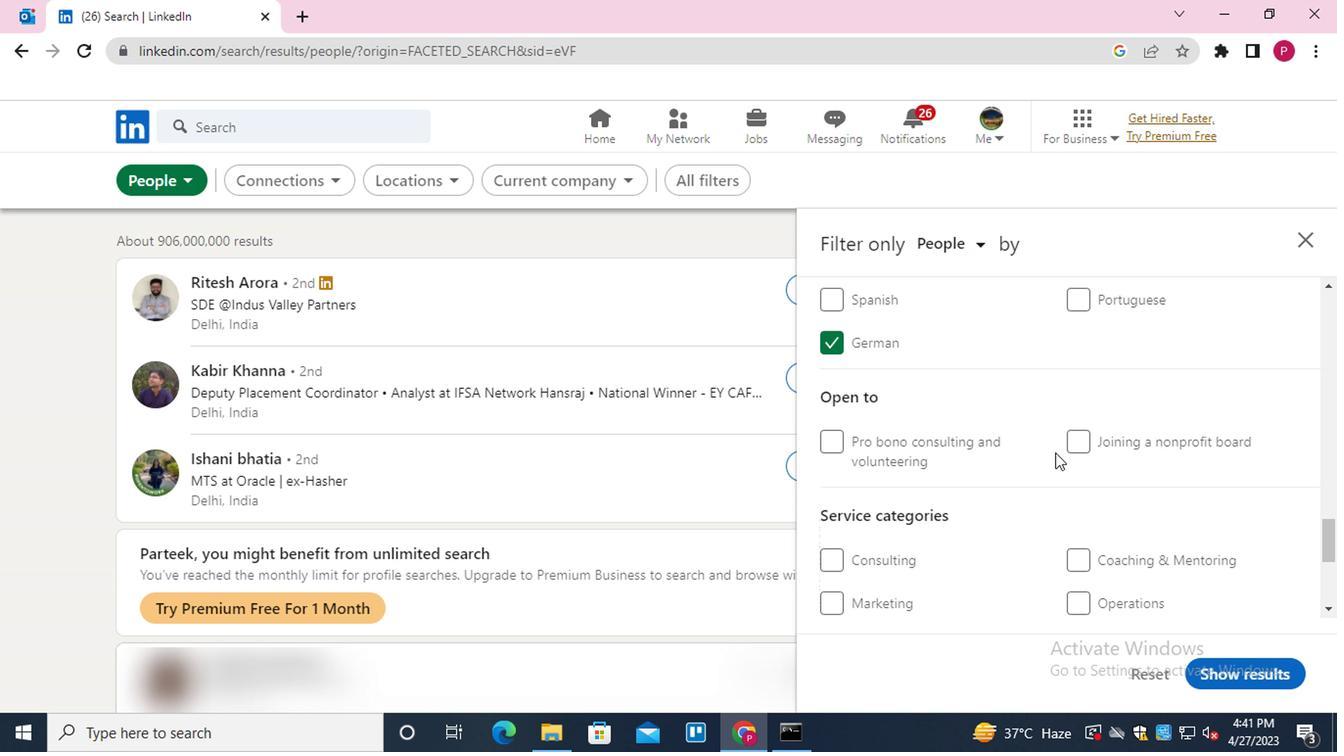 
Action: Mouse scrolled (1004, 485) with delta (0, -1)
Screenshot: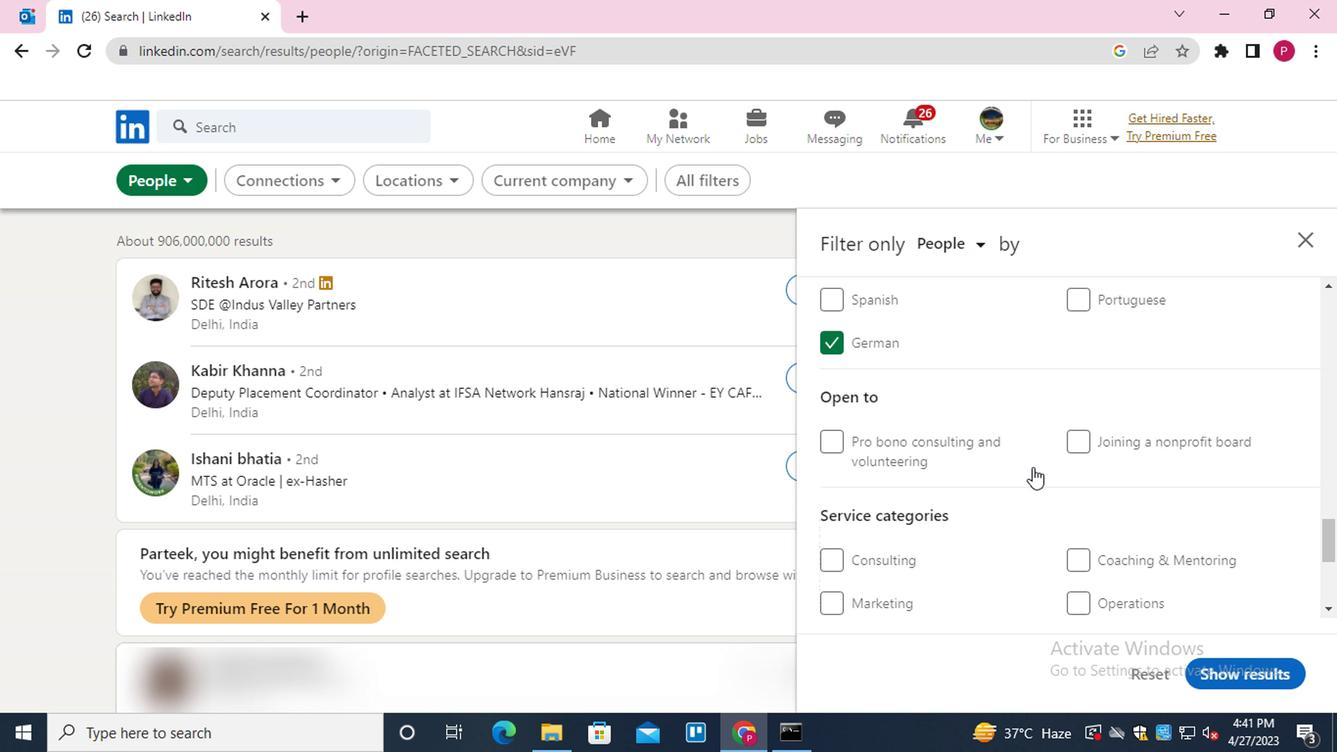 
Action: Mouse moved to (1098, 410)
Screenshot: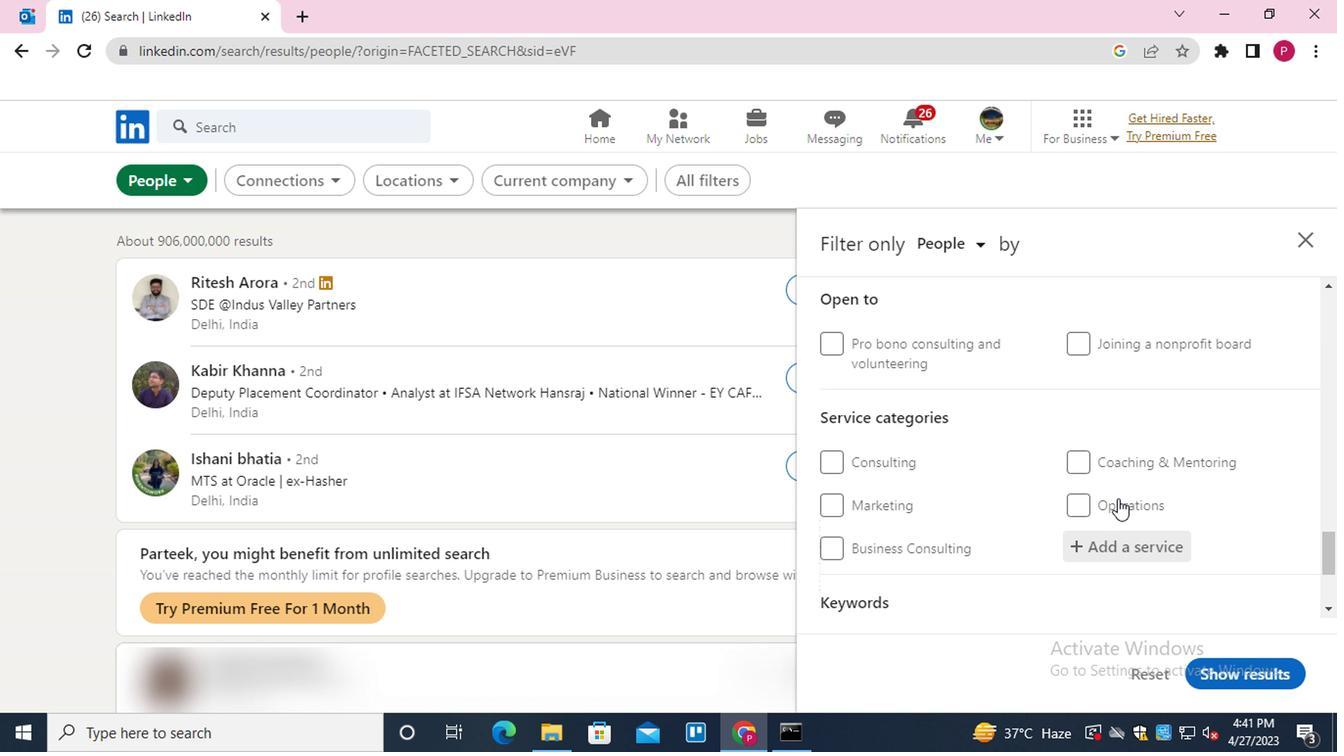 
Action: Mouse scrolled (1098, 411) with delta (0, 1)
Screenshot: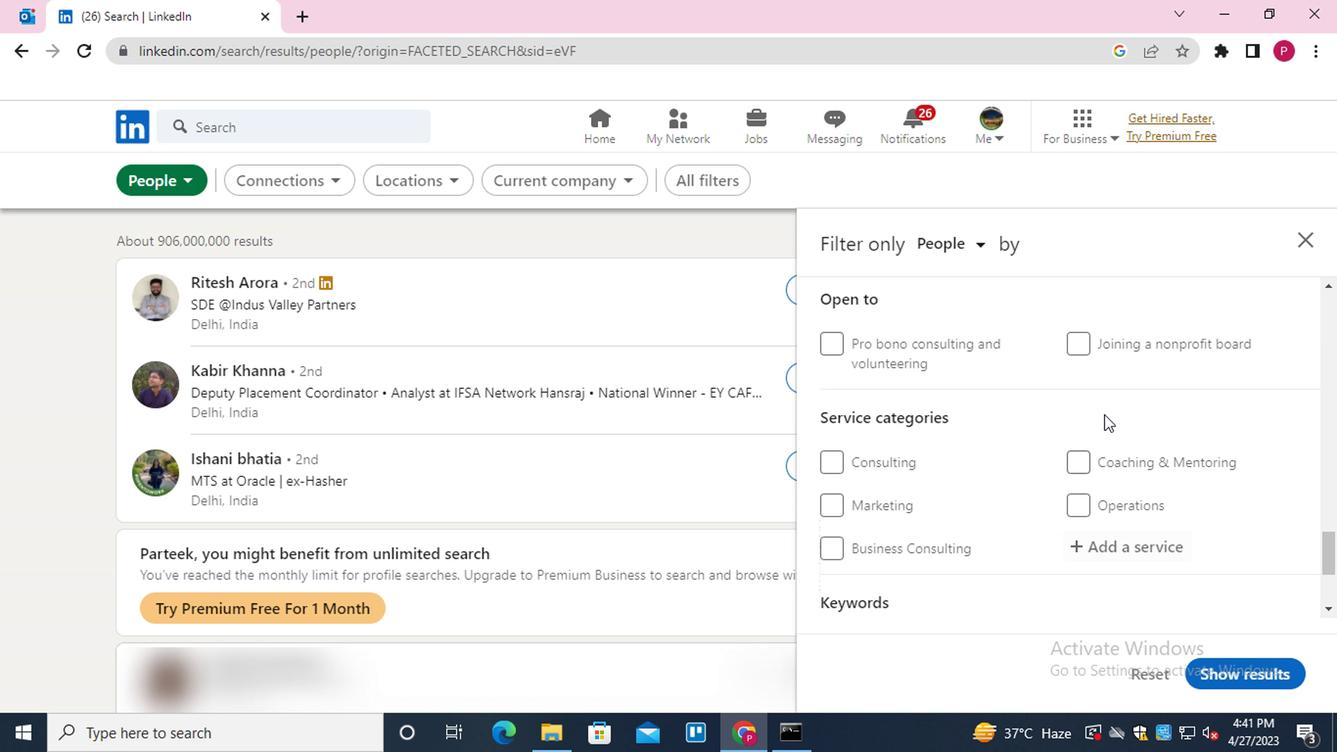 
Action: Mouse scrolled (1098, 411) with delta (0, 1)
Screenshot: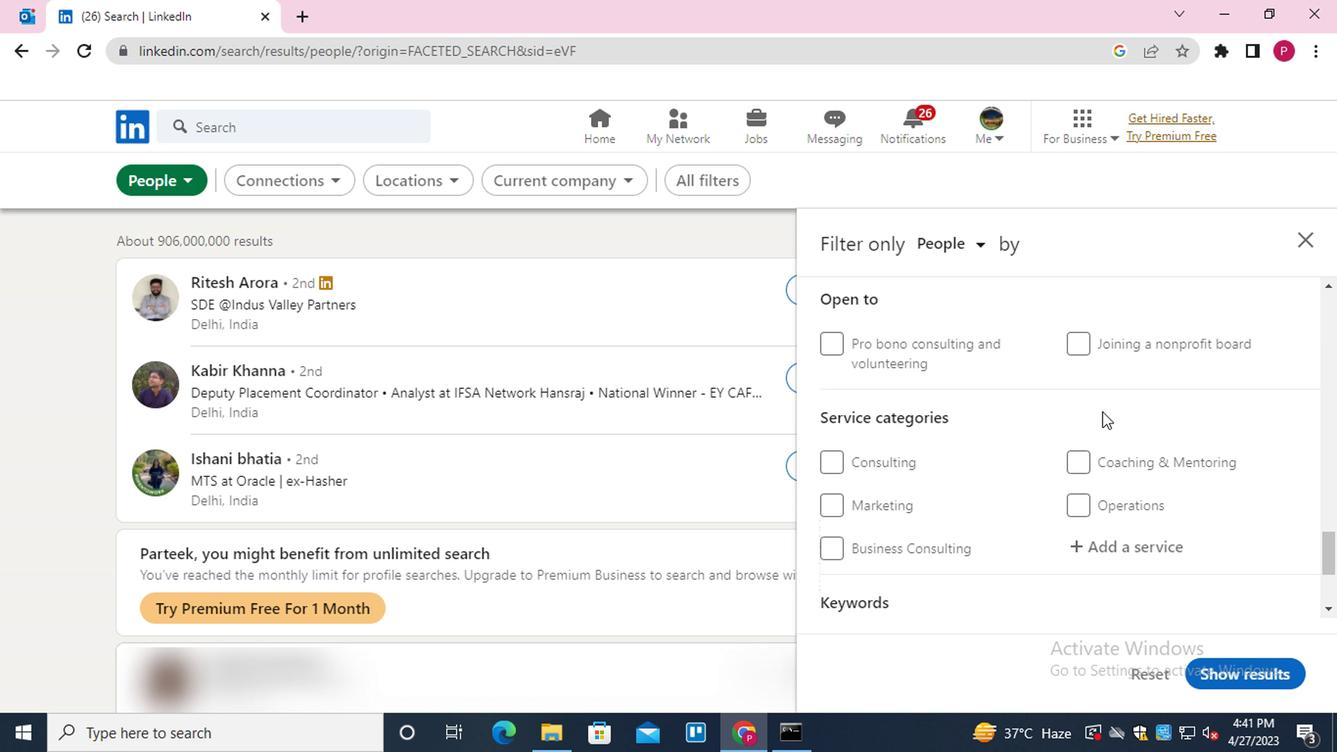 
Action: Mouse moved to (1128, 362)
Screenshot: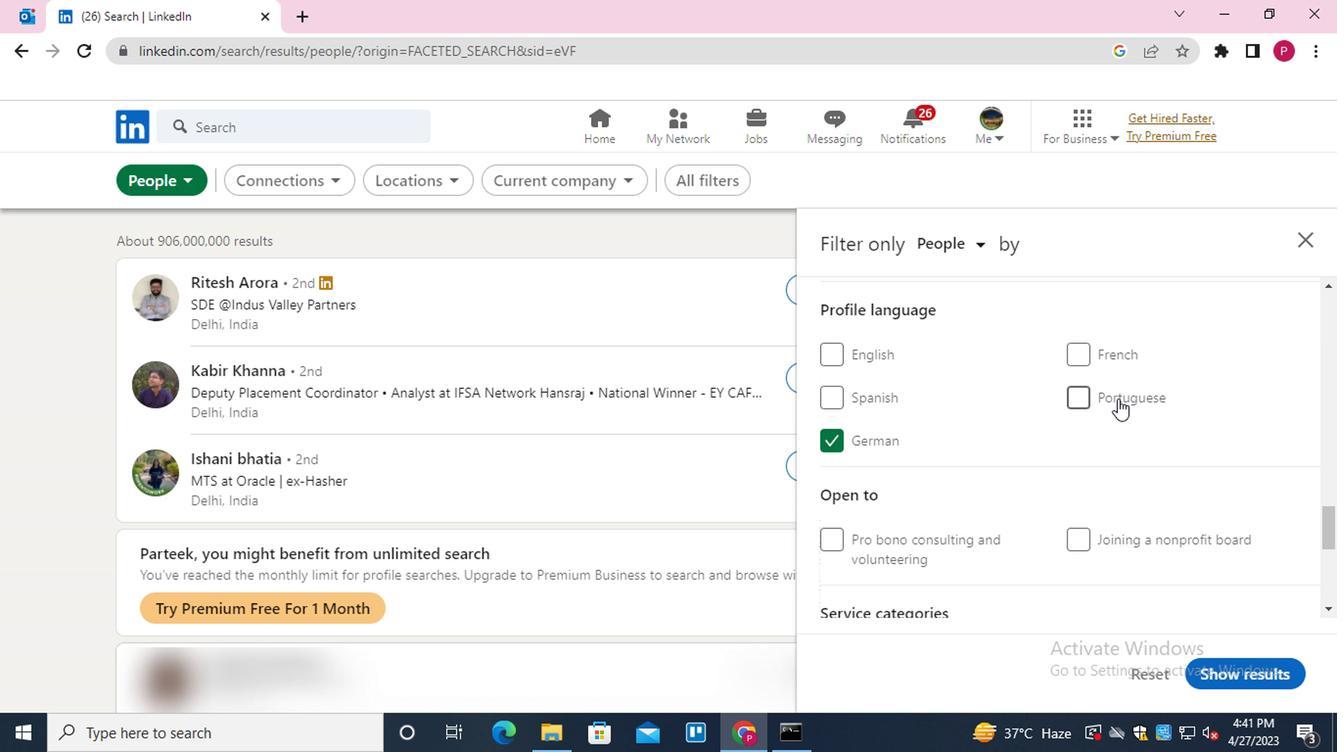 
Action: Mouse scrolled (1128, 363) with delta (0, 1)
Screenshot: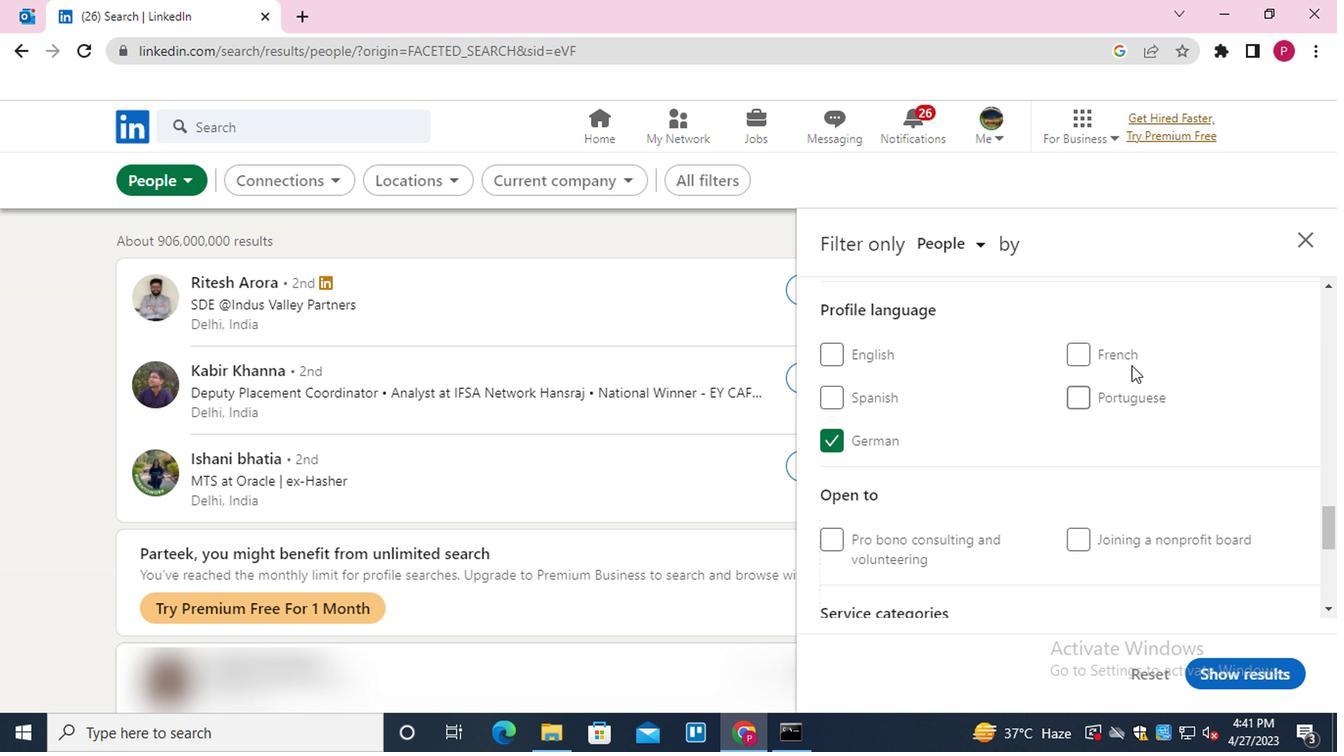 
Action: Mouse moved to (1130, 359)
Screenshot: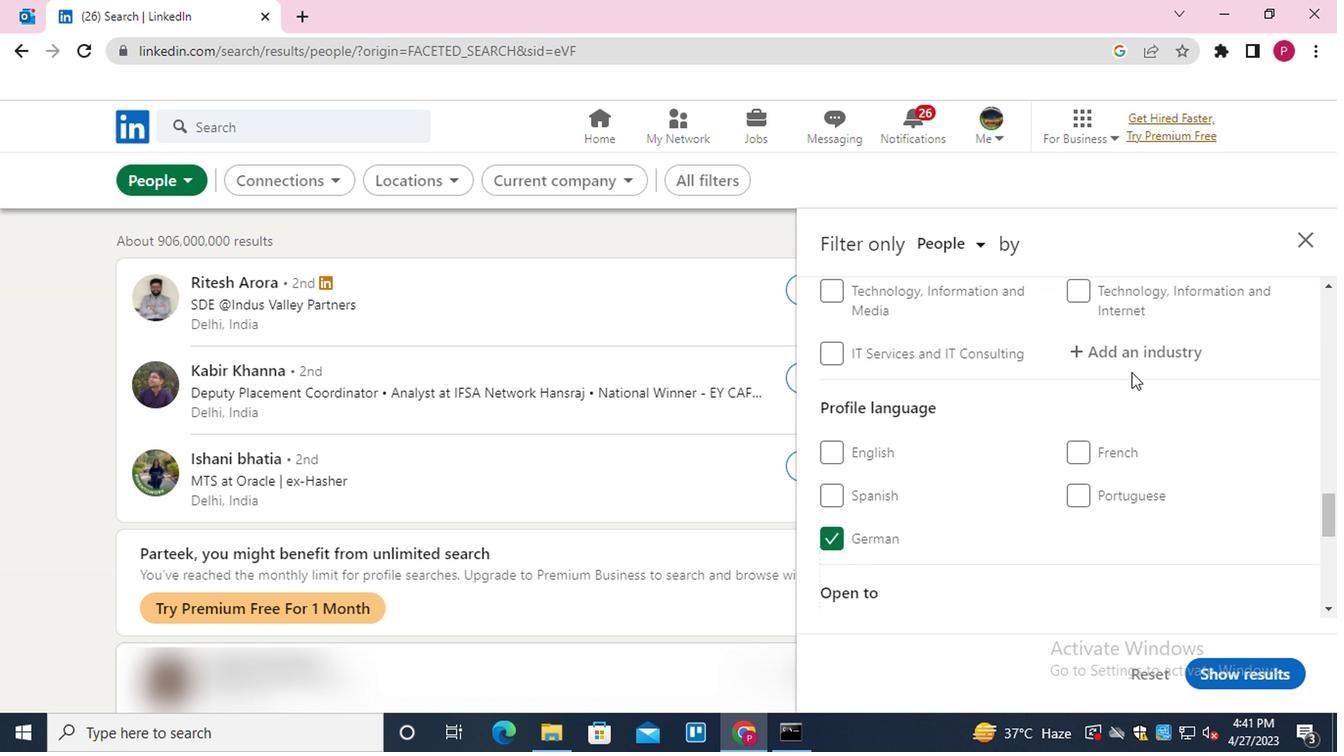 
Action: Mouse pressed left at (1130, 359)
Screenshot: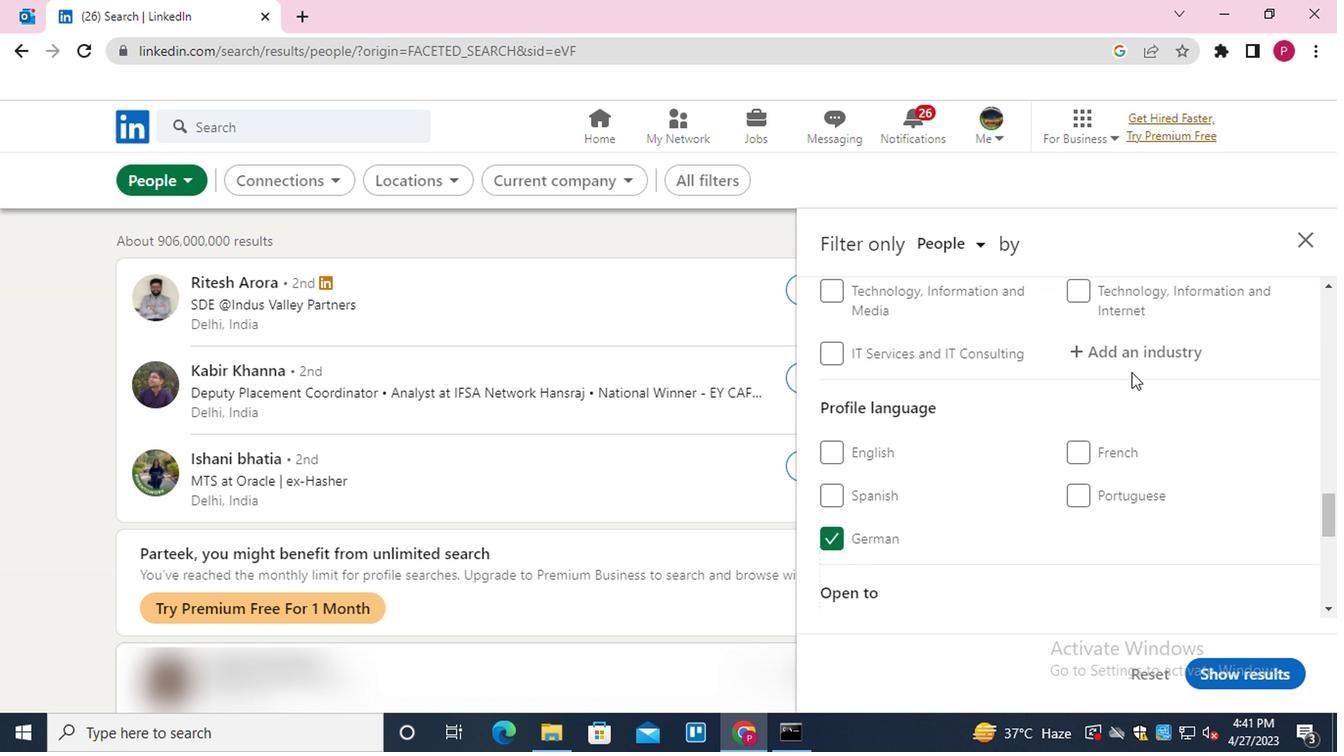 
Action: Mouse moved to (1129, 360)
Screenshot: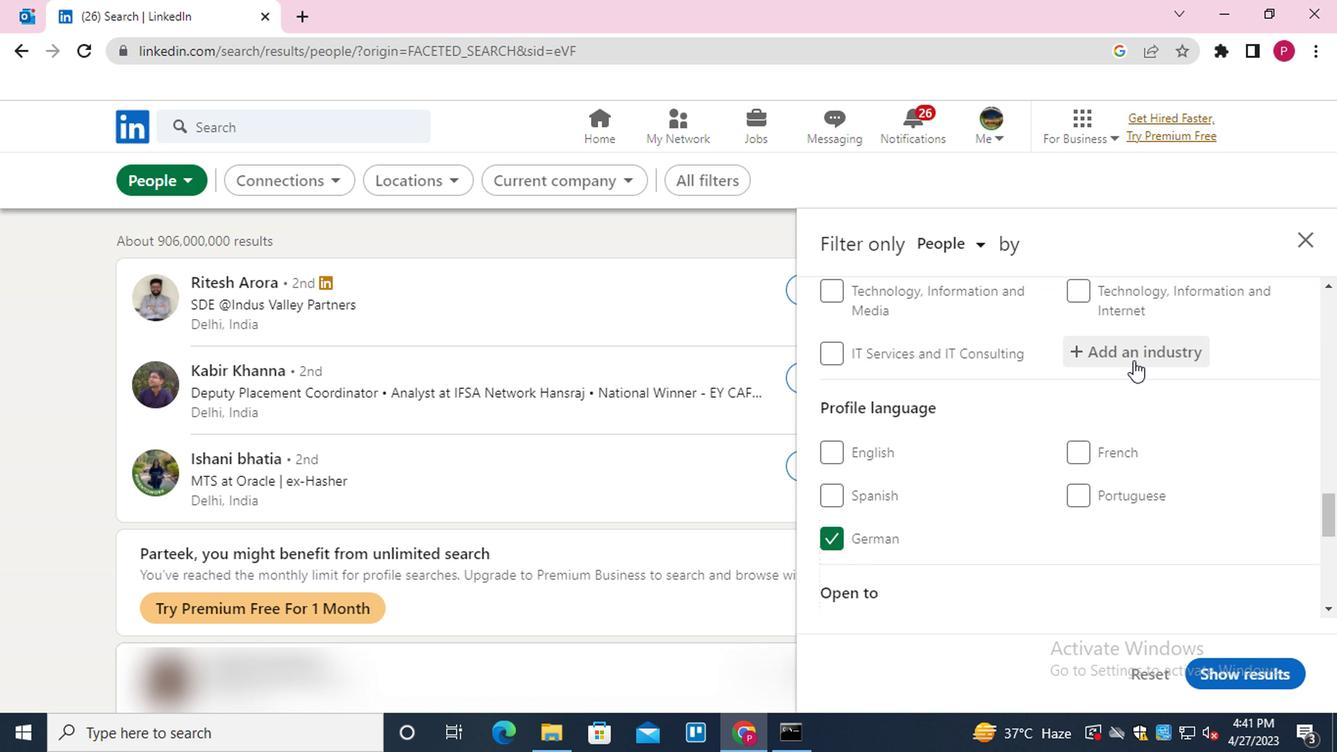 
Action: Key pressed <Key.shift>DANCE<Key.down><Key.enter>
Screenshot: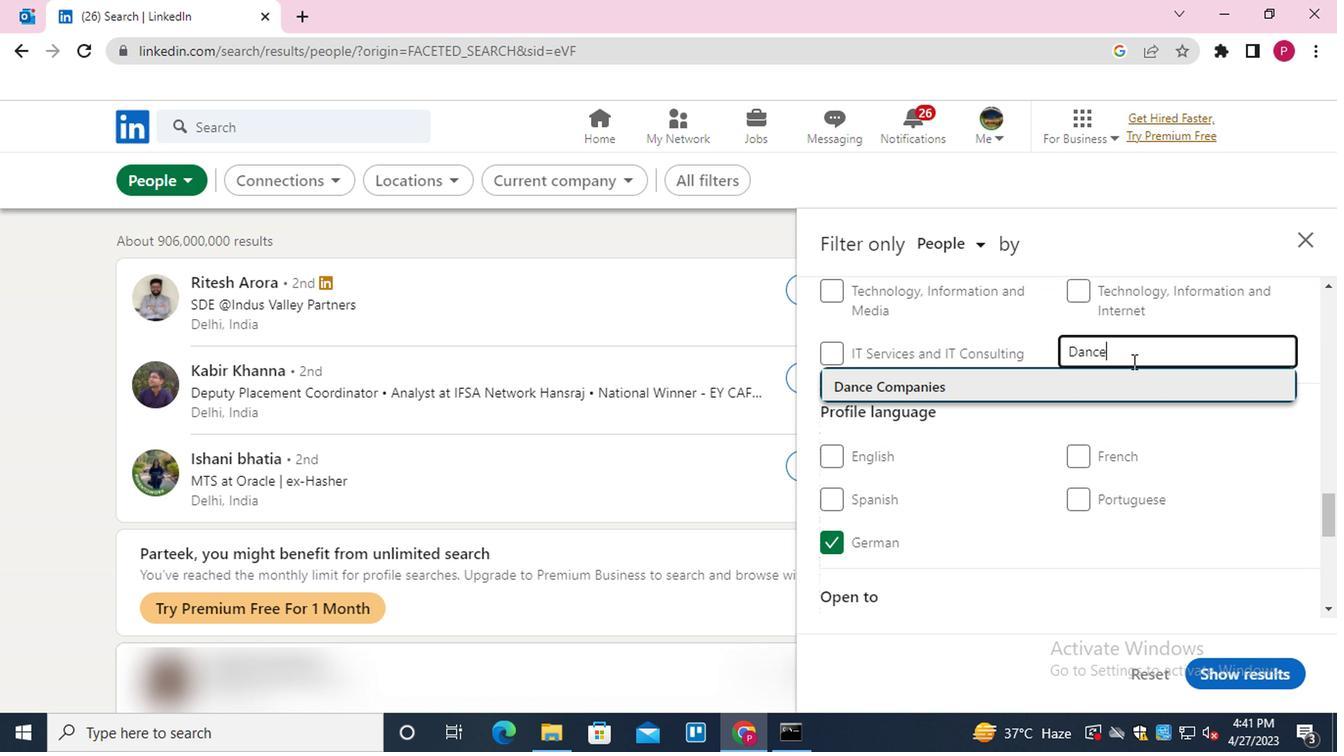 
Action: Mouse moved to (1098, 347)
Screenshot: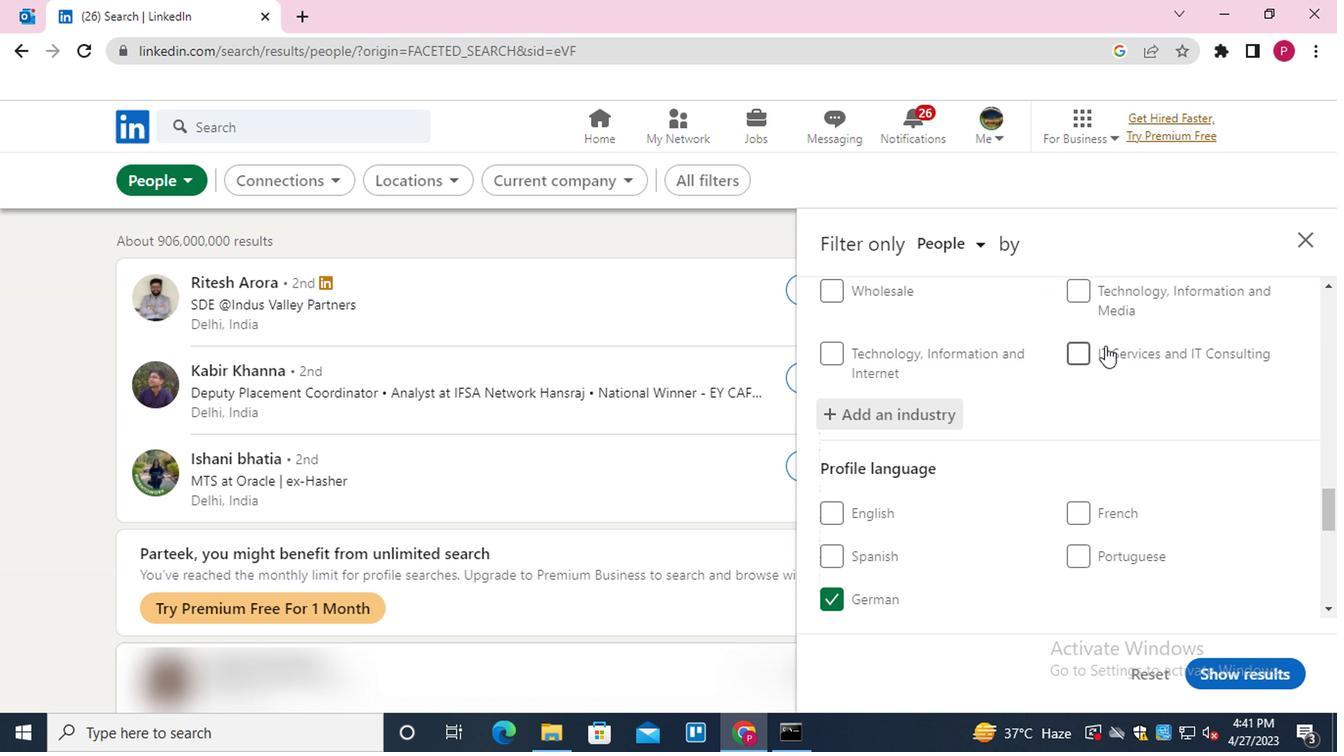 
Action: Mouse scrolled (1098, 345) with delta (0, -1)
Screenshot: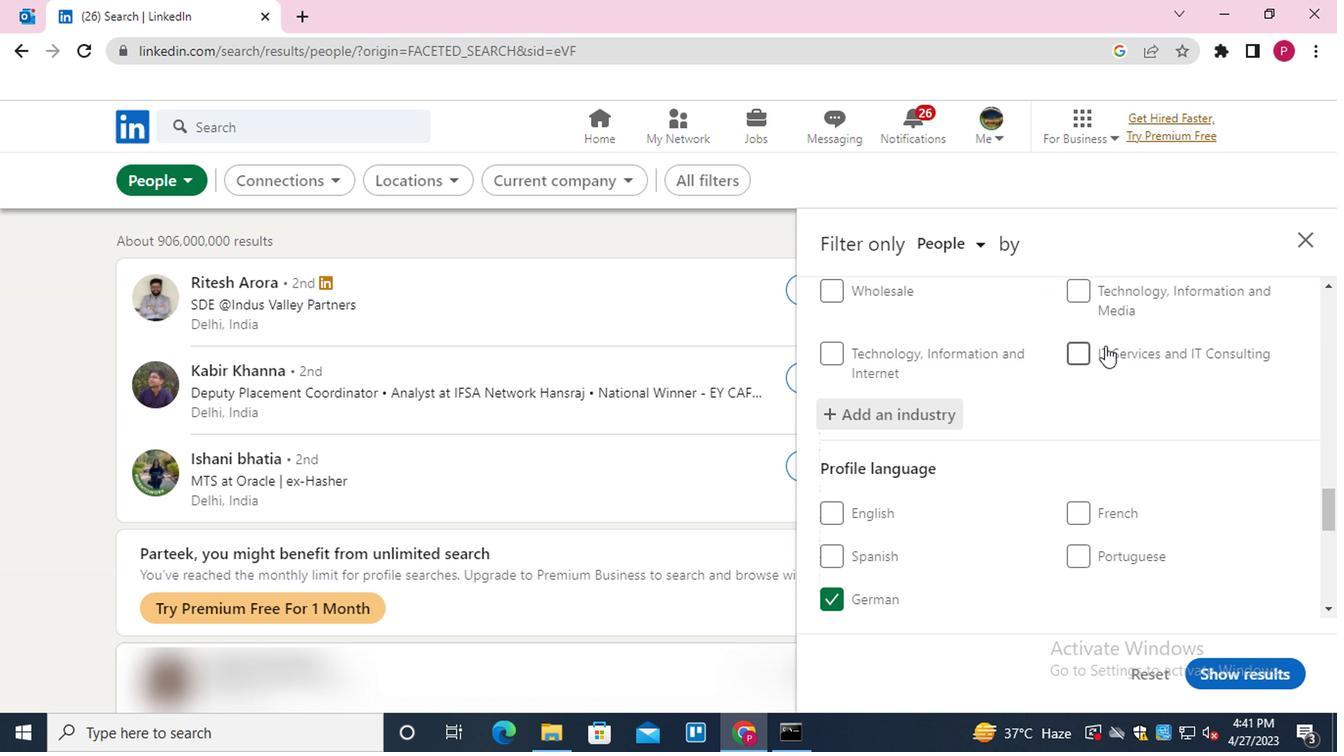 
Action: Mouse moved to (1098, 349)
Screenshot: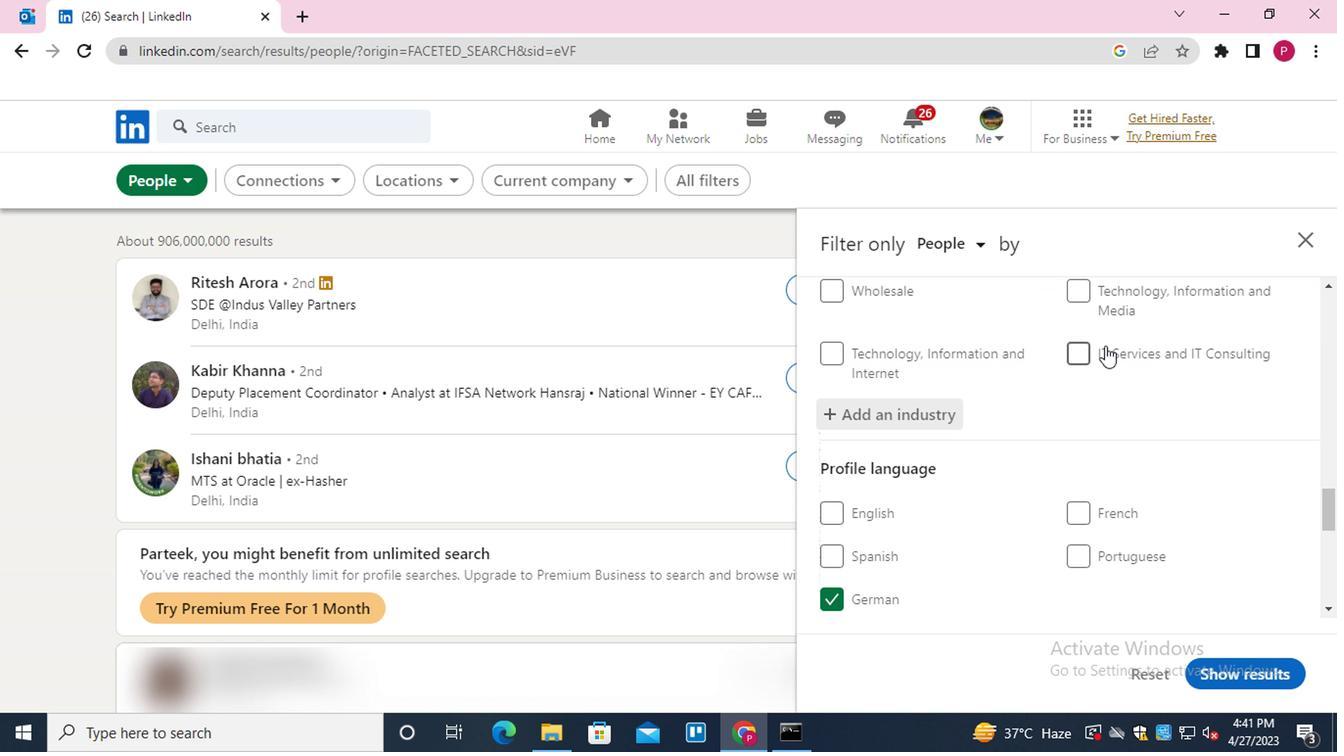 
Action: Mouse scrolled (1098, 349) with delta (0, 0)
Screenshot: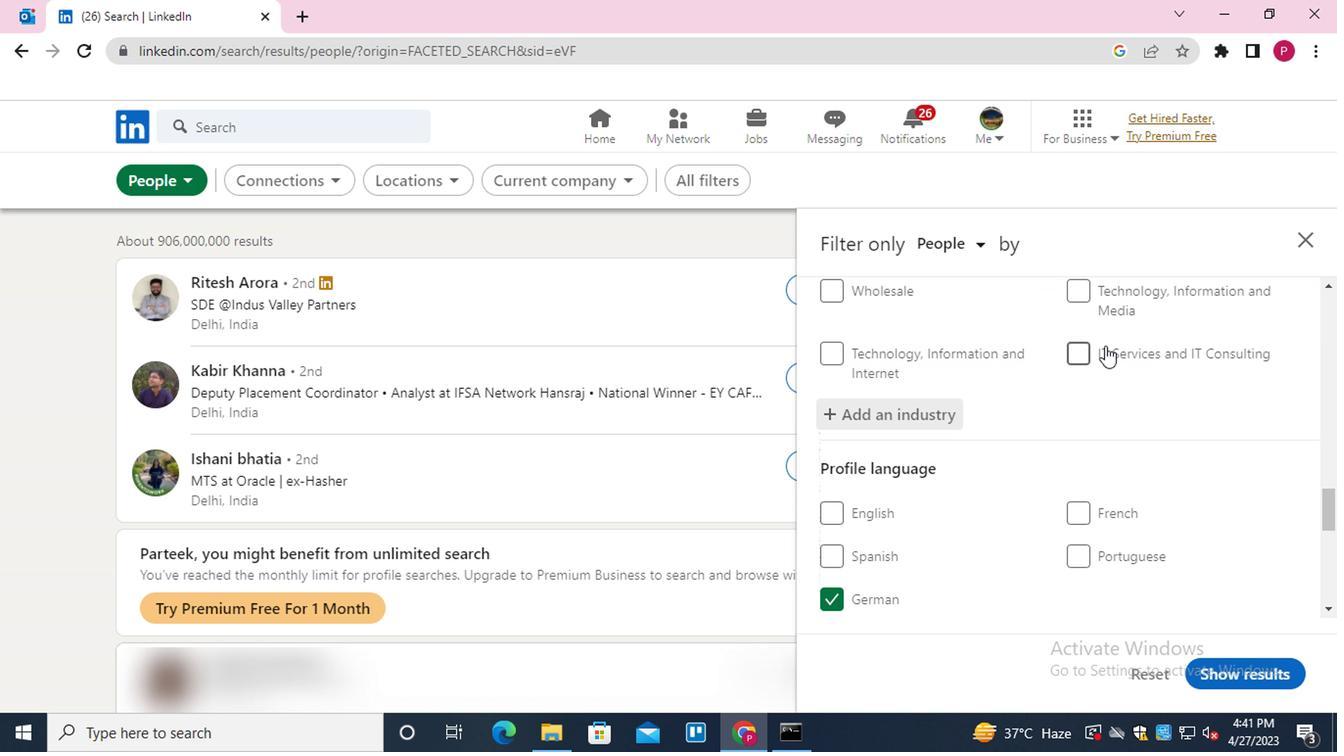 
Action: Mouse moved to (1098, 354)
Screenshot: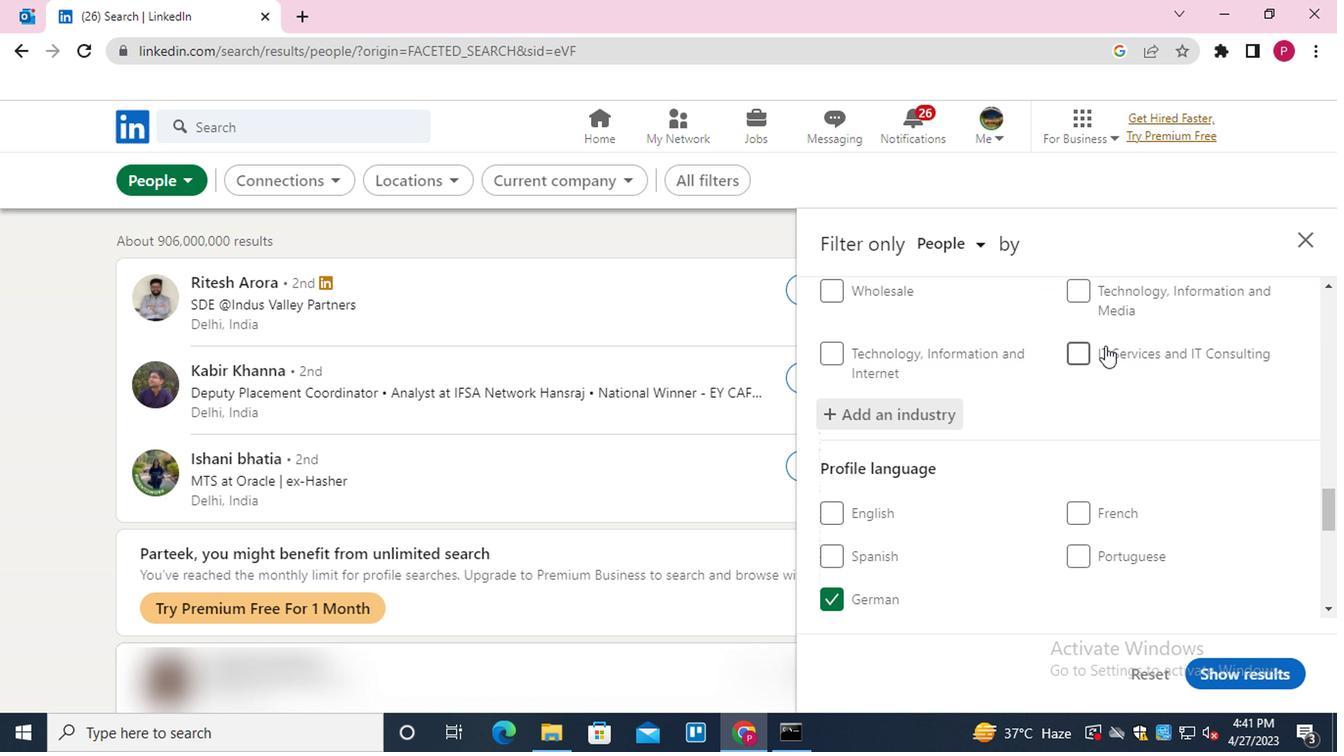 
Action: Mouse scrolled (1098, 353) with delta (0, 0)
Screenshot: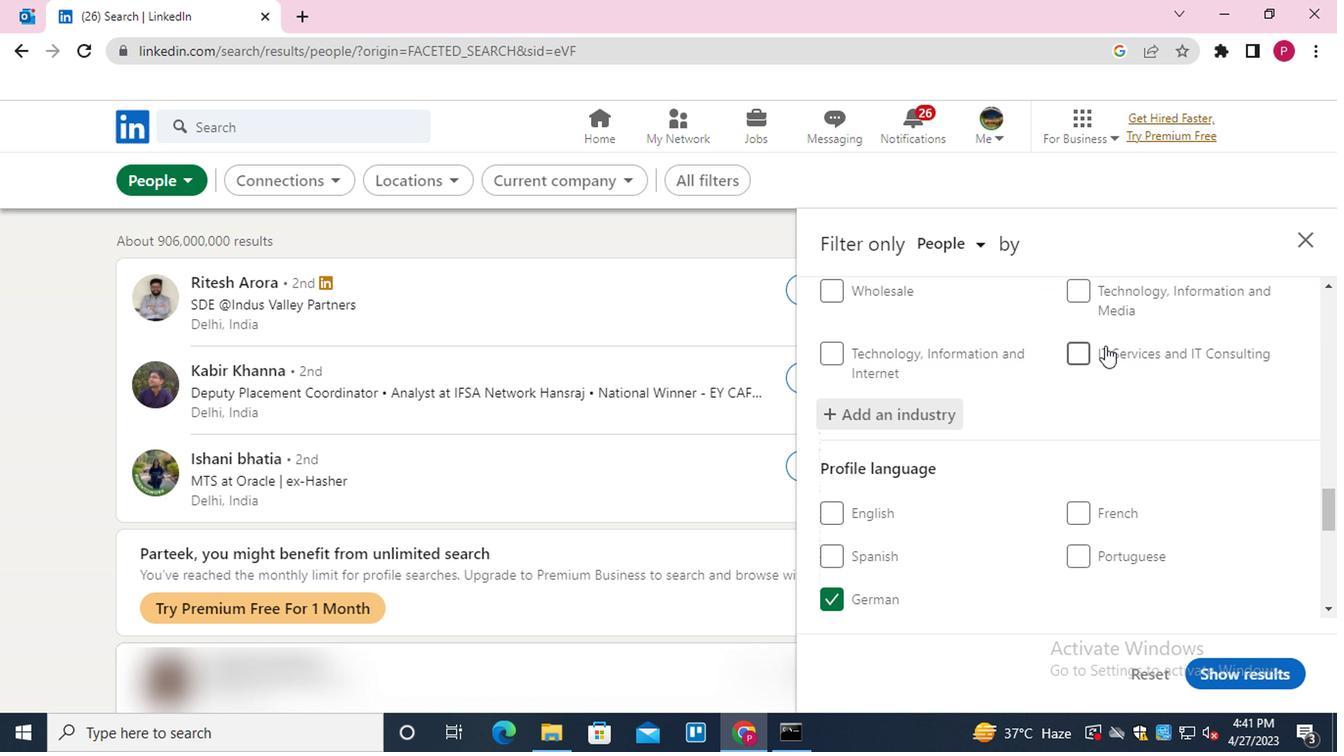 
Action: Mouse moved to (1098, 365)
Screenshot: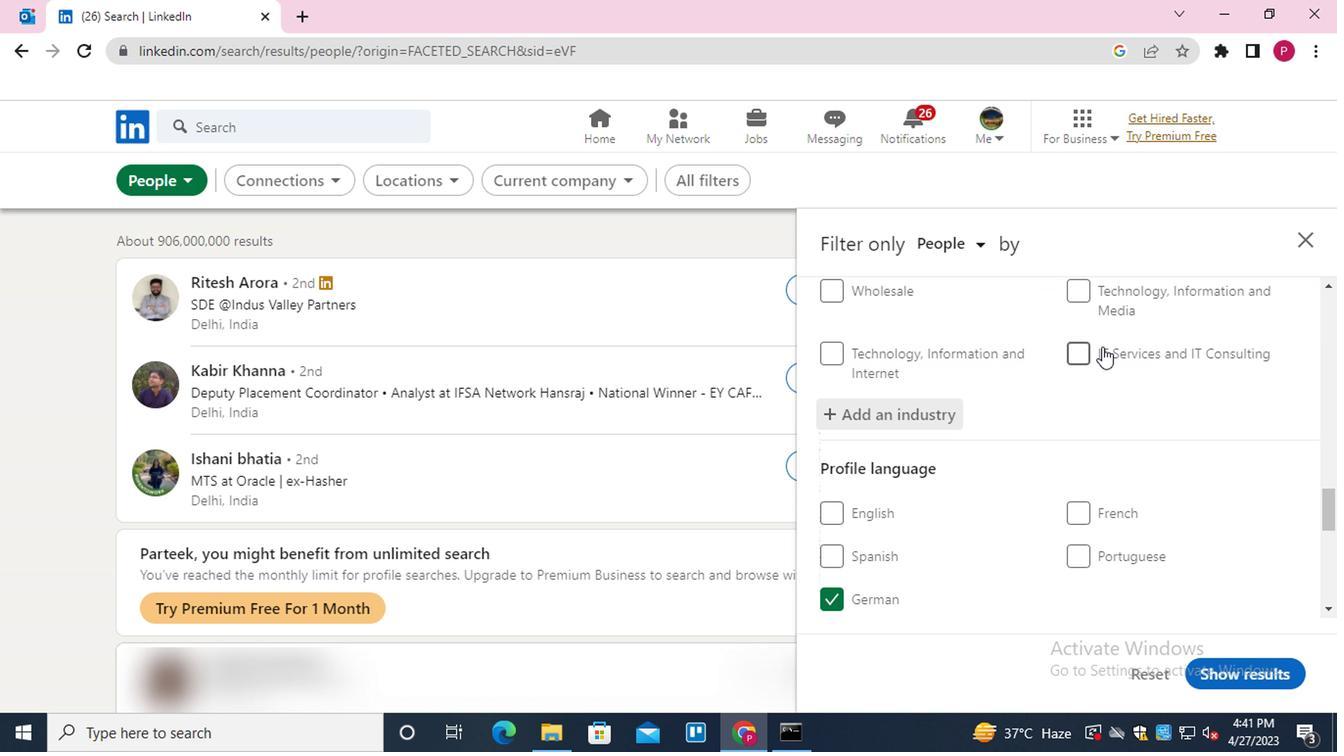
Action: Mouse scrolled (1098, 364) with delta (0, 0)
Screenshot: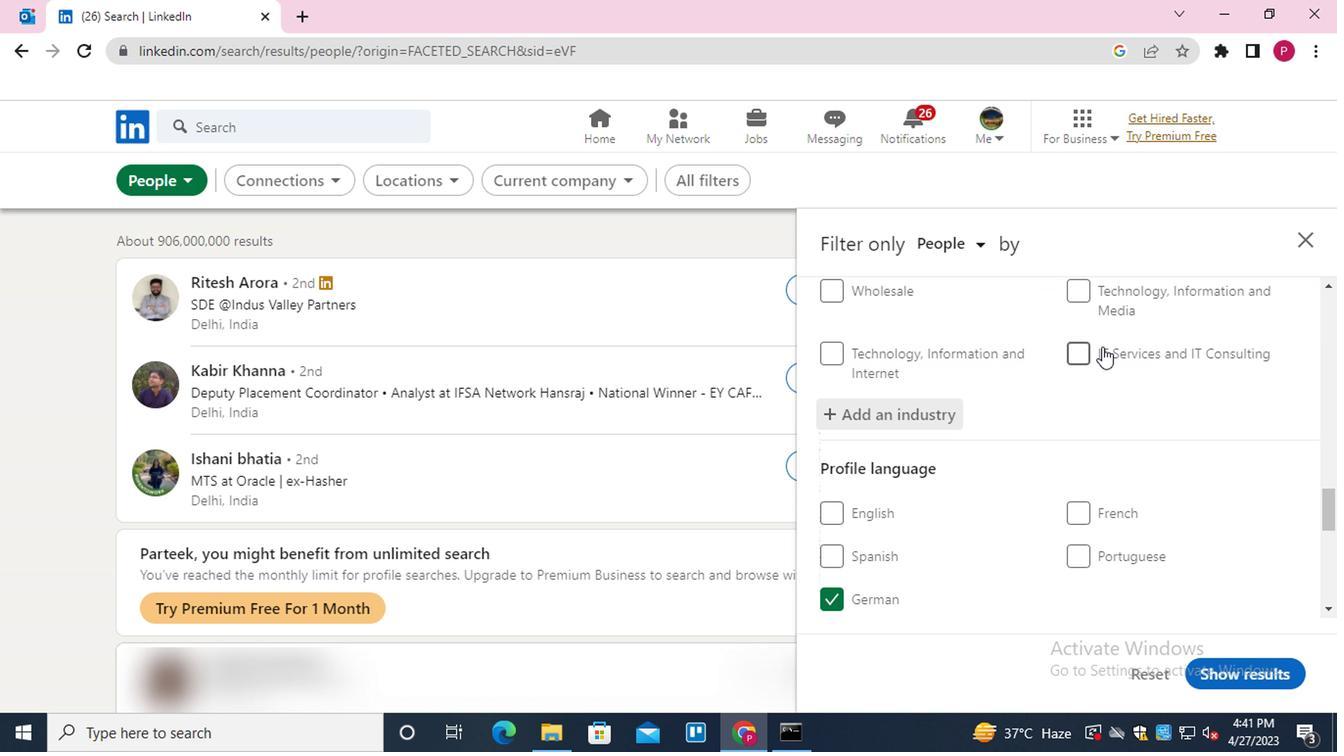 
Action: Mouse moved to (1129, 514)
Screenshot: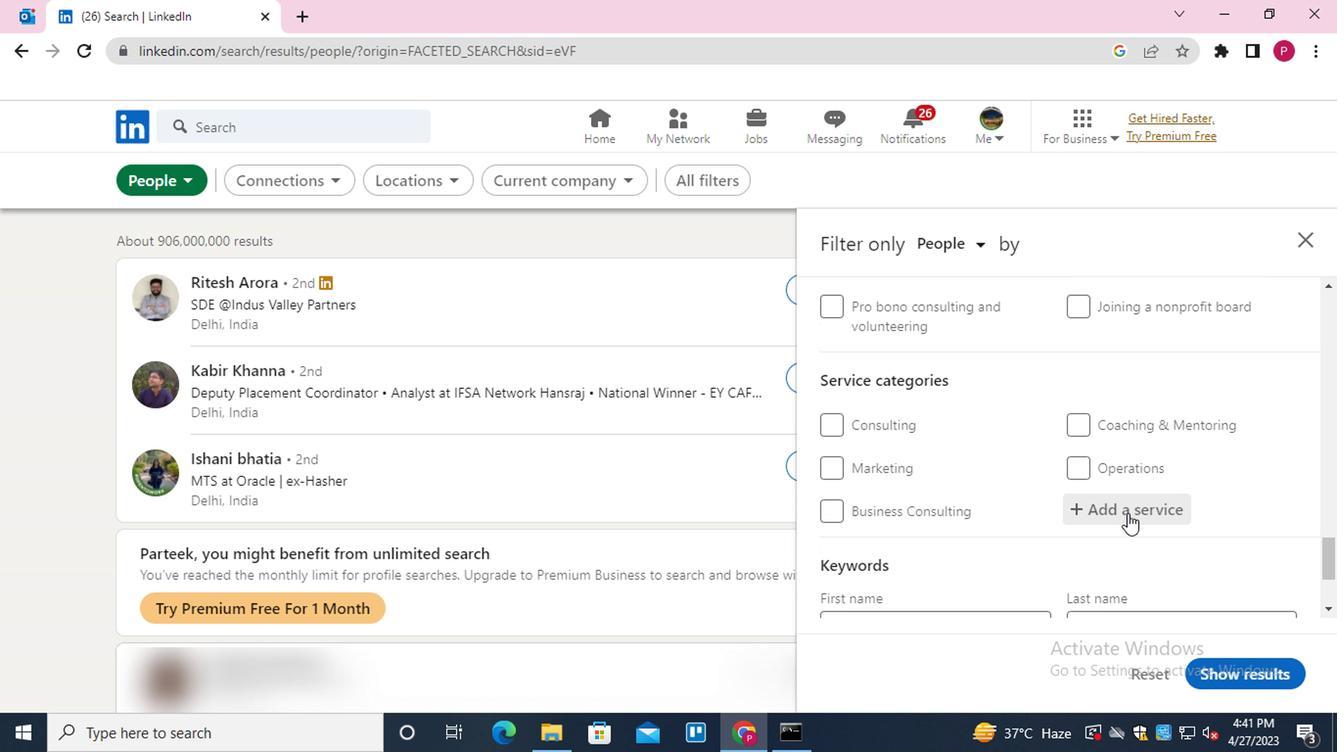 
Action: Mouse pressed left at (1129, 514)
Screenshot: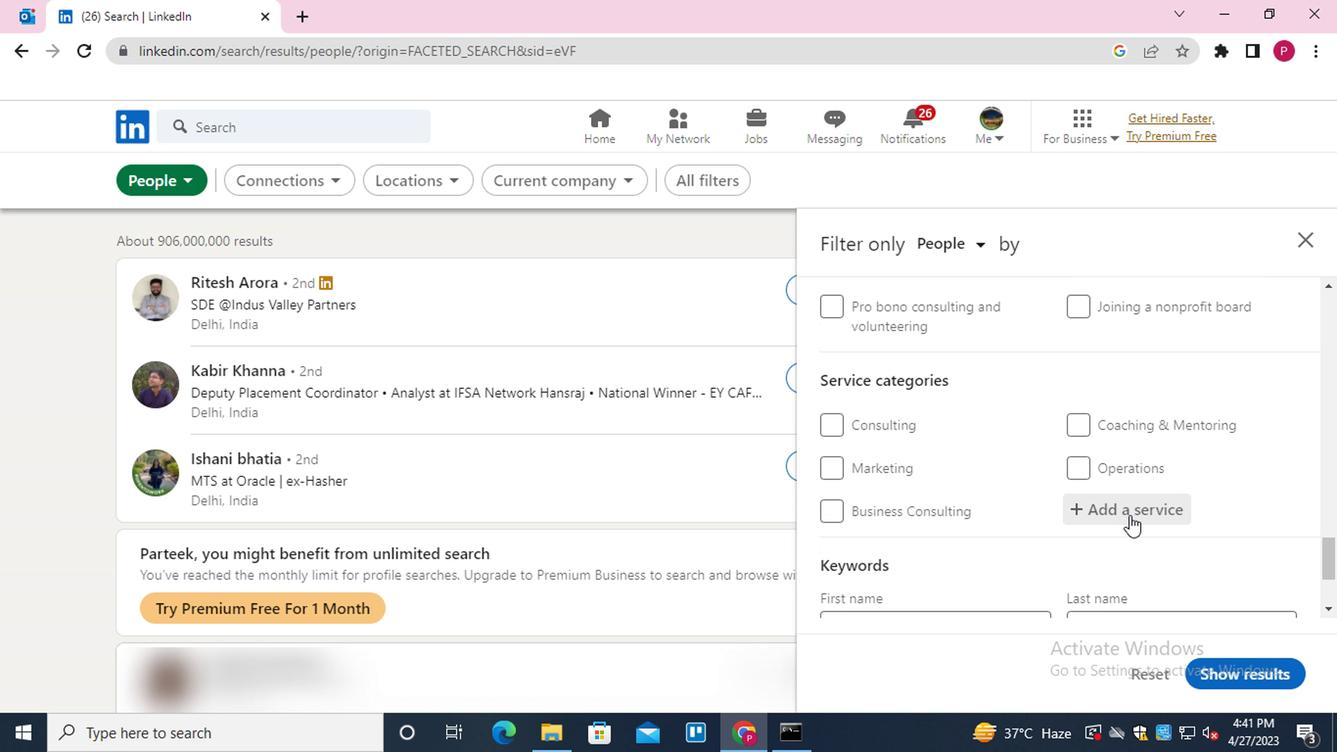 
Action: Key pressed <Key.shift><Key.shift><Key.shift><Key.shift><Key.shift><Key.shift><Key.shift><Key.shift><Key.shift><Key.shift><Key.shift><Key.shift><Key.shift><Key.shift><Key.shift><Key.shift><Key.shift><Key.shift><Key.shift><Key.shift><Key.shift><Key.shift><Key.shift><Key.shift><Key.shift><Key.shift>FAMILY<Key.down><Key.down><Key.enter>
Screenshot: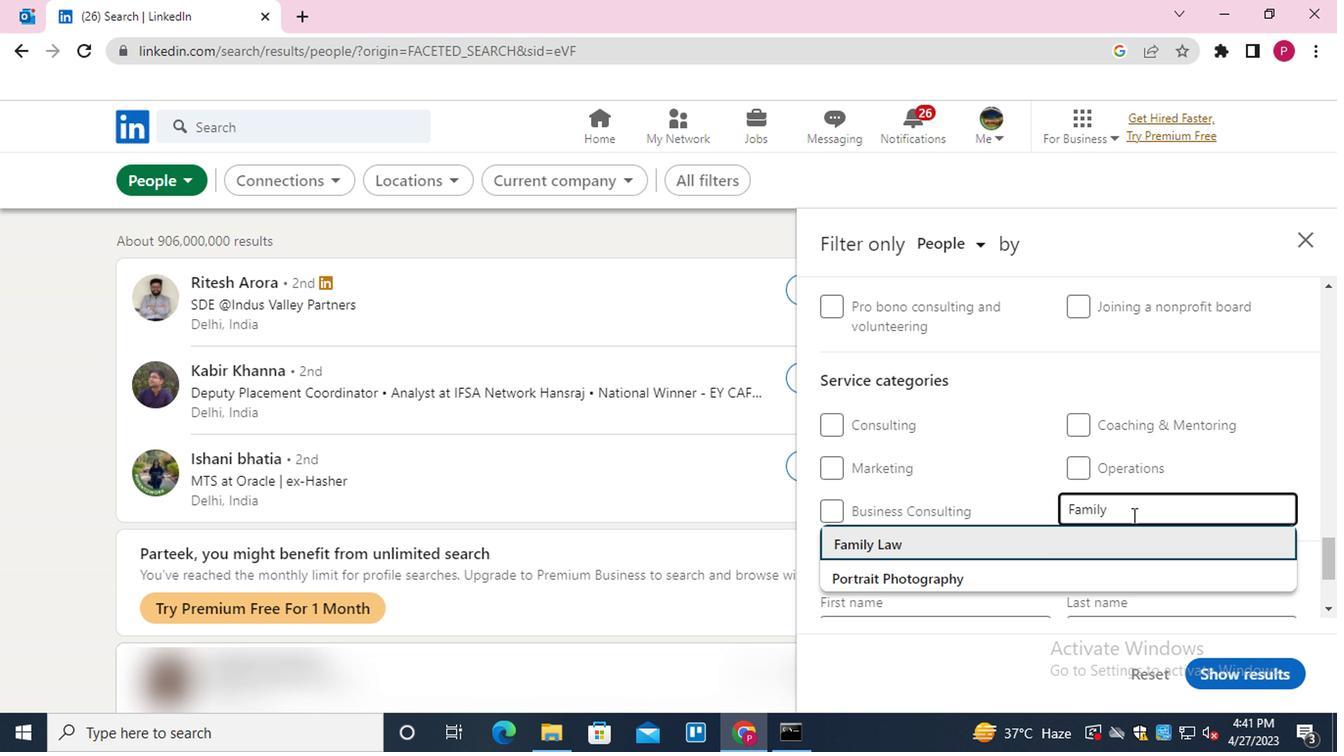 
Action: Mouse scrolled (1129, 513) with delta (0, 0)
Screenshot: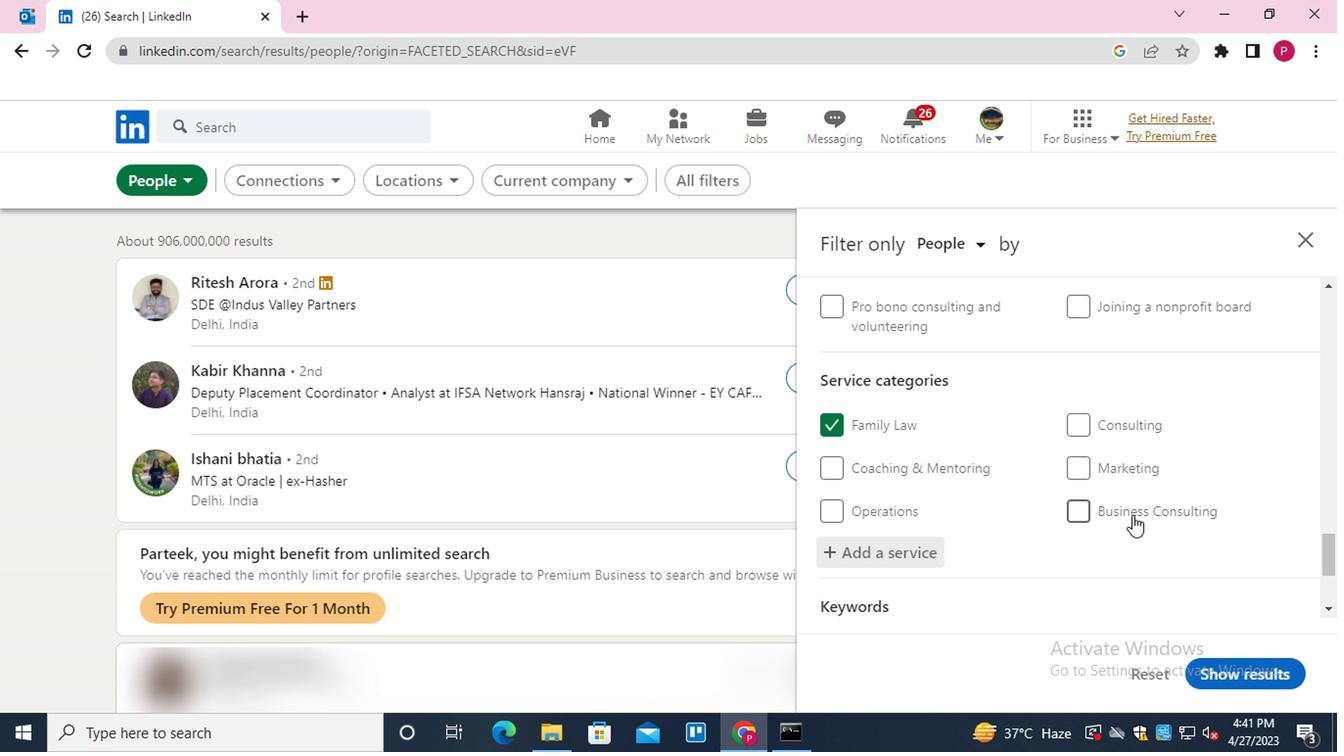 
Action: Mouse scrolled (1129, 513) with delta (0, 0)
Screenshot: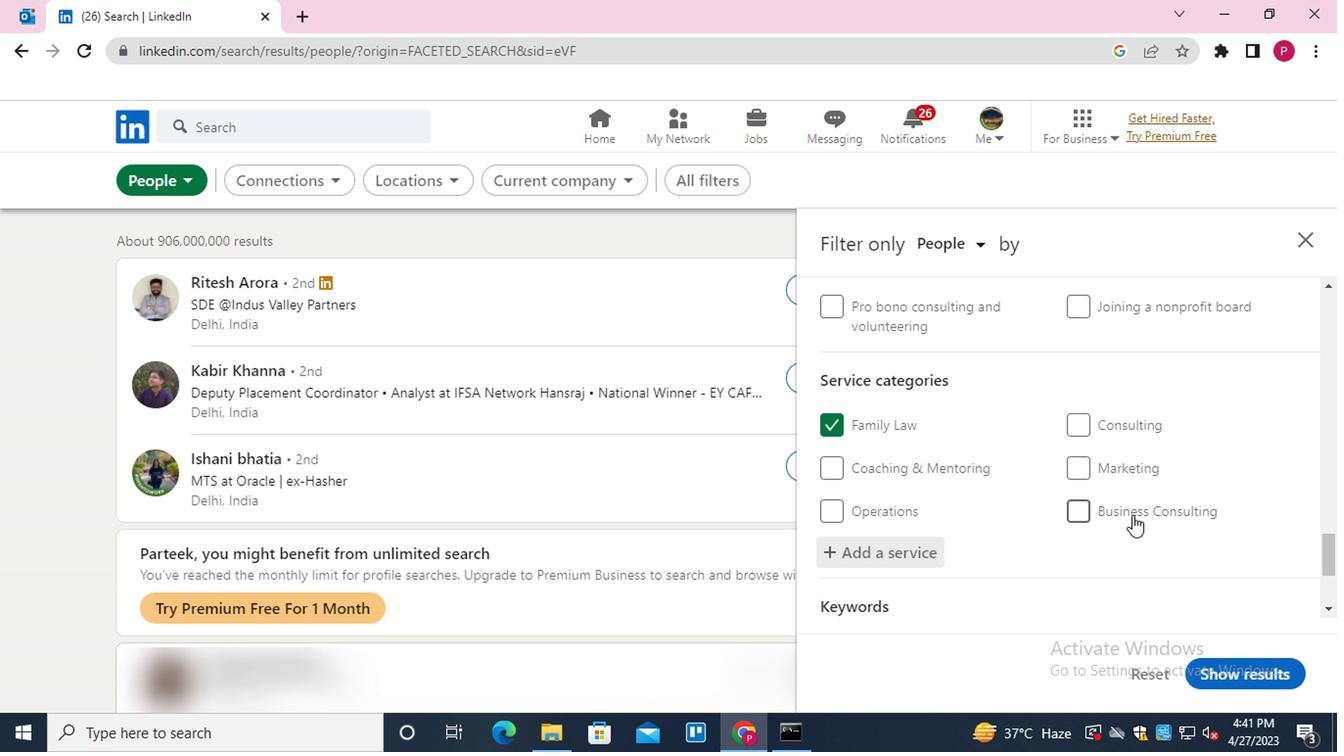 
Action: Mouse scrolled (1129, 513) with delta (0, 0)
Screenshot: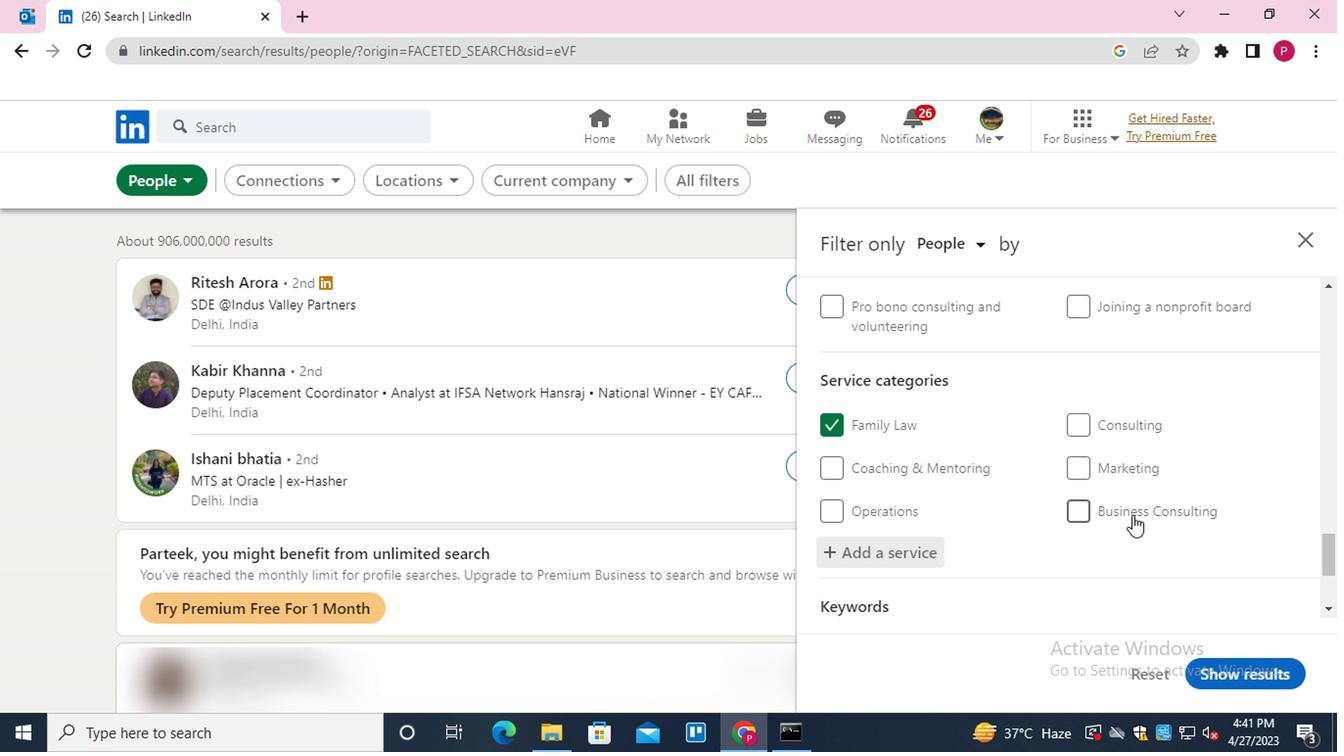 
Action: Mouse scrolled (1129, 513) with delta (0, 0)
Screenshot: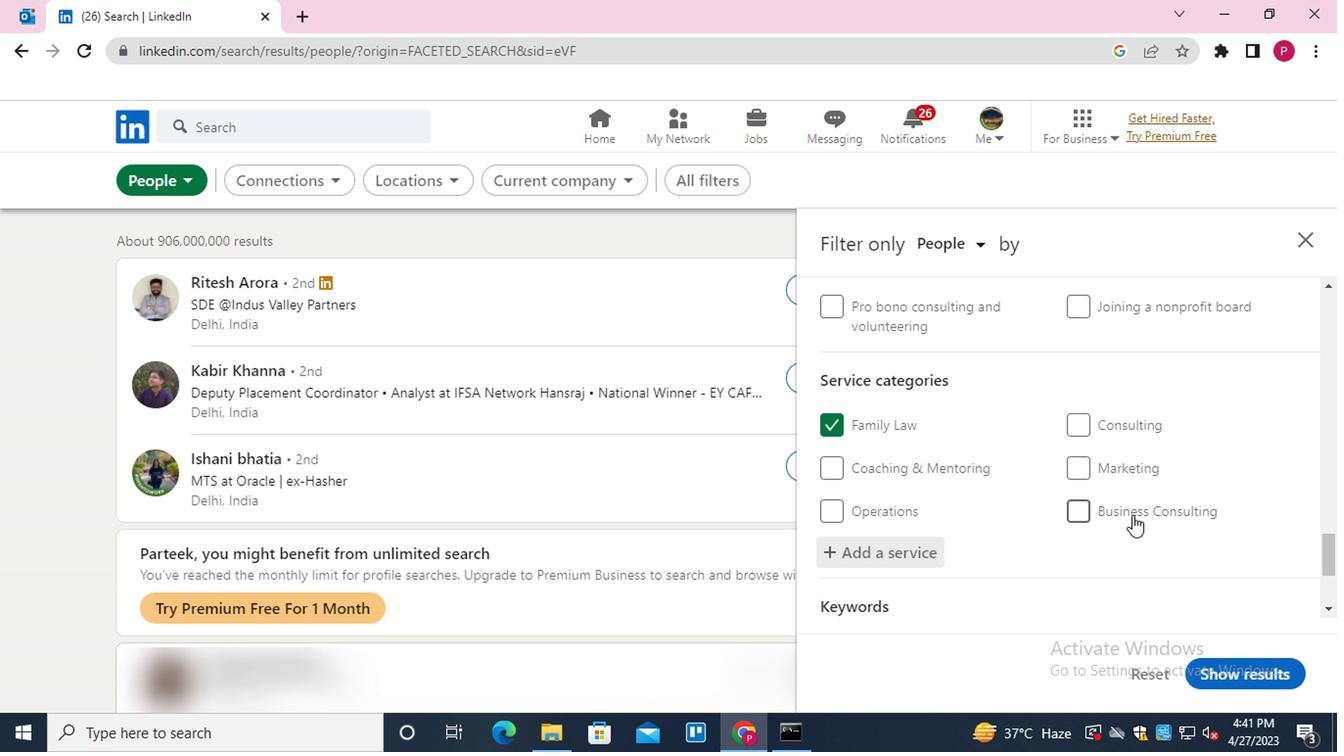 
Action: Mouse scrolled (1129, 513) with delta (0, 0)
Screenshot: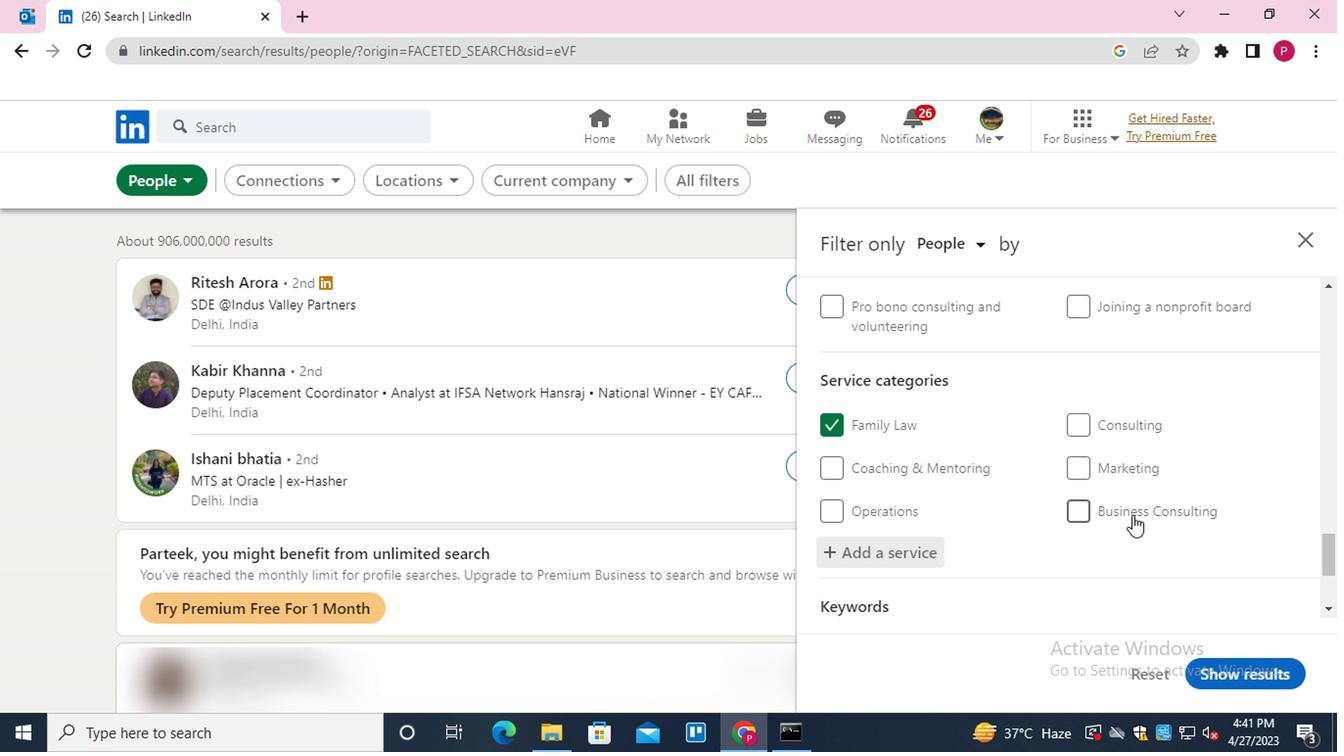 
Action: Mouse moved to (898, 517)
Screenshot: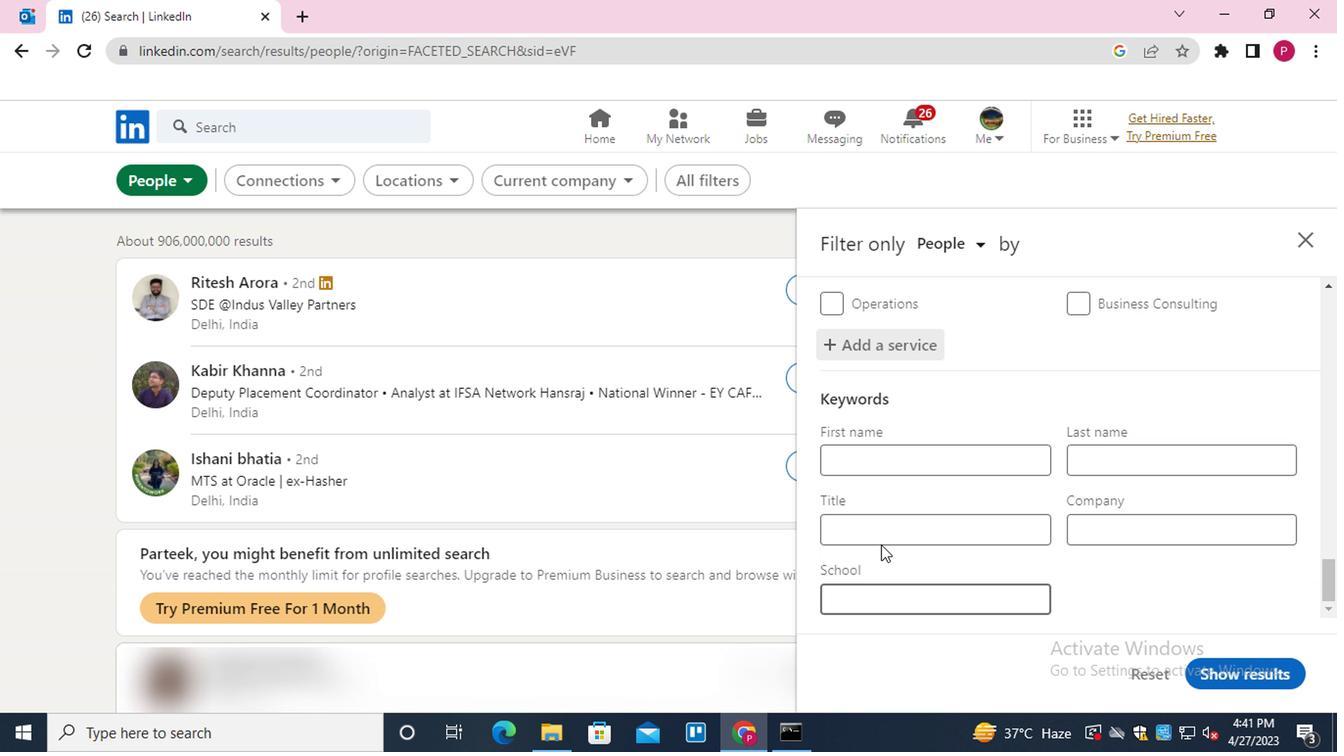 
Action: Mouse pressed left at (898, 517)
Screenshot: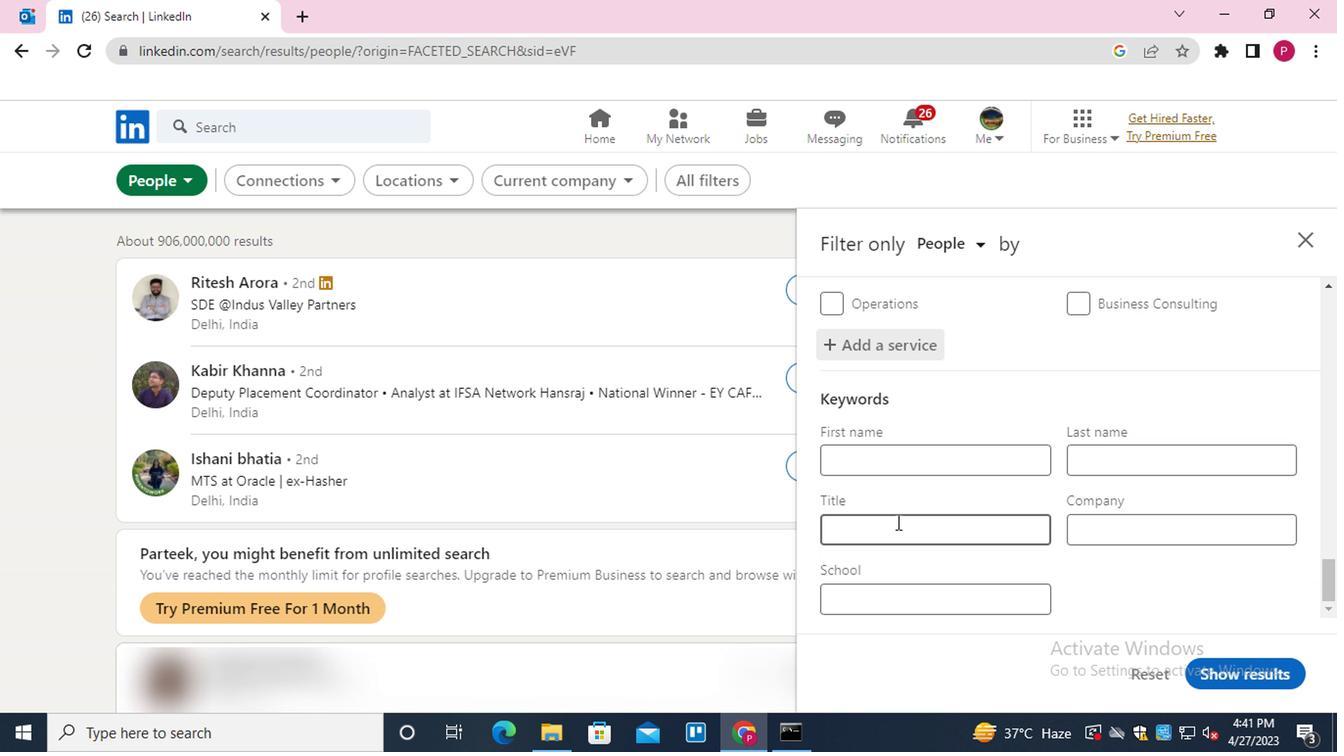 
Action: Key pressed <Key.shift>MARKETING<Key.space><Key.shift>SPECIALIST
Screenshot: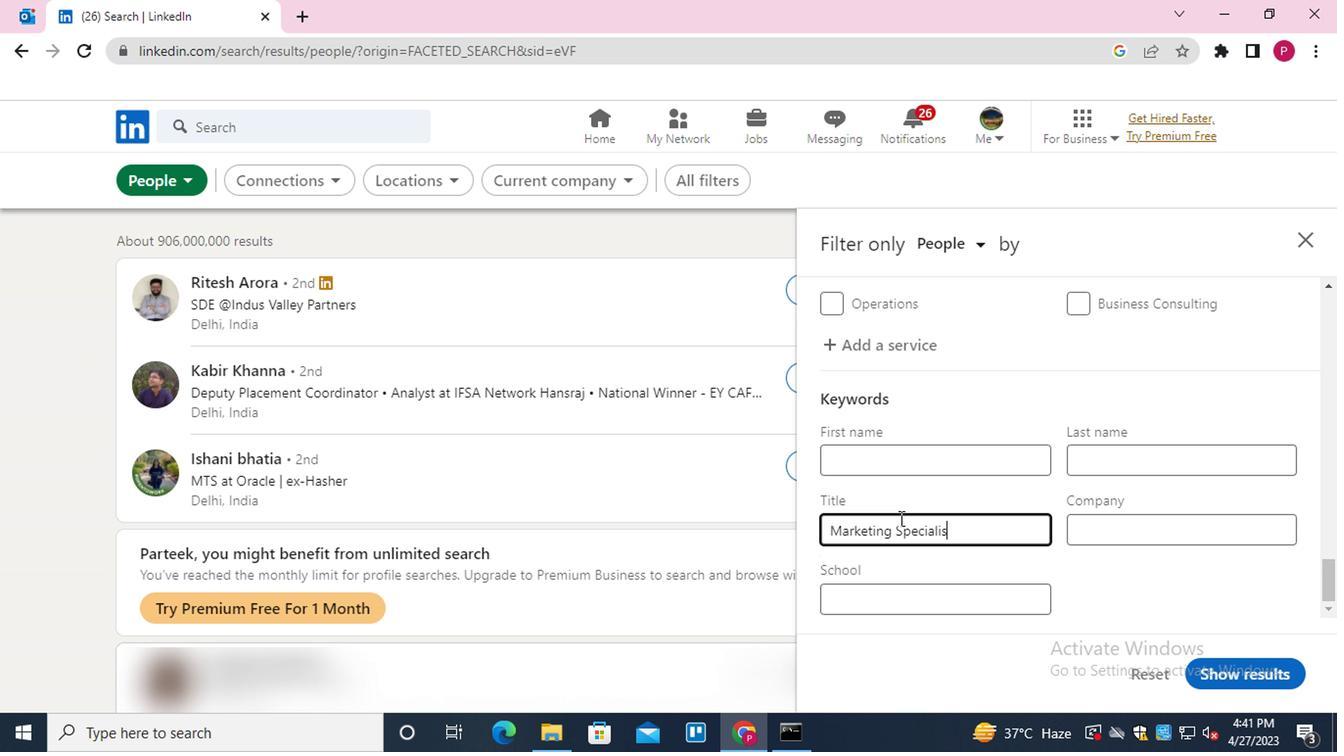 
Action: Mouse moved to (1223, 667)
Screenshot: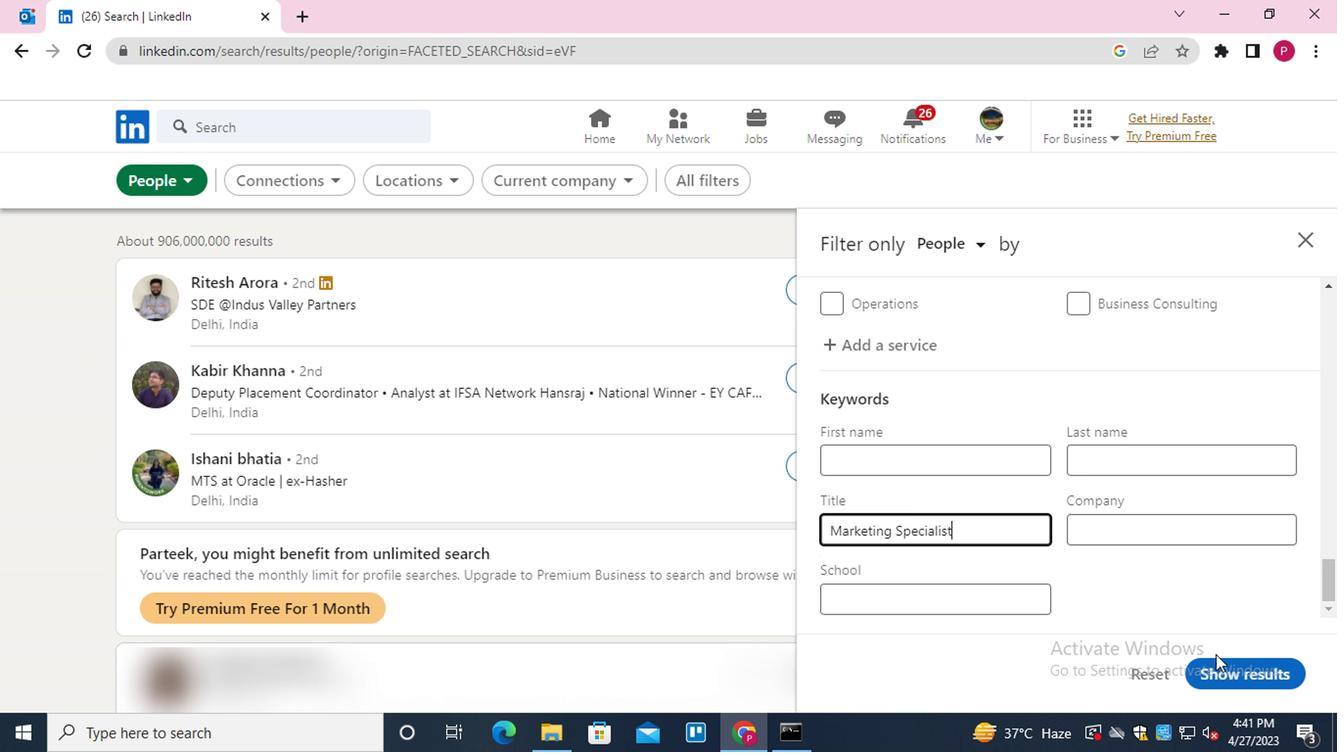 
Action: Mouse pressed left at (1223, 667)
Screenshot: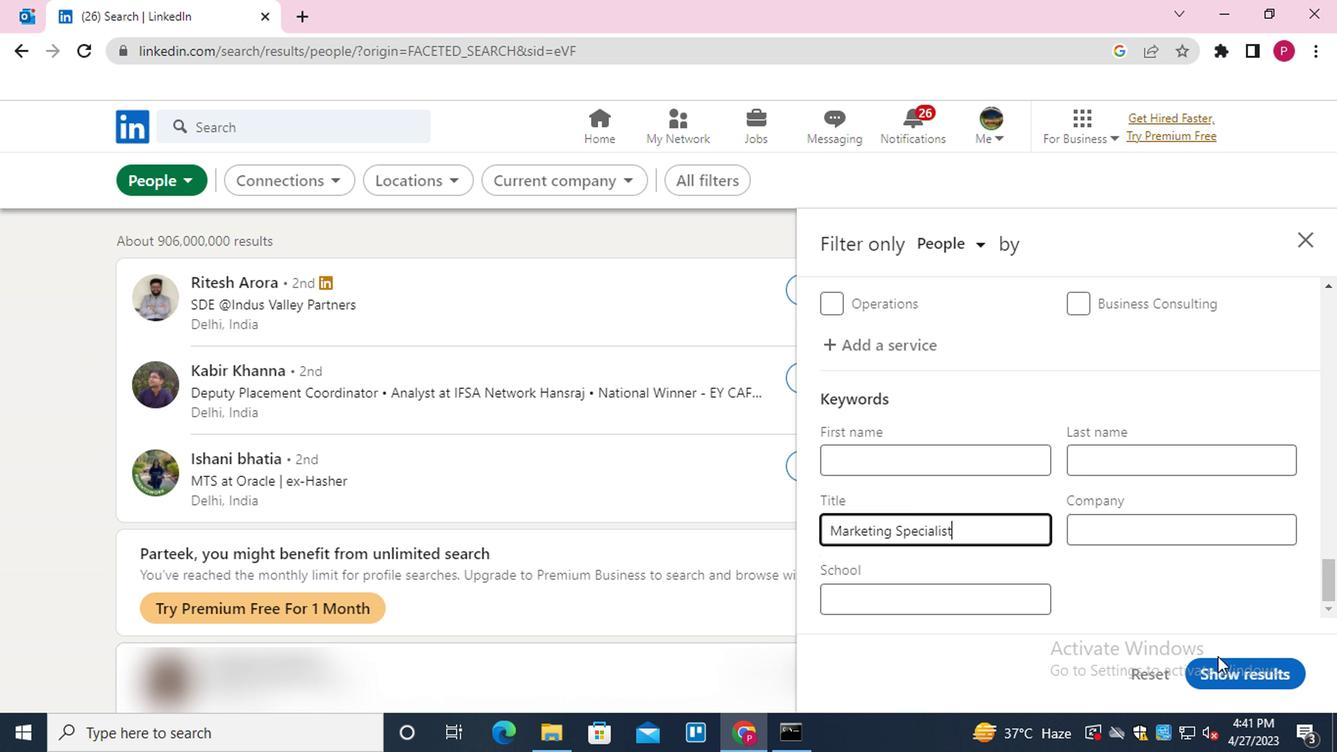 
Action: Mouse moved to (510, 424)
Screenshot: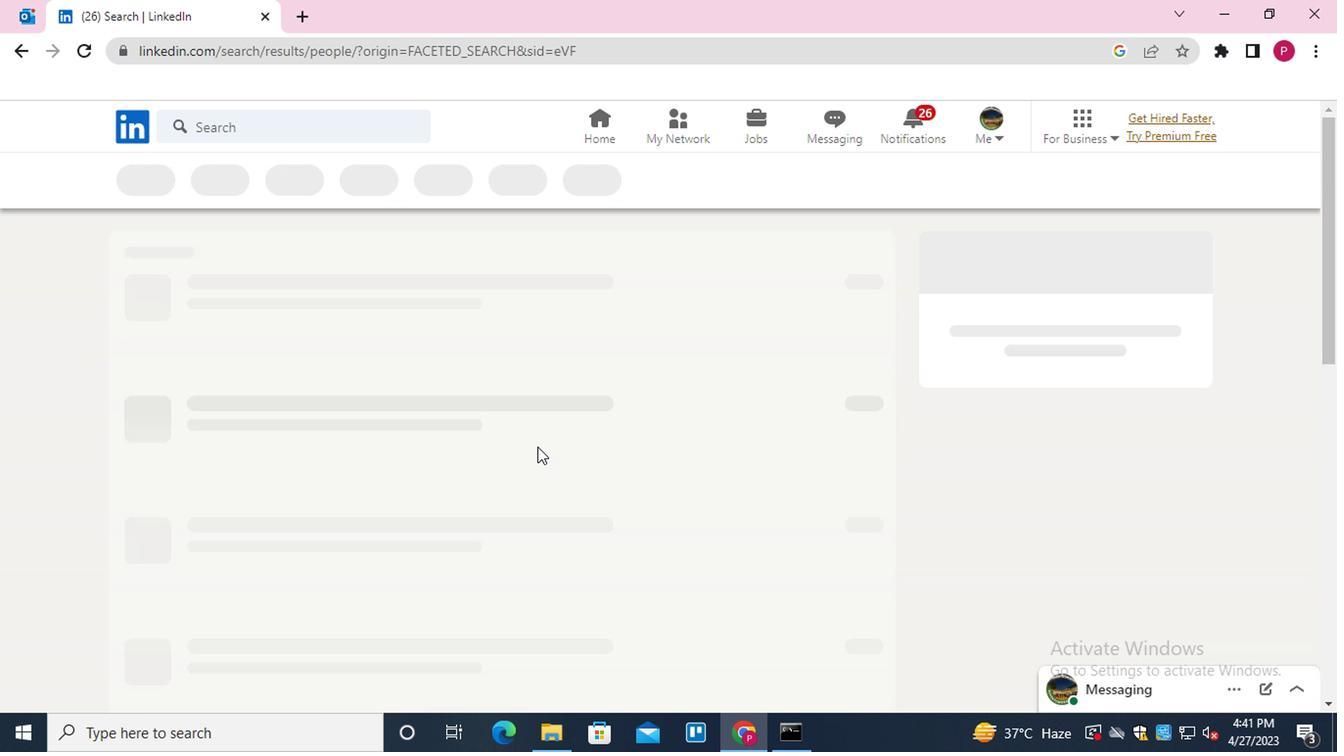 
